 Task: Add an event  with title  Casual Performance Improvement Plan Review and Progress Evaluation, date '2024/04/04' to 2024/04/05  & Select Event type as  Collective. Add location for the event as  Riga, Latvia and add a description: The AGM will commence with an opening address from the leadership team, providing an overview of the organization's achievements, challenges, and financial performance over the past year. This presentation will set the stage for the meeting and provide a comprehensive context for the discussions that will follow.Create an event link  http-casualperformanceimprovementplanreviewandprogressevaluationcom & Select the event color as  Lime Green. , logged in from the account softage.4@softage.netand send the event invitation to softage.9@softage.net and softage.10@softage.net
Action: Mouse moved to (801, 117)
Screenshot: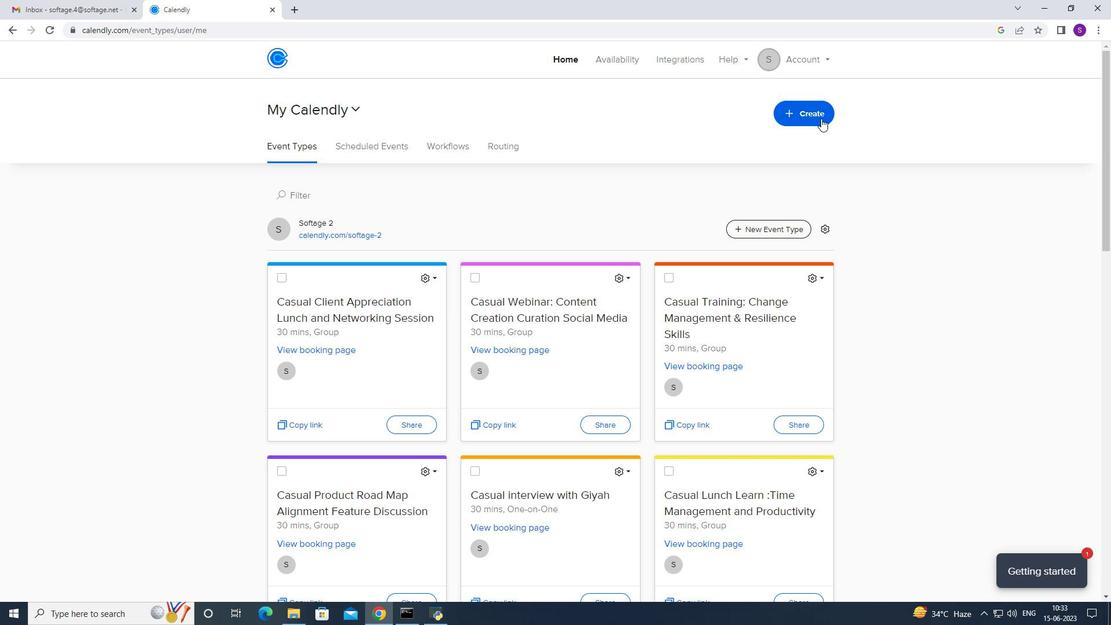 
Action: Mouse pressed left at (801, 117)
Screenshot: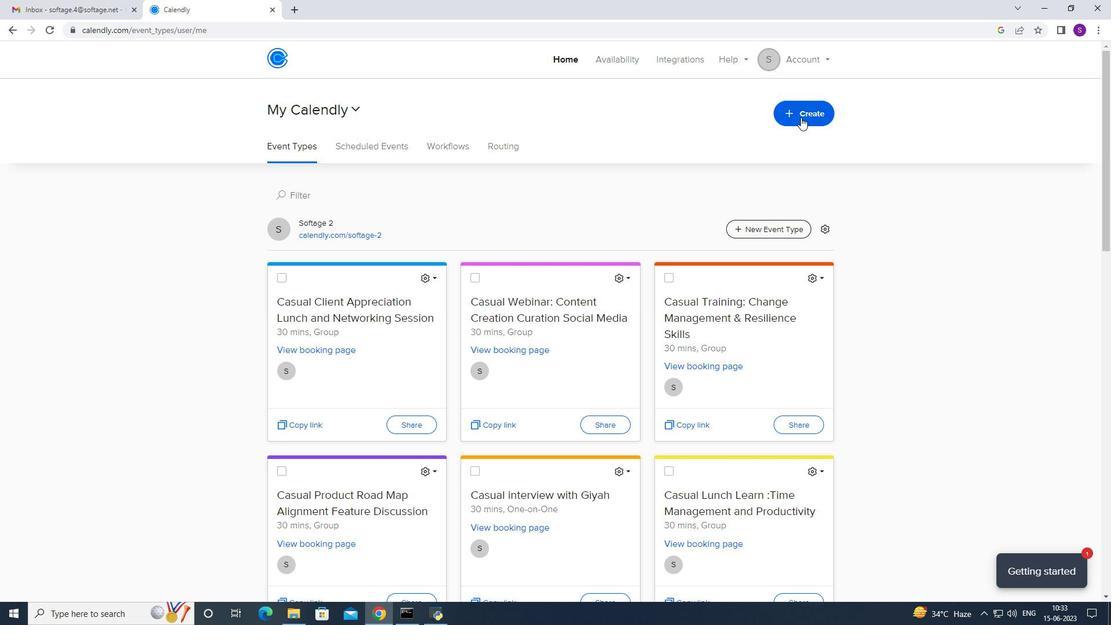 
Action: Mouse moved to (693, 148)
Screenshot: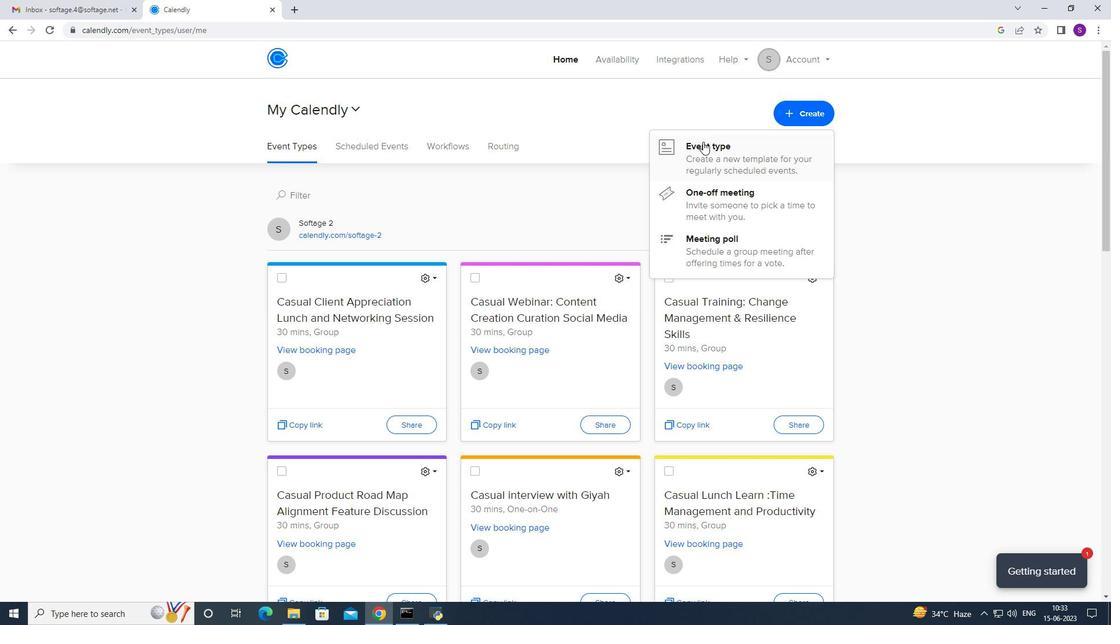 
Action: Mouse pressed left at (693, 148)
Screenshot: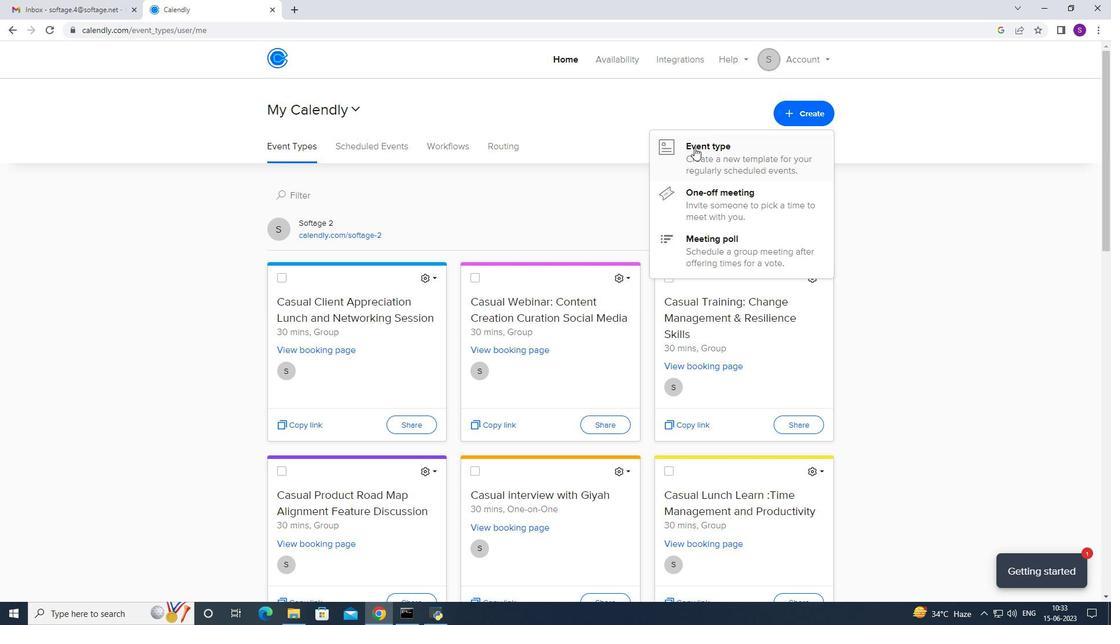 
Action: Mouse moved to (459, 361)
Screenshot: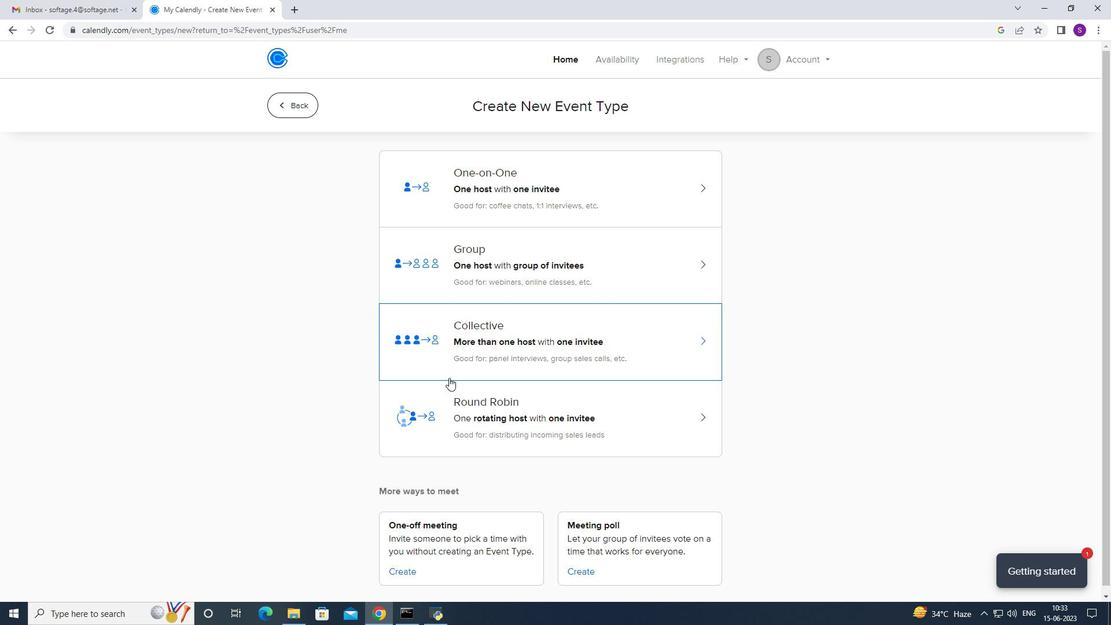 
Action: Mouse pressed left at (459, 361)
Screenshot: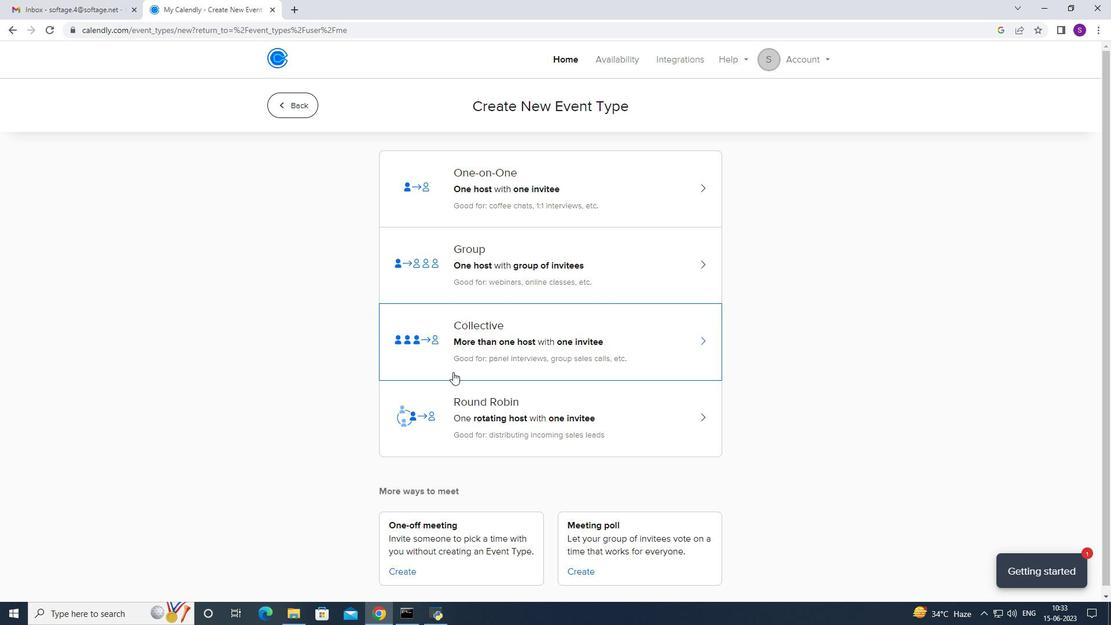 
Action: Mouse moved to (688, 239)
Screenshot: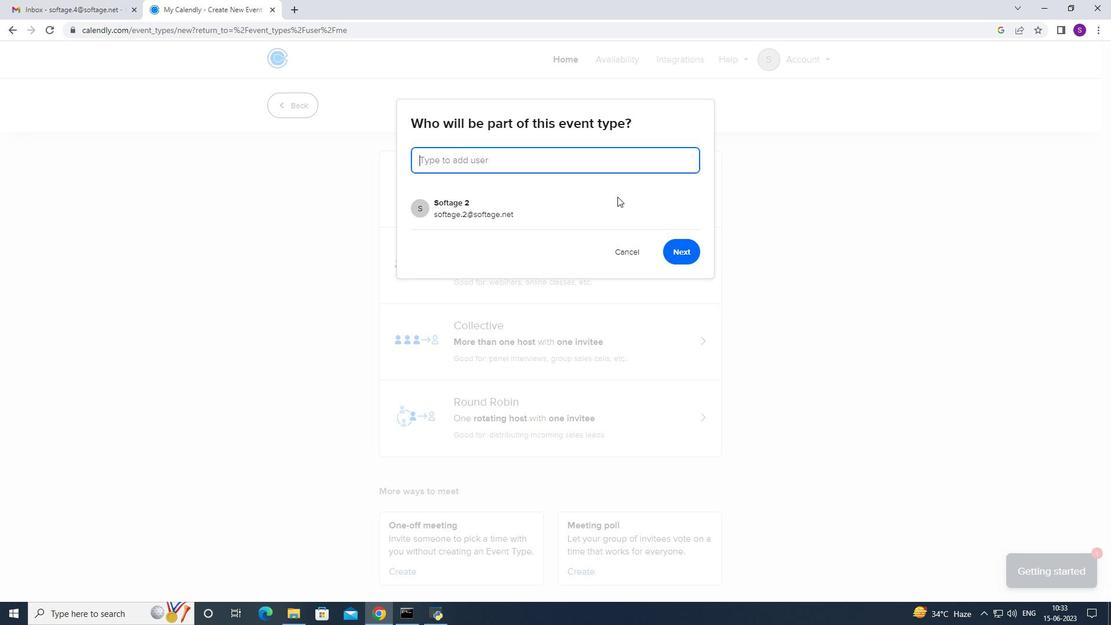 
Action: Mouse pressed left at (688, 239)
Screenshot: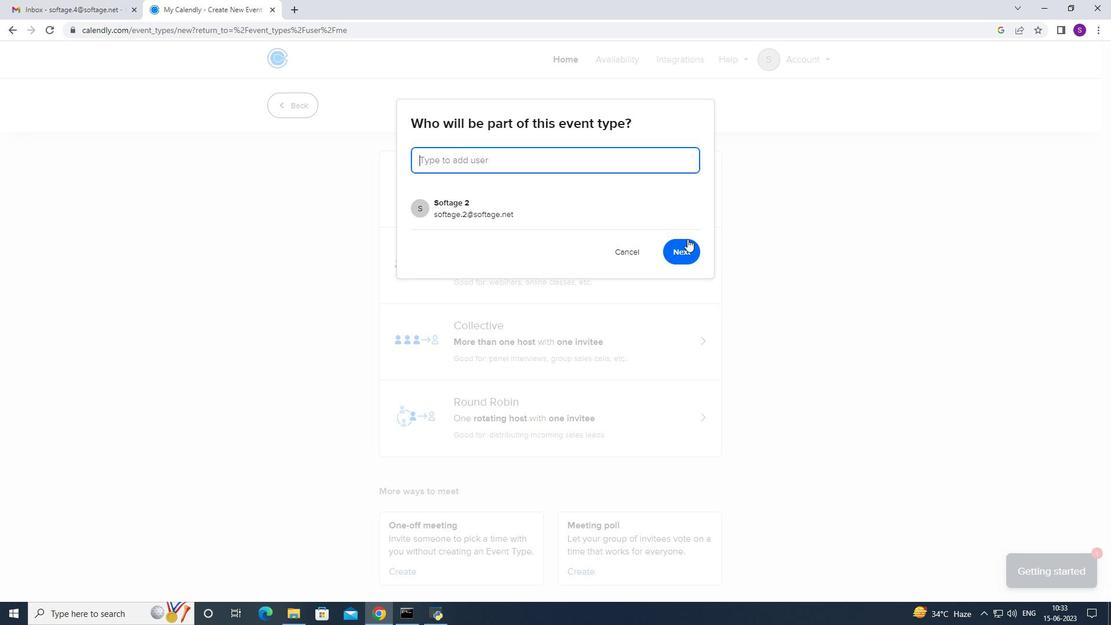 
Action: Mouse moved to (409, 261)
Screenshot: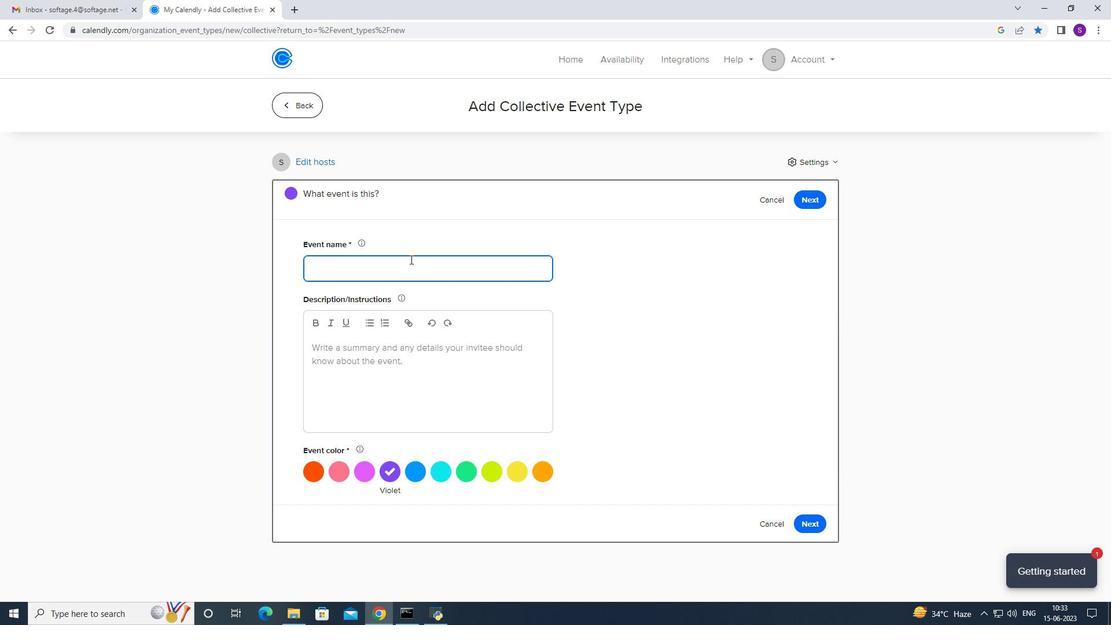 
Action: Key pressed <Key.caps_lock>C<Key.caps_lock>asual,<Key.space>
Screenshot: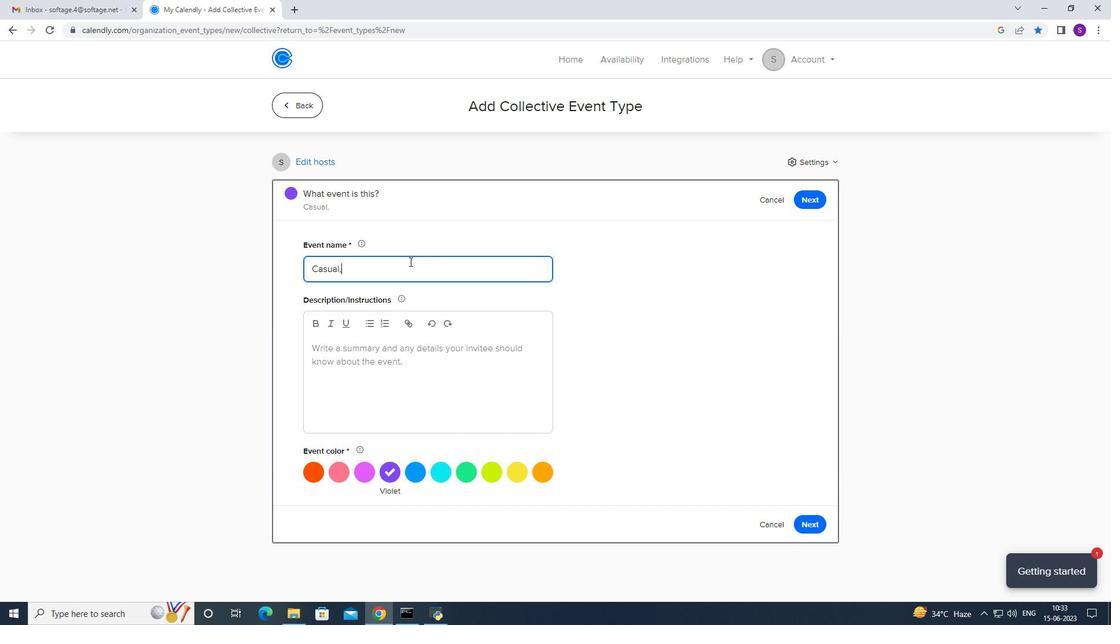 
Action: Mouse moved to (810, 258)
Screenshot: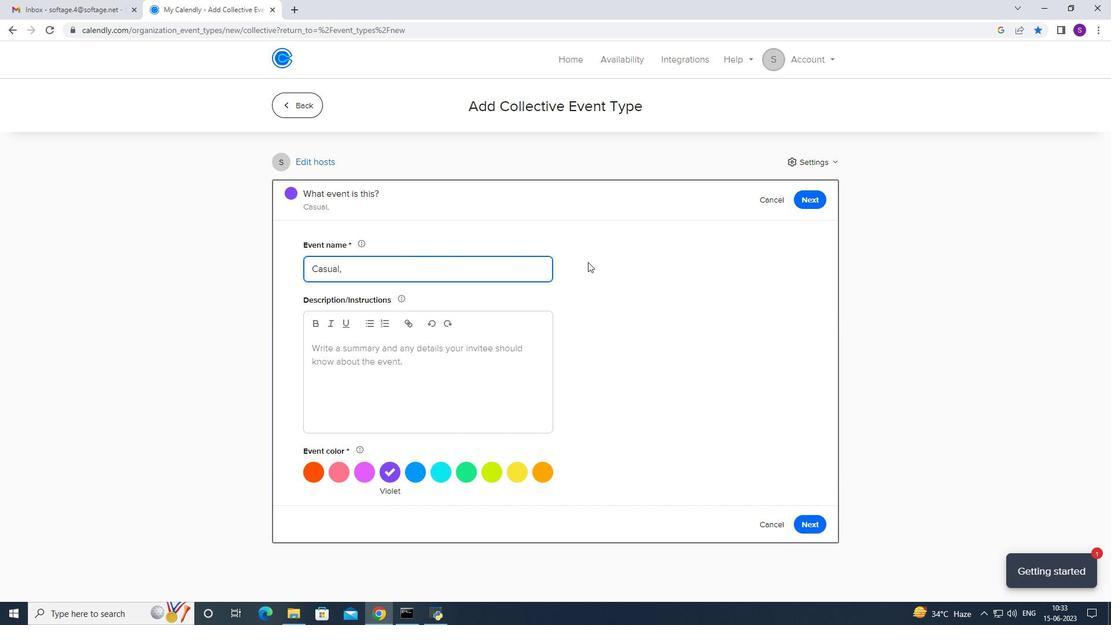 
Action: Key pressed <Key.backspace><Key.backspace><Key.space><Key.caps_lock>P<Key.caps_lock>erformance<Key.space><Key.caps_lock>I<Key.caps_lock>mprovement<Key.space><Key.caps_lock>P<Key.caps_lock>lan<Key.space><Key.caps_lock><Key.caps_lock>review<Key.space><Key.shift_r><Key.shift_r><Key.shift_r><Key.shift_r><Key.shift_r><Key.shift_r><Key.shift_r><Key.shift_r><Key.shift_r><Key.shift_r><Key.shift_r><Key.shift_r><Key.shift_r><Key.shift_r><Key.shift_r>&<Key.space><Key.caps_lock>P<Key.caps_lock>rogress
Screenshot: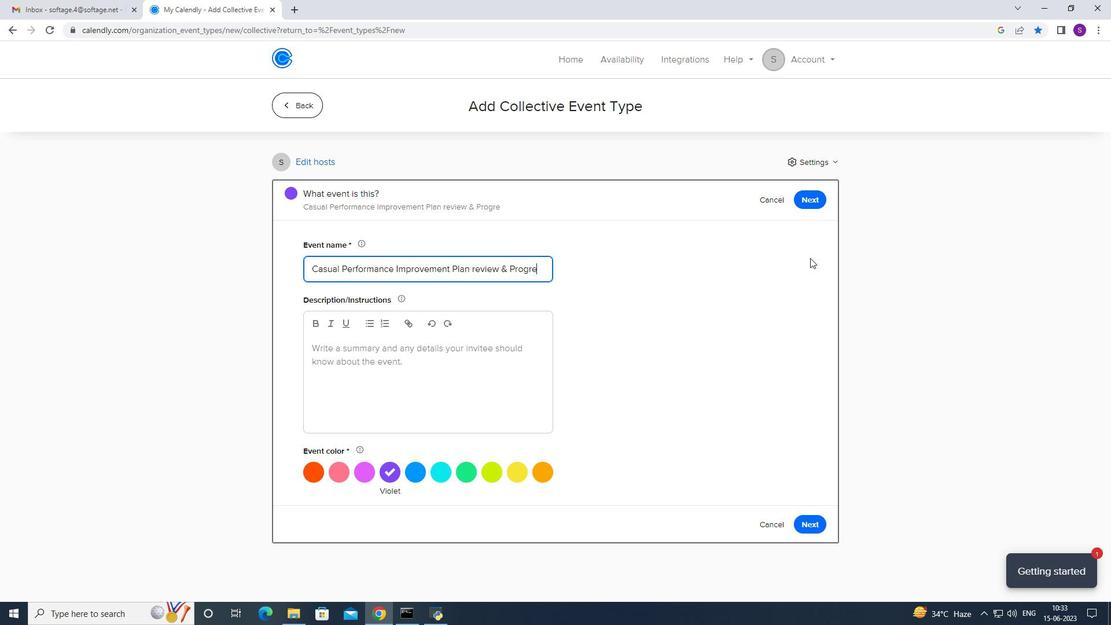 
Action: Mouse moved to (380, 397)
Screenshot: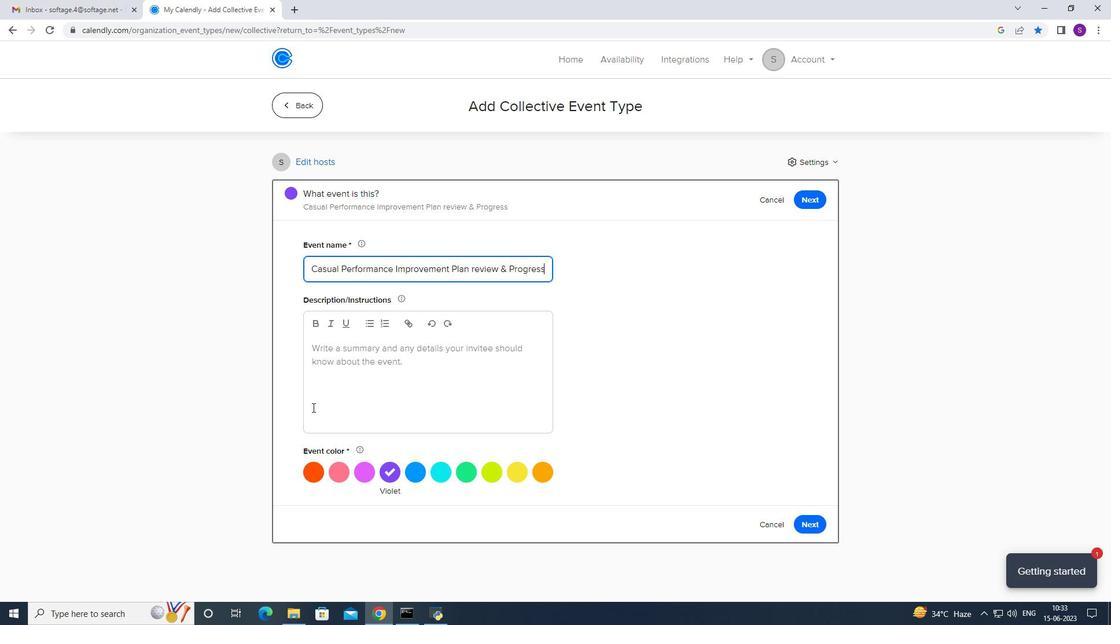 
Action: Mouse pressed left at (380, 397)
Screenshot: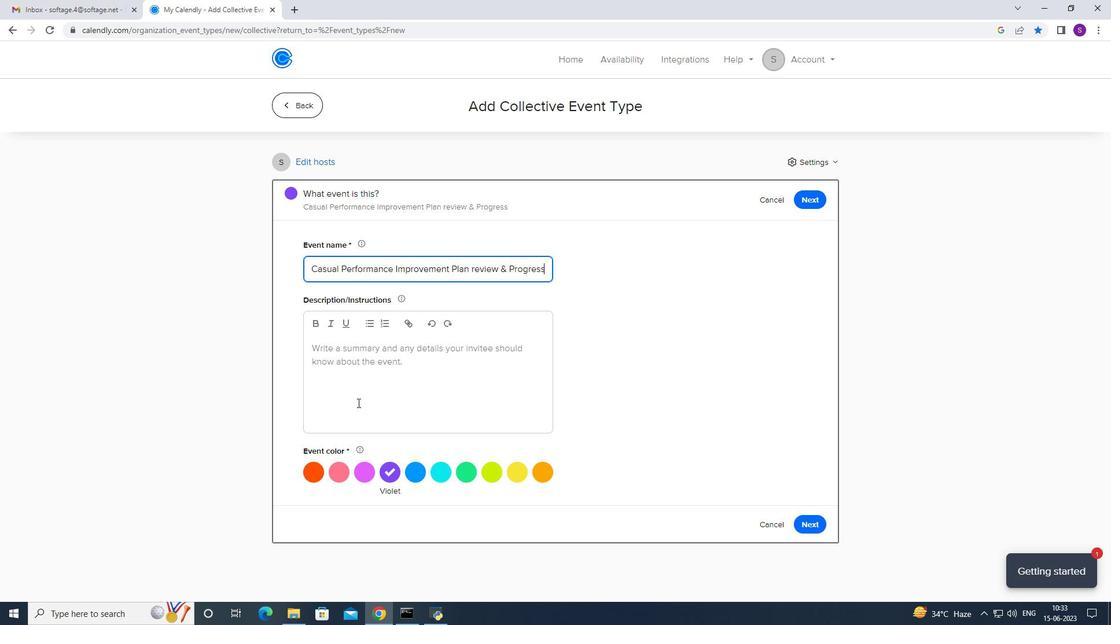 
Action: Mouse moved to (1096, 198)
Screenshot: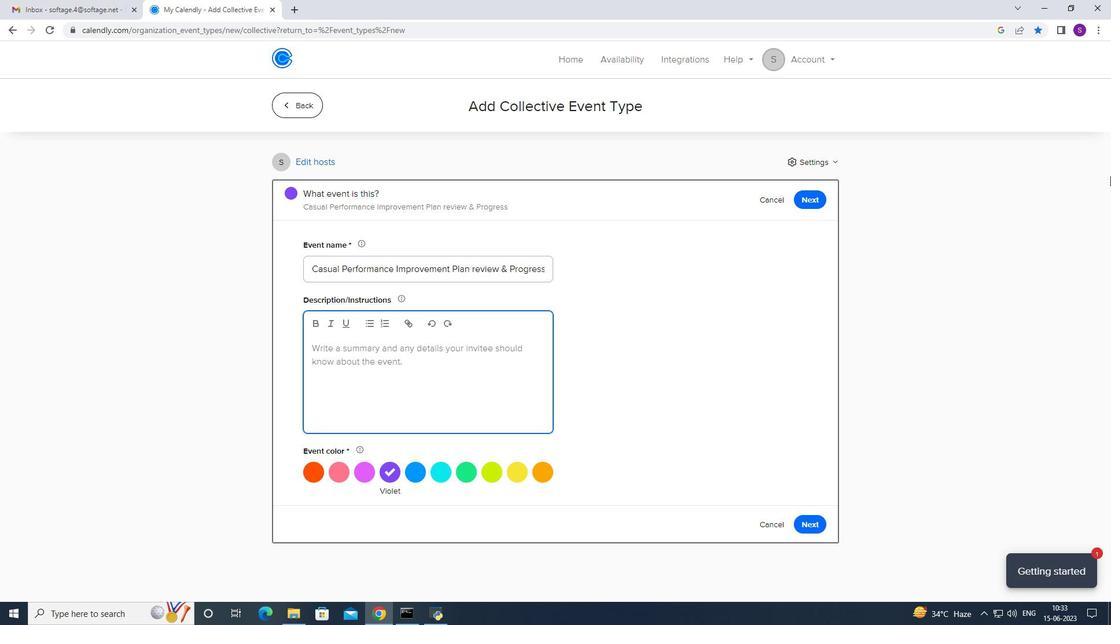 
Action: Key pressed <Key.caps_lock>T<Key.caps_lock>he<Key.space><Key.caps_lock>AGM<Key.space><Key.caps_lock>will<Key.space>commence<Key.space>with<Key.space>an<Key.space>opening<Key.space>address<Key.space>from<Key.space>the<Key.space>leadershjip<Key.space><Key.backspace><Key.backspace><Key.backspace><Key.backspace>ip<Key.space>team,<Key.space>providing<Key.space>an<Key.space>overvir<Key.backspace>ew<Key.space>of<Key.space>the<Key.space>organizatiob<Key.backspace>j<Key.backspace>n<Key.space>achievemewnts<Key.space>
Screenshot: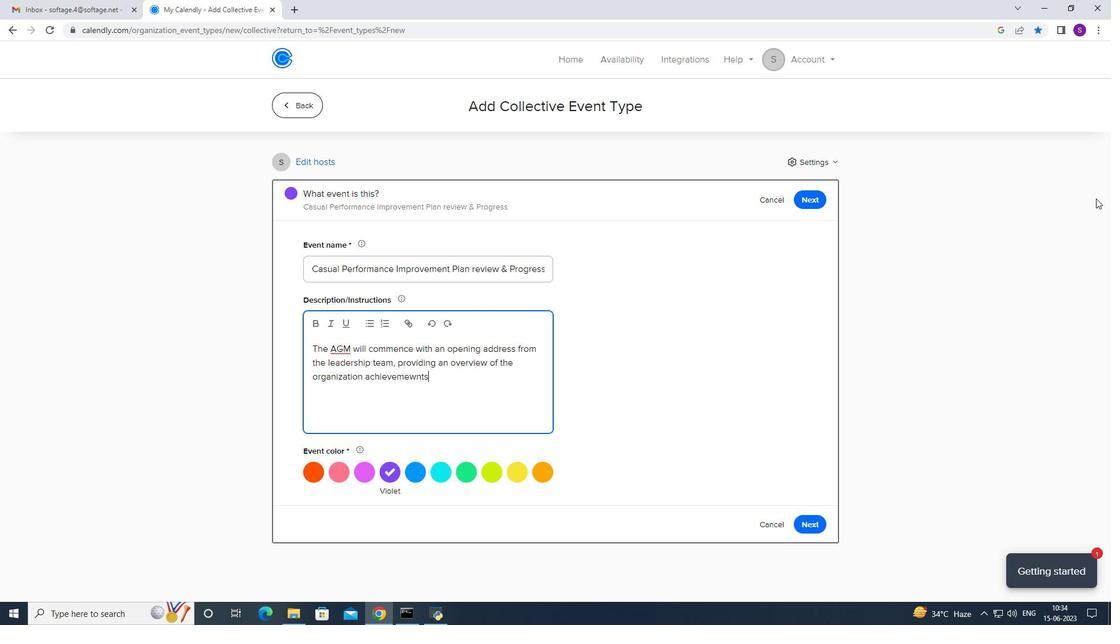 
Action: Mouse moved to (1054, 332)
Screenshot: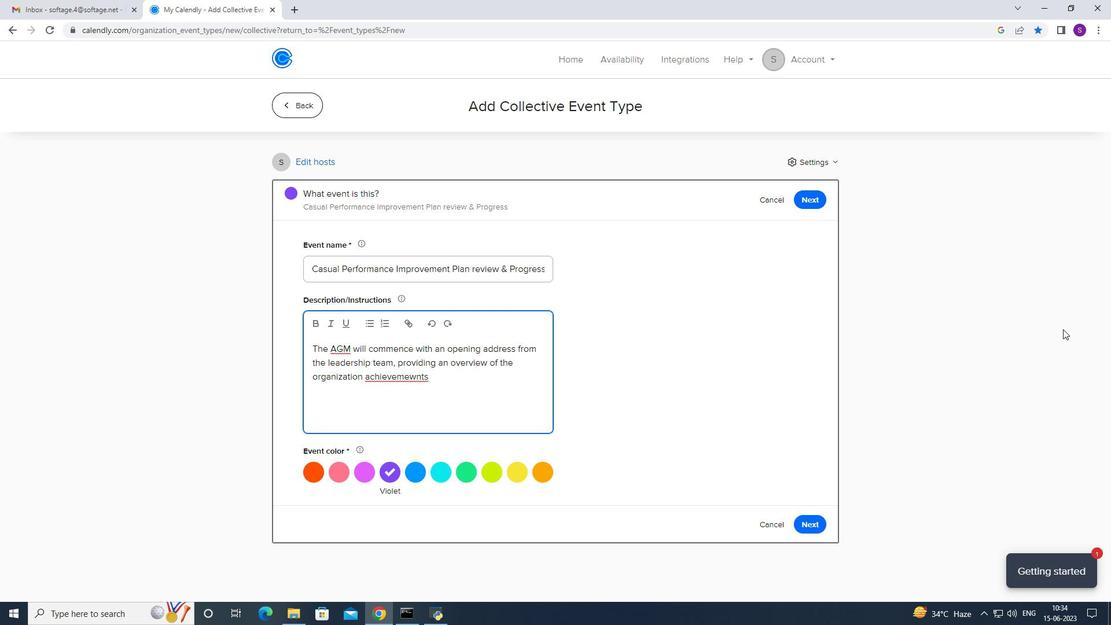 
Action: Key pressed <Key.backspace><Key.backspace><Key.backspace><Key.backspace><Key.backspace>nts<Key.space>,<Key.space>challeb<Key.backspace>nges<Key.space>and<Key.space>financial<Key.space>persformance<Key.space>over<Key.space>l<Key.backspace>past<Key.space>year.<Key.space>
Screenshot: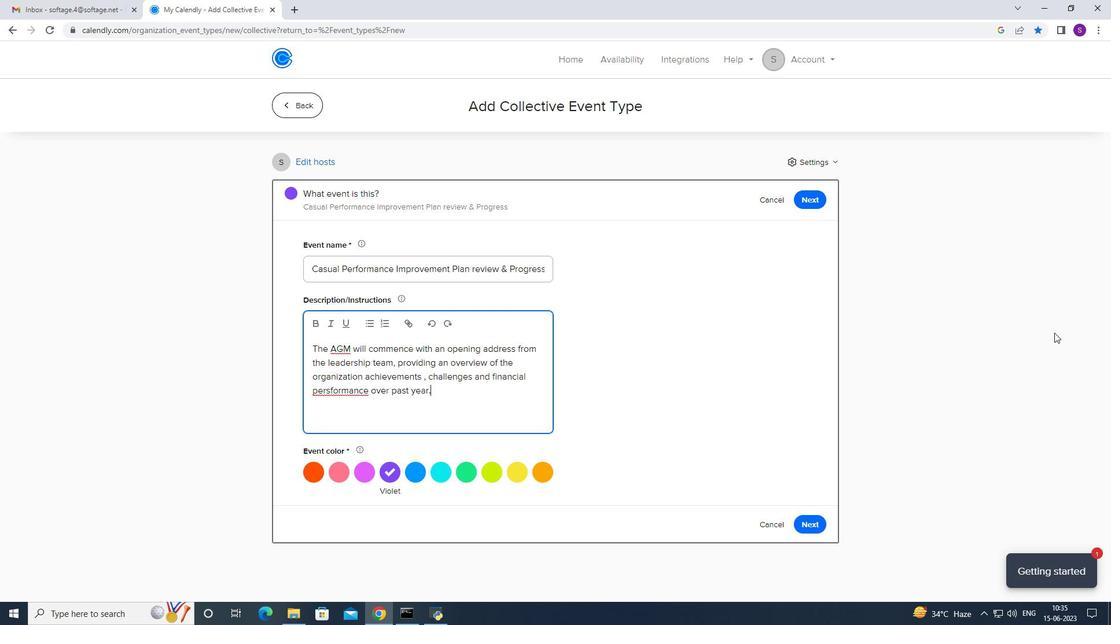 
Action: Mouse moved to (363, 395)
Screenshot: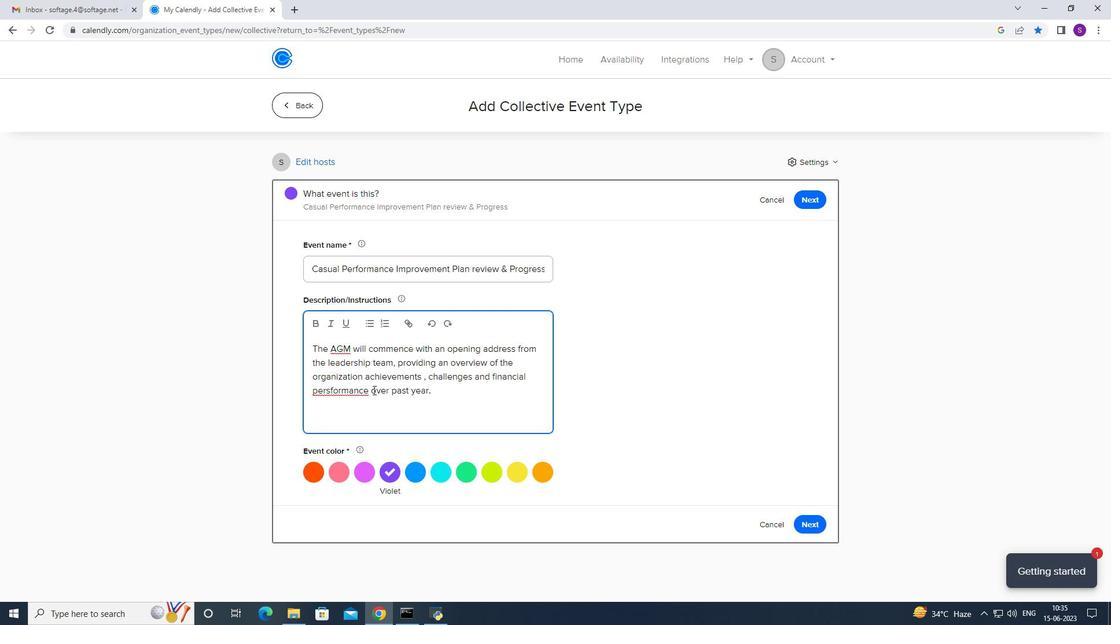 
Action: Mouse pressed right at (363, 395)
Screenshot: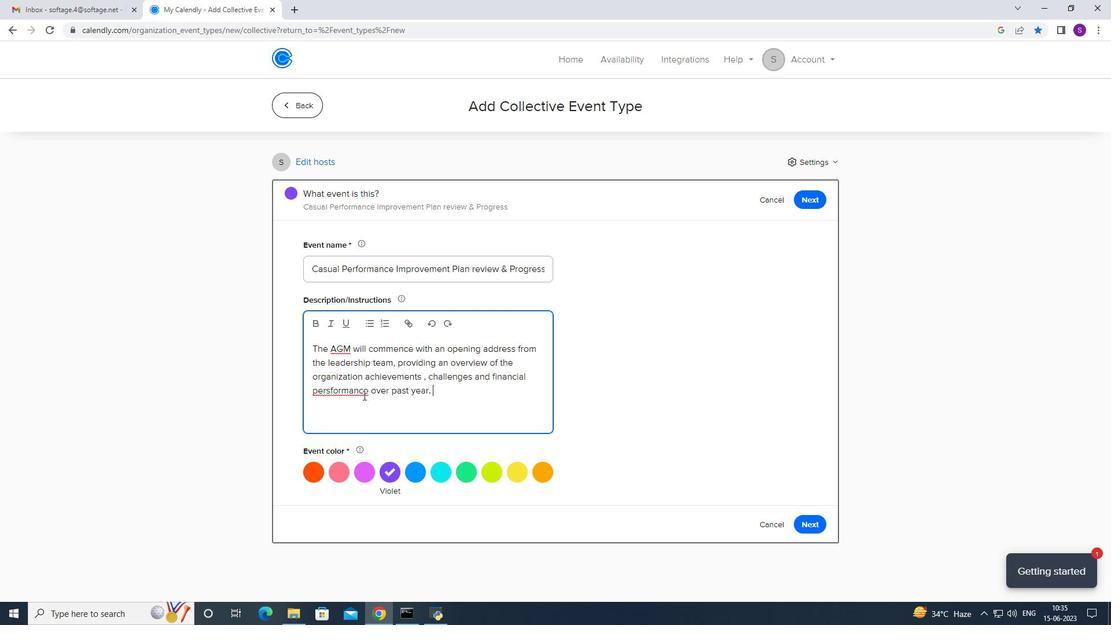 
Action: Mouse moved to (401, 400)
Screenshot: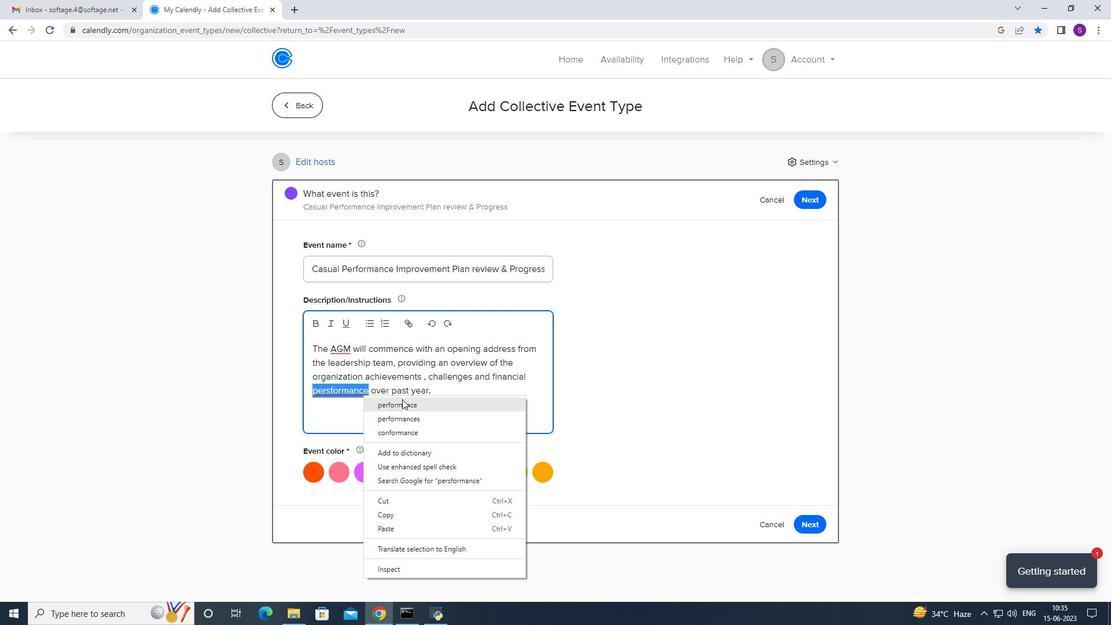 
Action: Mouse pressed left at (401, 400)
Screenshot: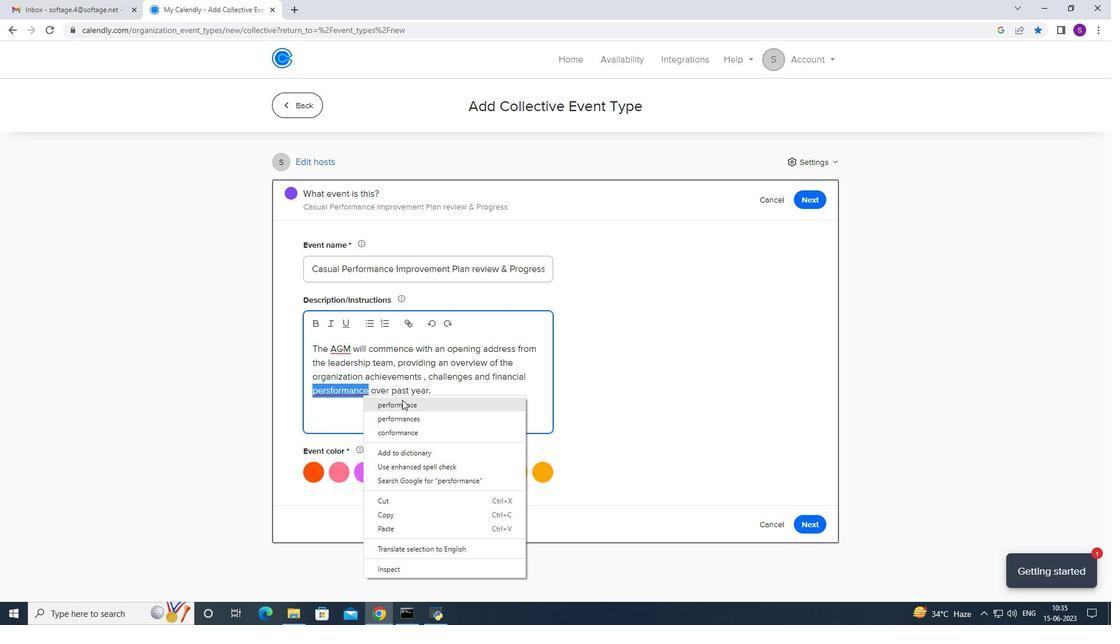 
Action: Mouse moved to (448, 388)
Screenshot: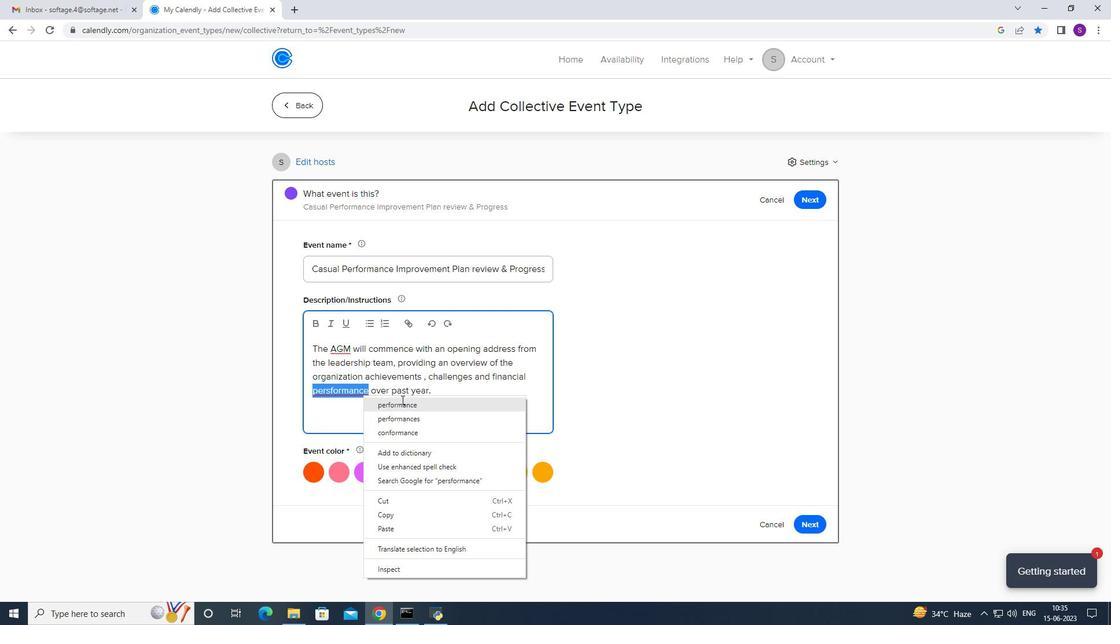 
Action: Mouse pressed left at (448, 388)
Screenshot: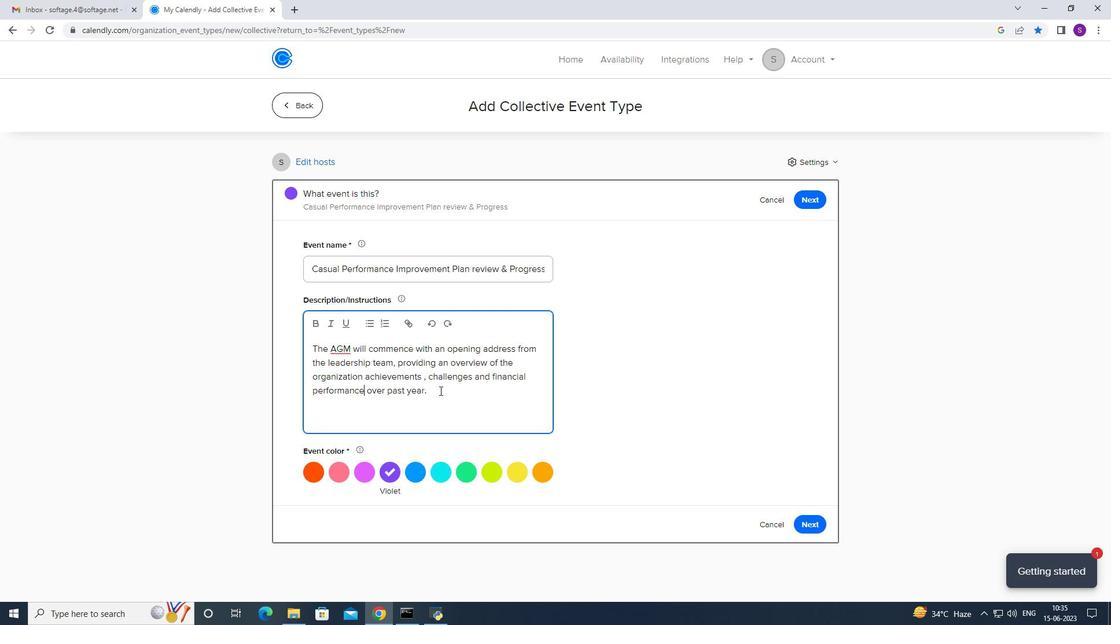 
Action: Mouse moved to (456, 387)
Screenshot: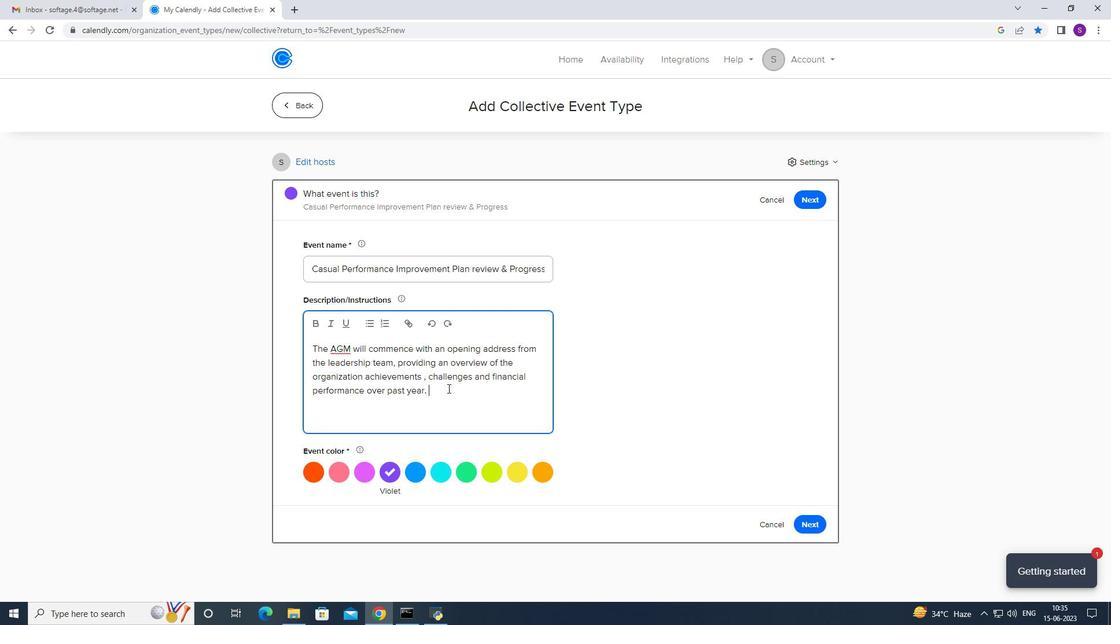 
Action: Key pressed <Key.caps_lock>T<Key.caps_lock>he<Key.space>presentarton<Key.space>will<Key.space>set<Key.space>the<Key.space>stage<Key.space>for<Key.space>the<Key.space>meeting<Key.space><Key.space>and<Key.space>provide<Key.space>a<Key.space>comnprehensive<Key.space>contextfot=<Key.backspace><Key.backspace><Key.backspace><Key.backspace><Key.backspace>t<Key.space>for<Key.space>the<Key.space>discussions<Key.space>that<Key.space>wqil<Key.space>follow.
Screenshot: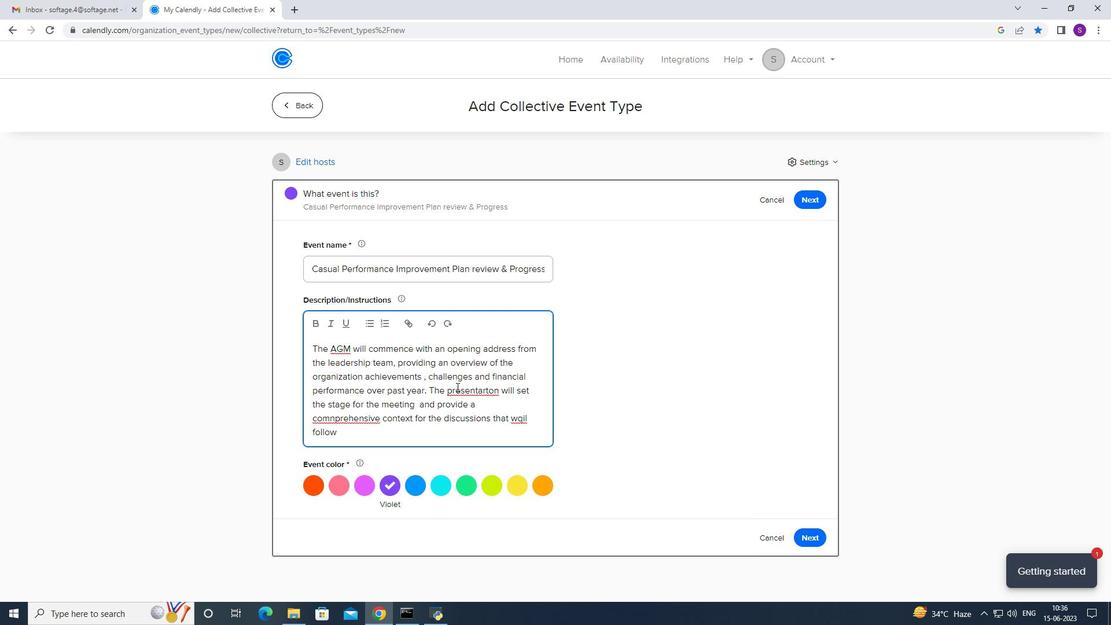 
Action: Mouse moved to (516, 425)
Screenshot: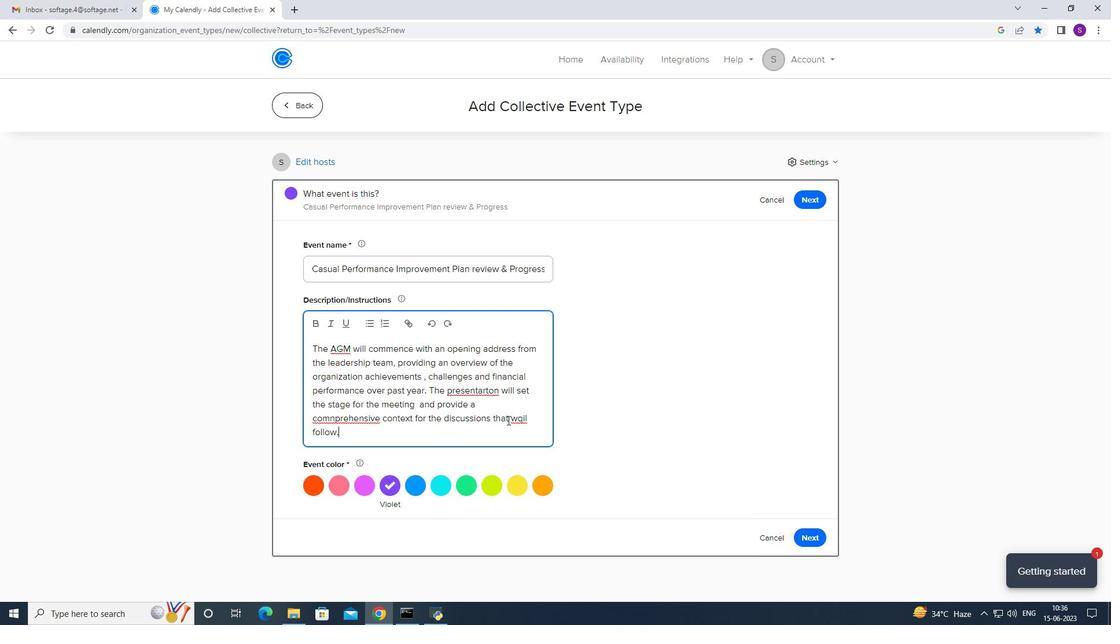 
Action: Mouse pressed right at (516, 425)
Screenshot: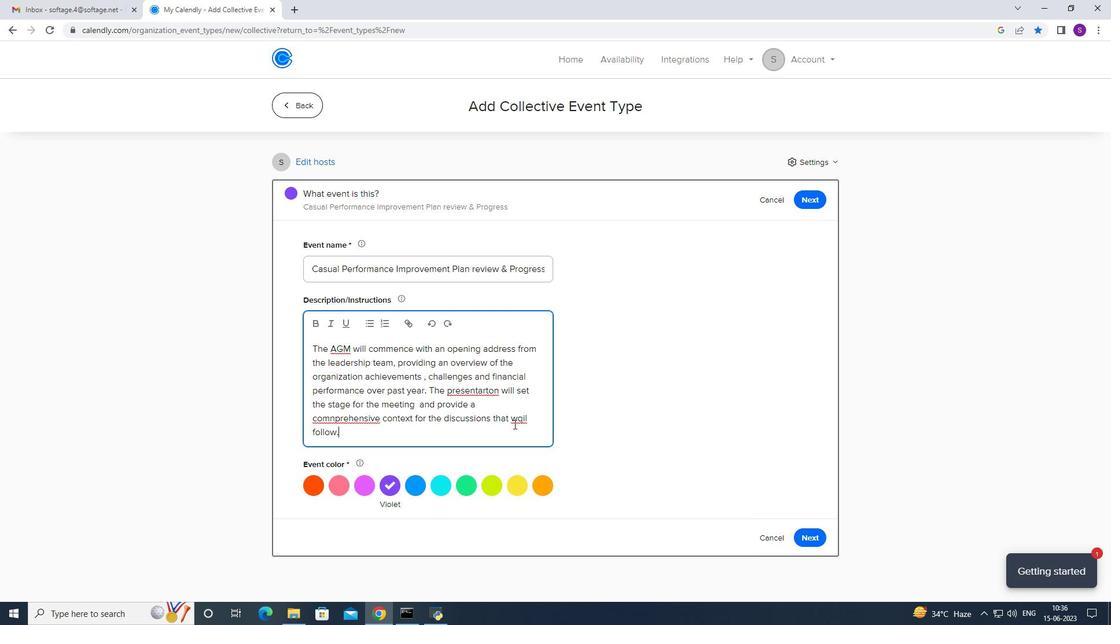 
Action: Mouse moved to (535, 279)
Screenshot: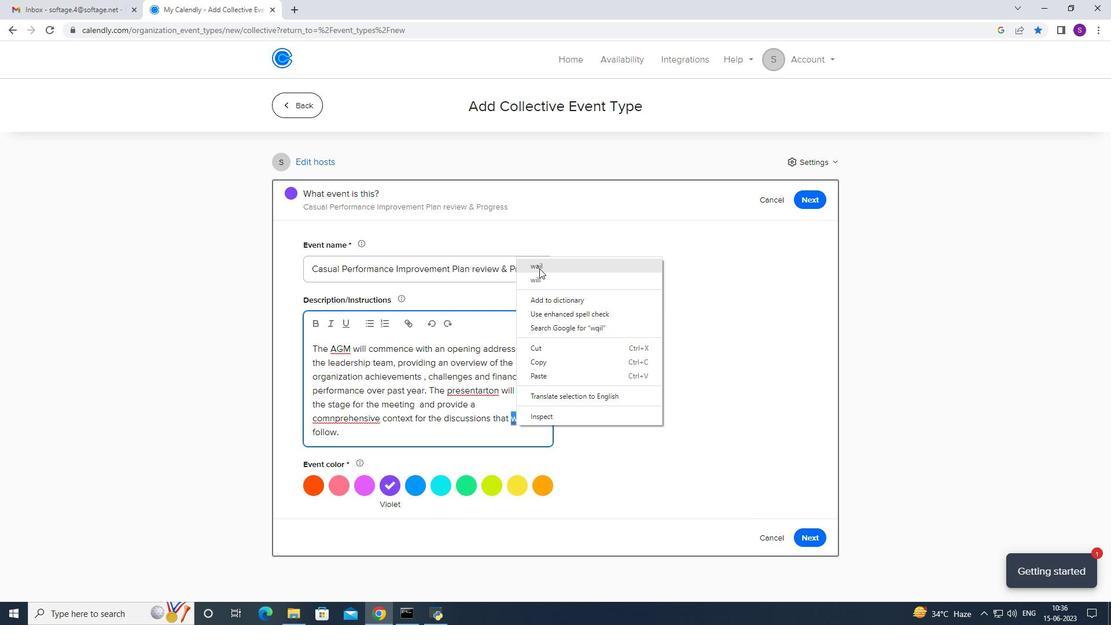
Action: Mouse pressed left at (535, 279)
Screenshot: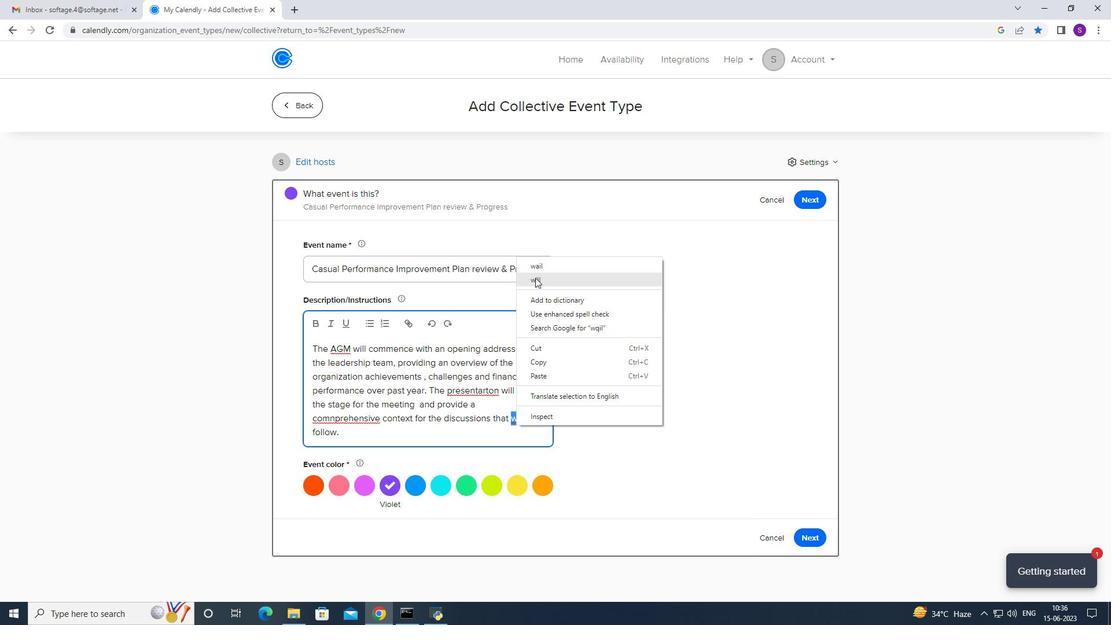 
Action: Mouse moved to (357, 419)
Screenshot: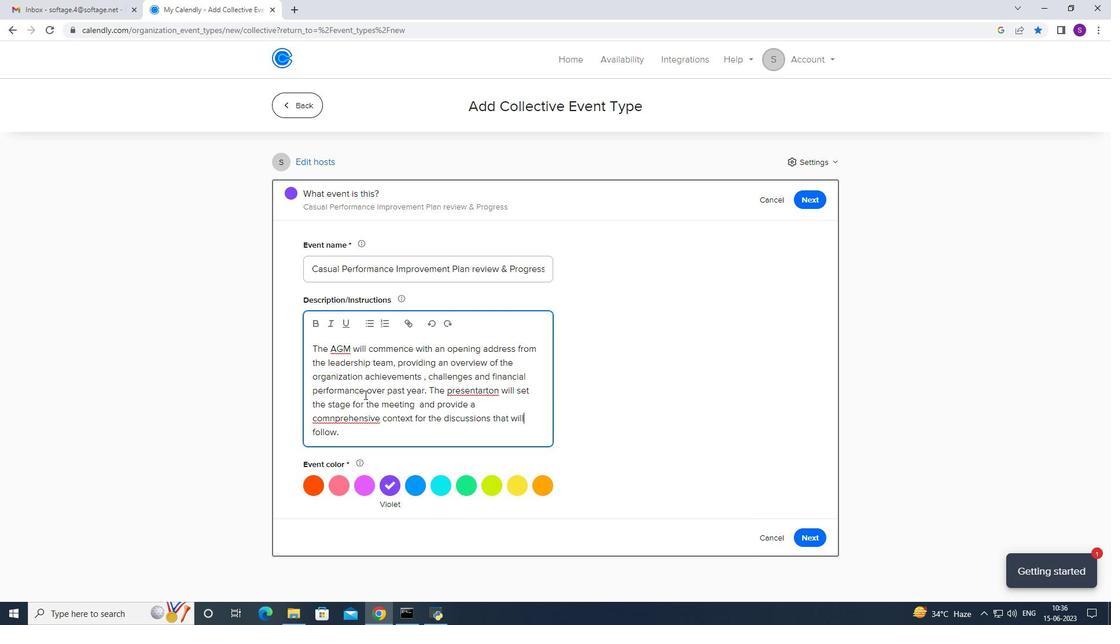 
Action: Mouse pressed right at (357, 419)
Screenshot: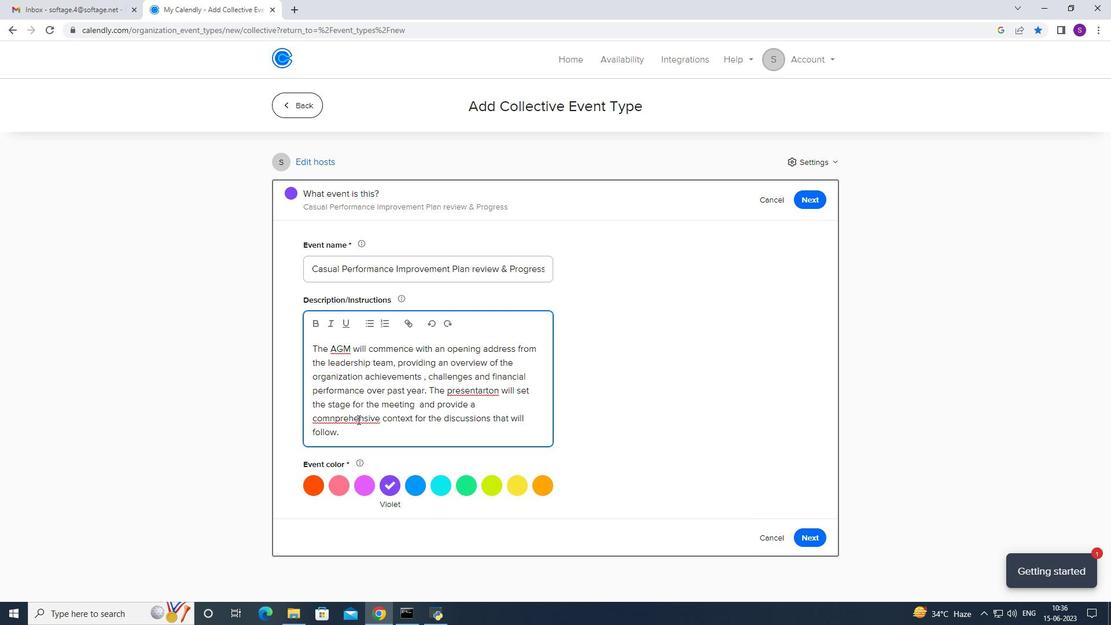 
Action: Mouse moved to (433, 257)
Screenshot: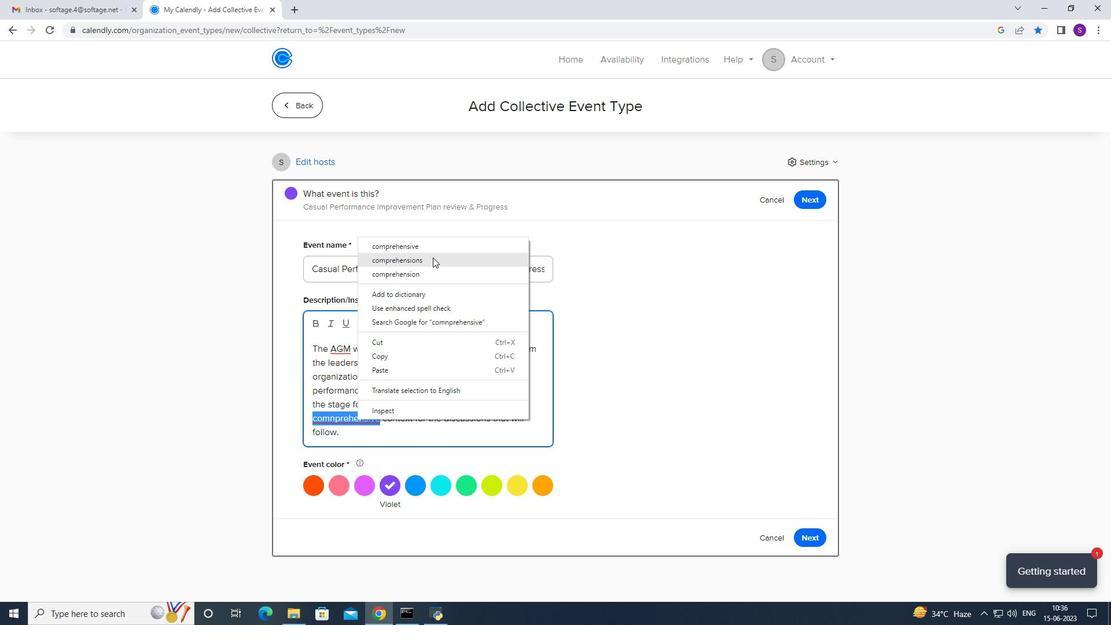 
Action: Mouse pressed left at (433, 257)
Screenshot: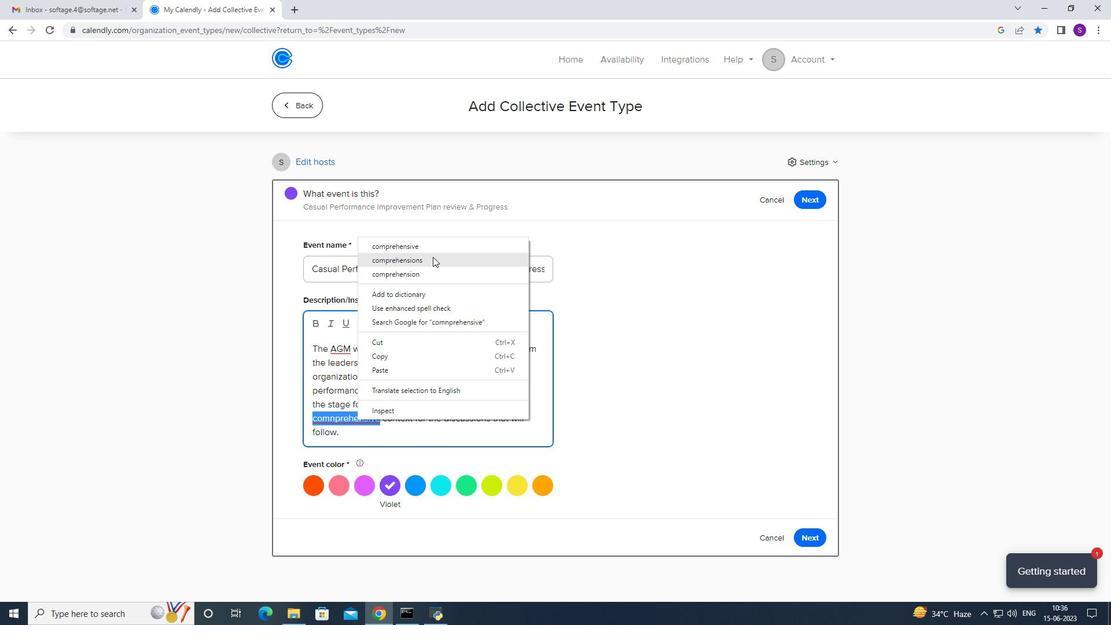 
Action: Mouse moved to (408, 344)
Screenshot: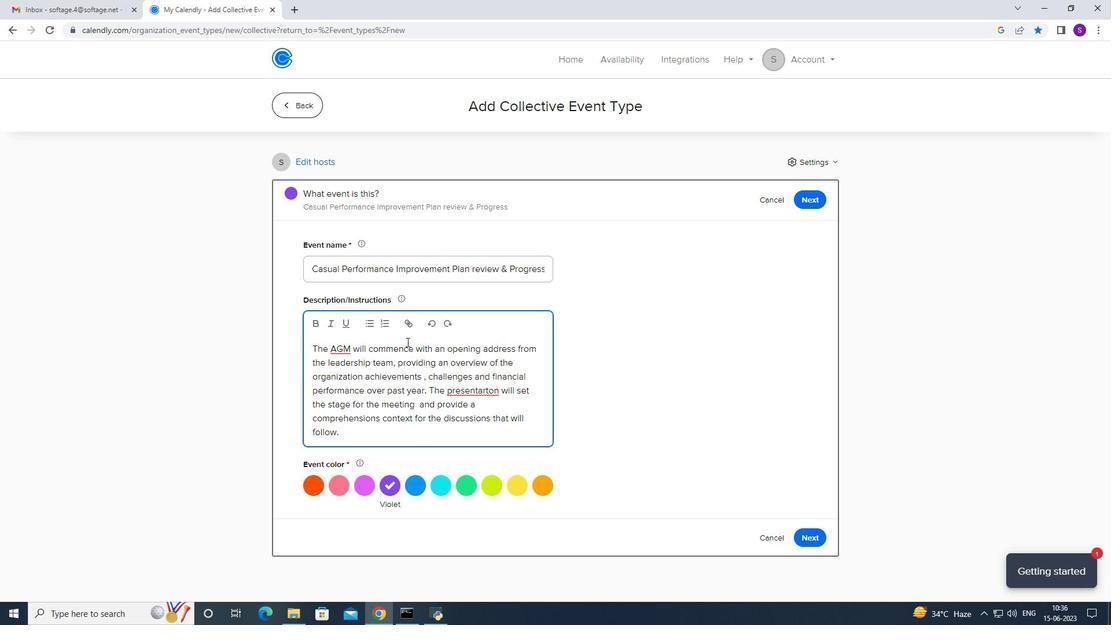 
Action: Key pressed <Key.backspace><Key.backspace><Key.backspace>ve
Screenshot: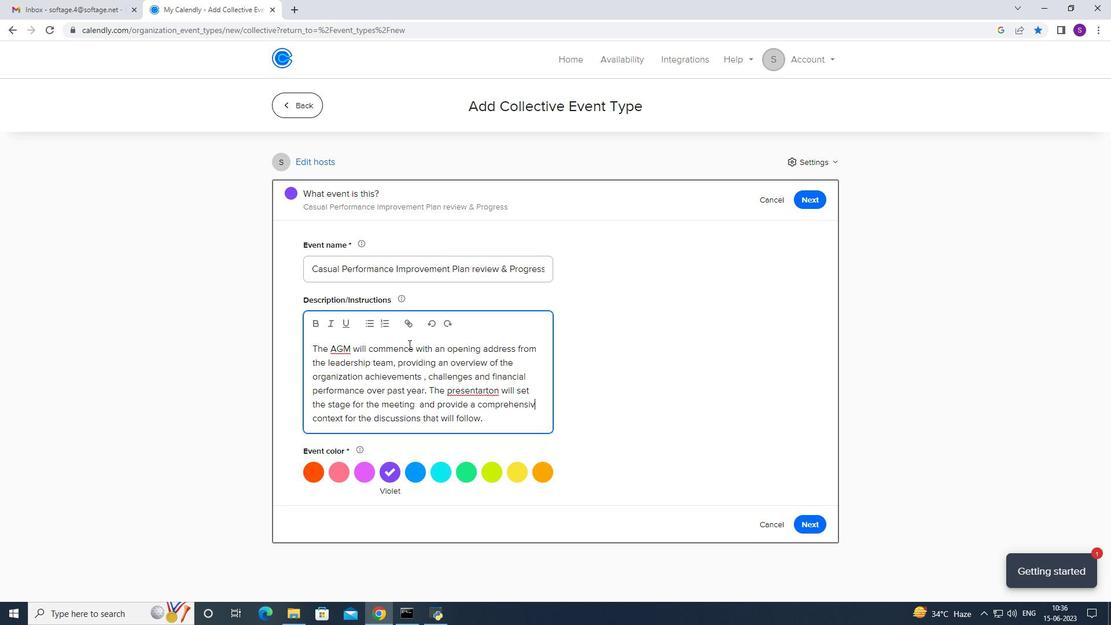 
Action: Mouse moved to (487, 114)
Screenshot: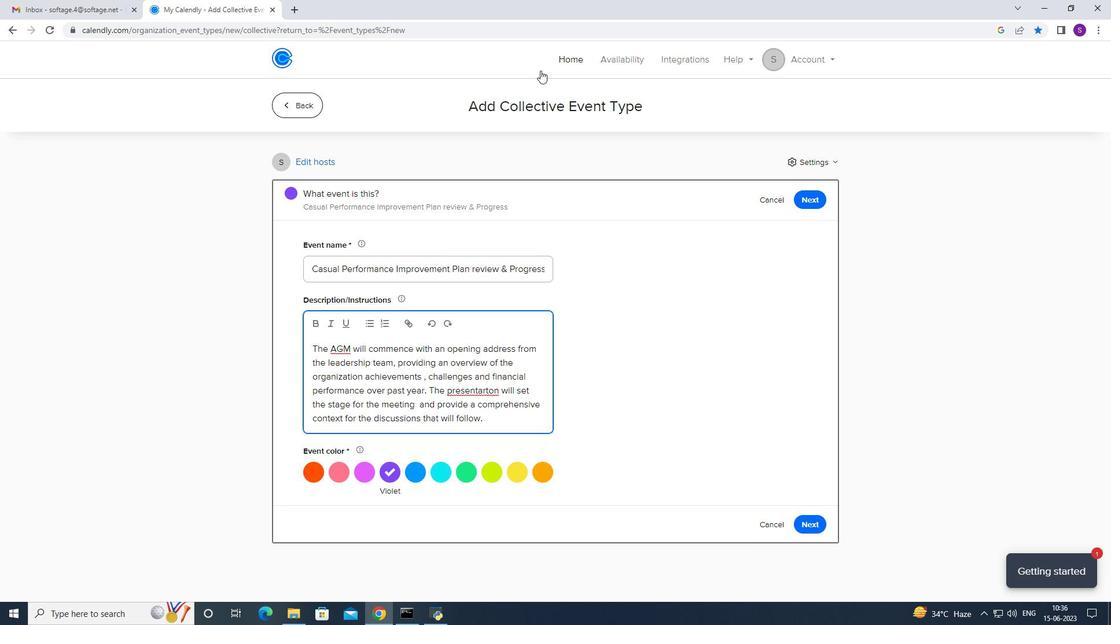 
Action: Mouse scrolled (487, 114) with delta (0, 0)
Screenshot: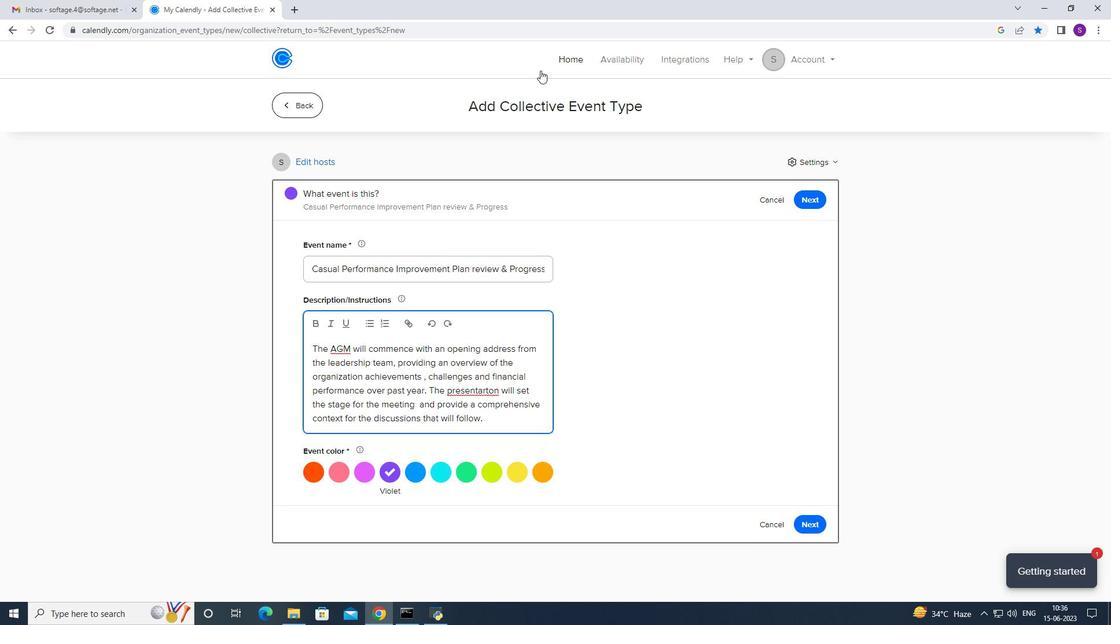 
Action: Mouse moved to (476, 385)
Screenshot: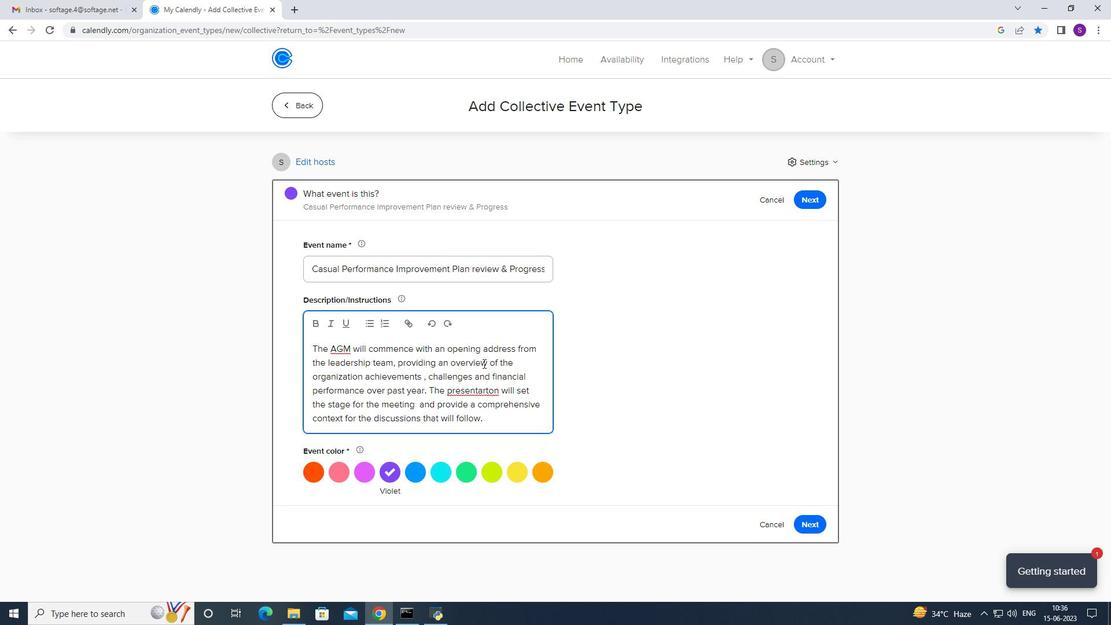 
Action: Mouse pressed right at (476, 385)
Screenshot: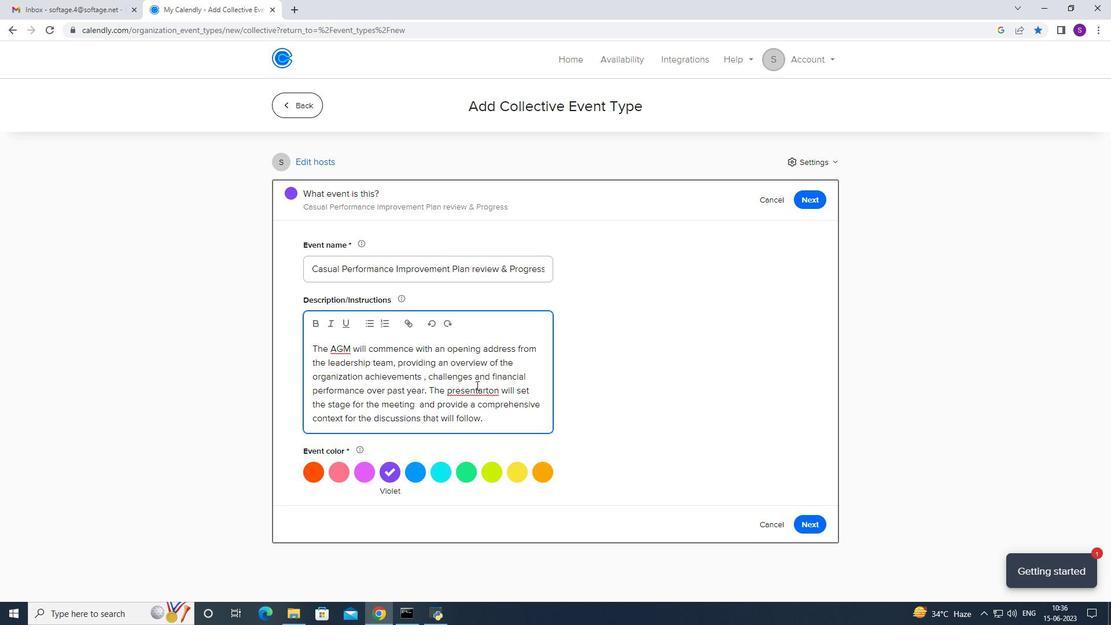 
Action: Mouse moved to (501, 388)
Screenshot: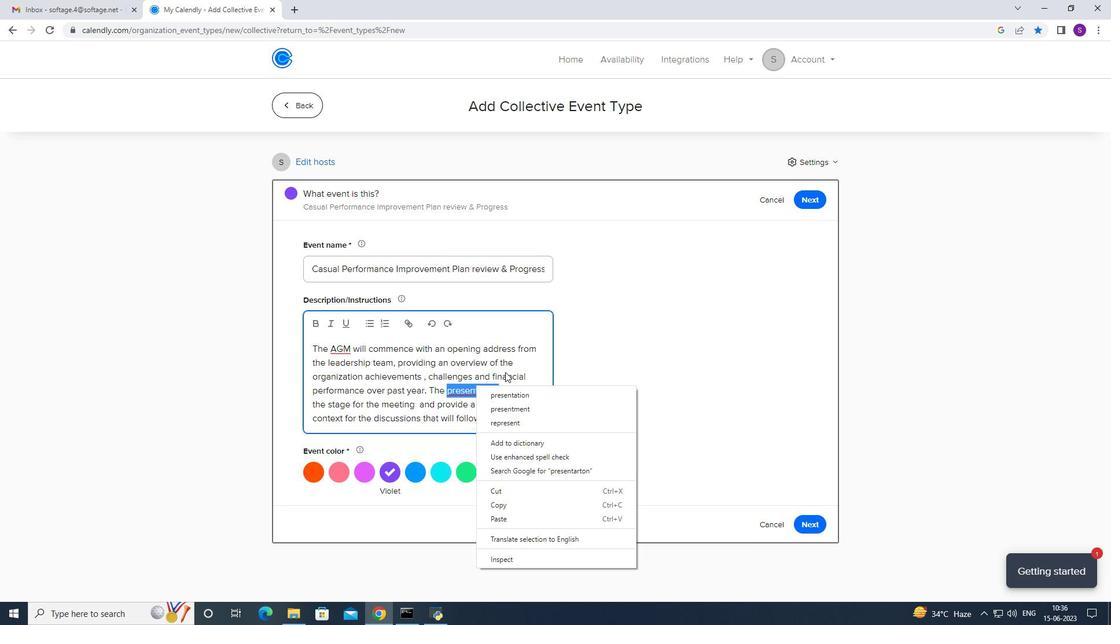 
Action: Mouse pressed left at (501, 388)
Screenshot: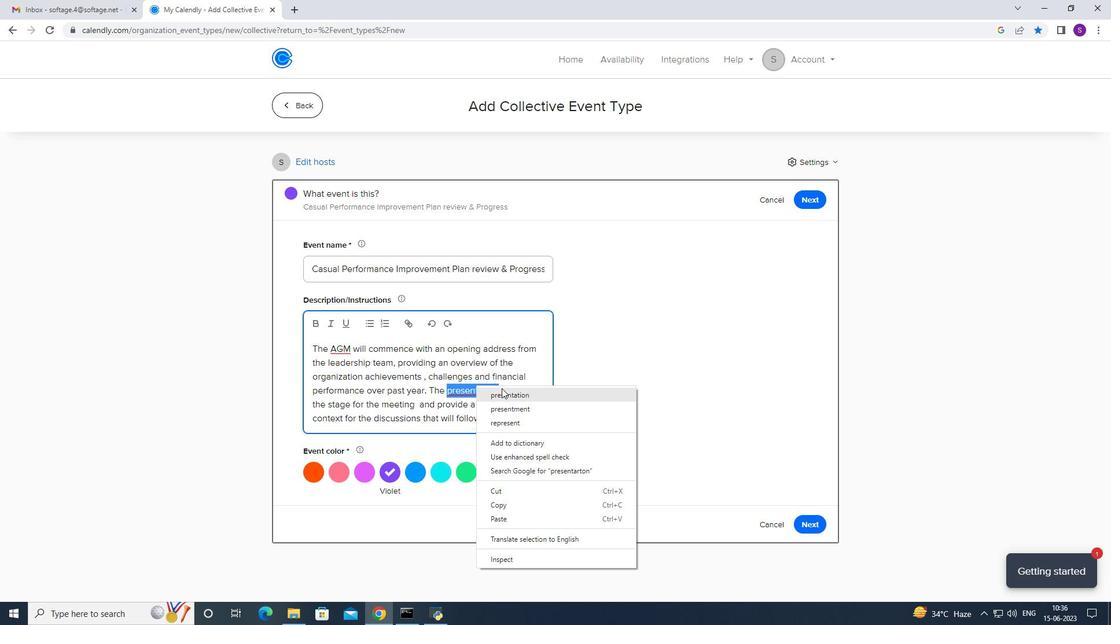 
Action: Mouse moved to (486, 417)
Screenshot: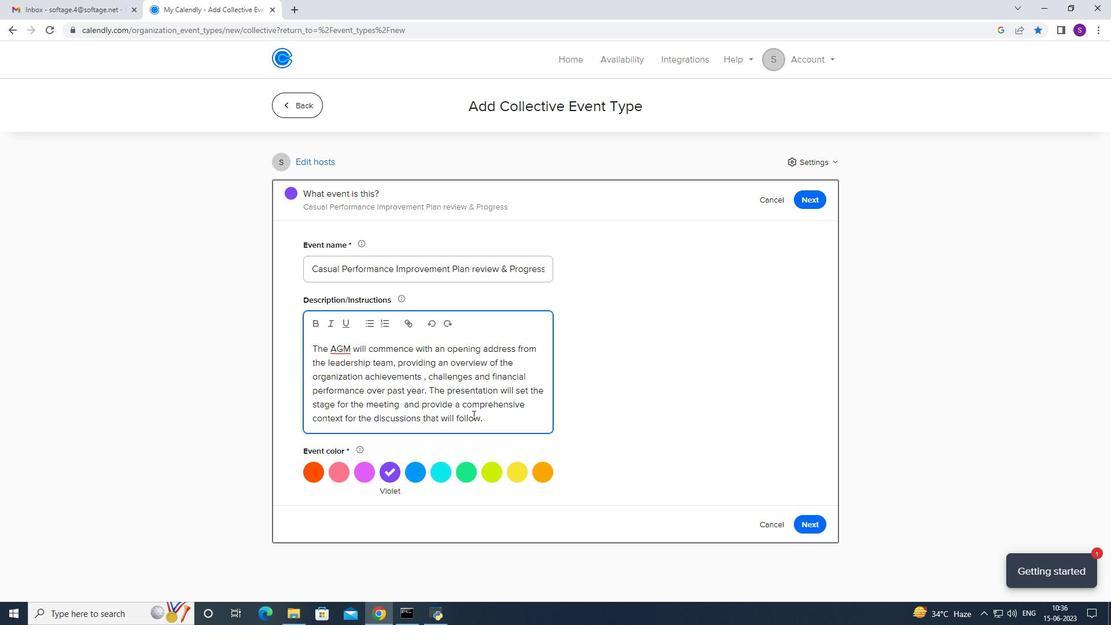 
Action: Mouse pressed left at (486, 417)
Screenshot: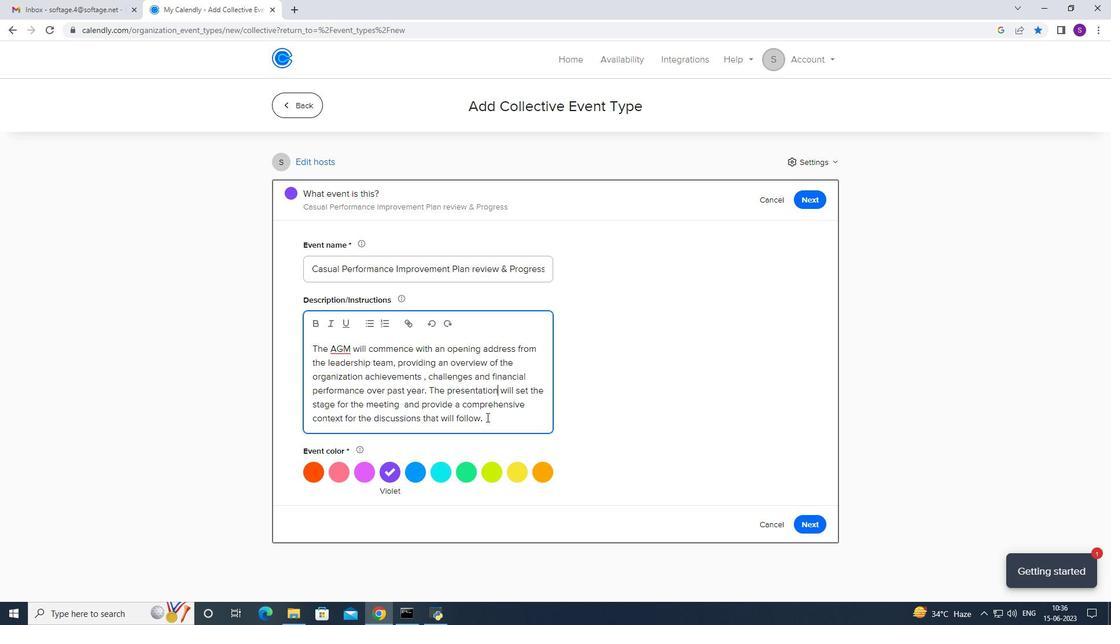 
Action: Mouse moved to (328, 320)
Screenshot: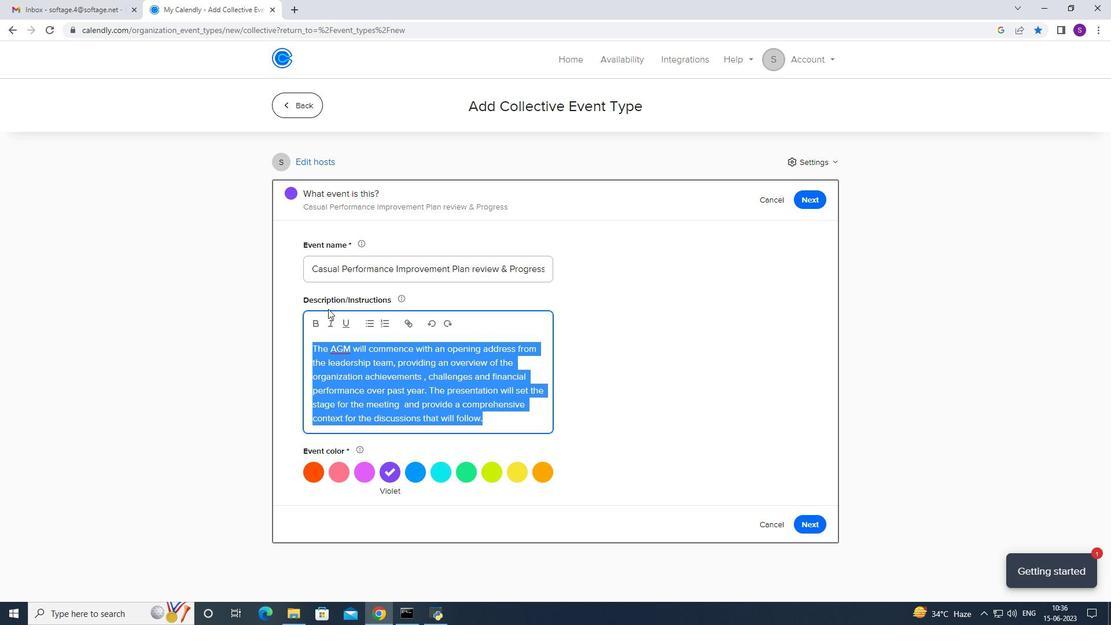 
Action: Mouse pressed left at (328, 320)
Screenshot: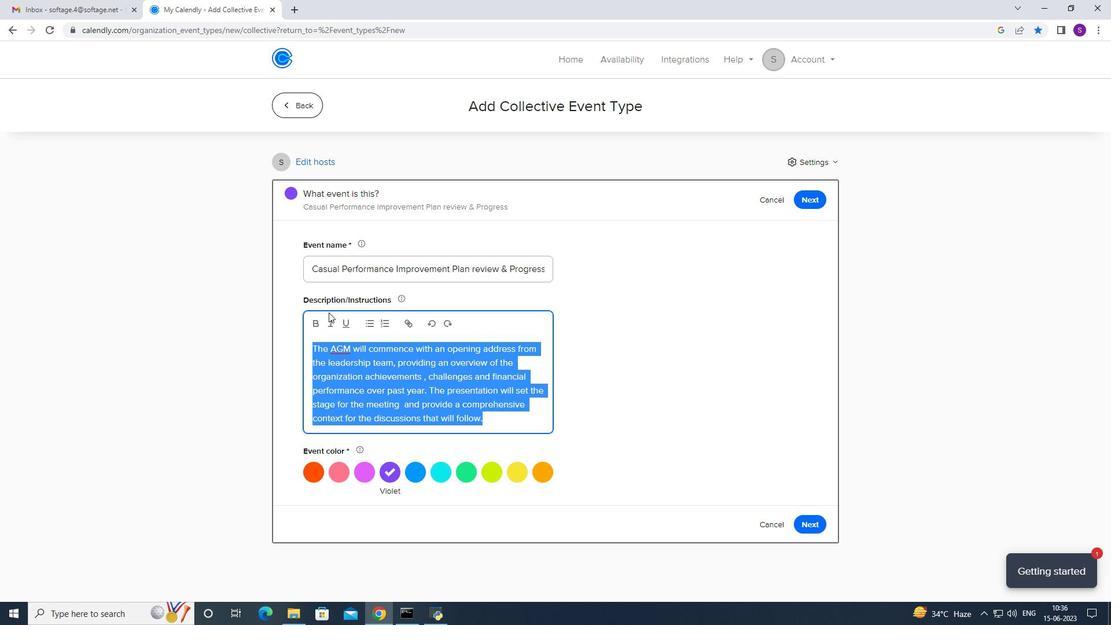 
Action: Mouse moved to (351, 432)
Screenshot: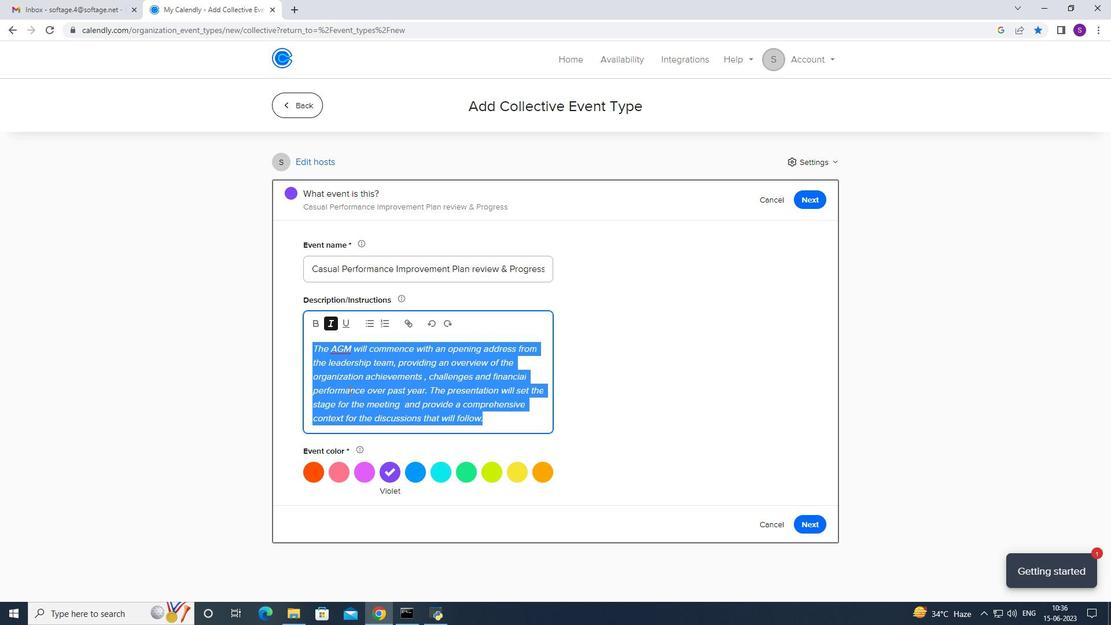 
Action: Mouse scrolled (351, 431) with delta (0, 0)
Screenshot: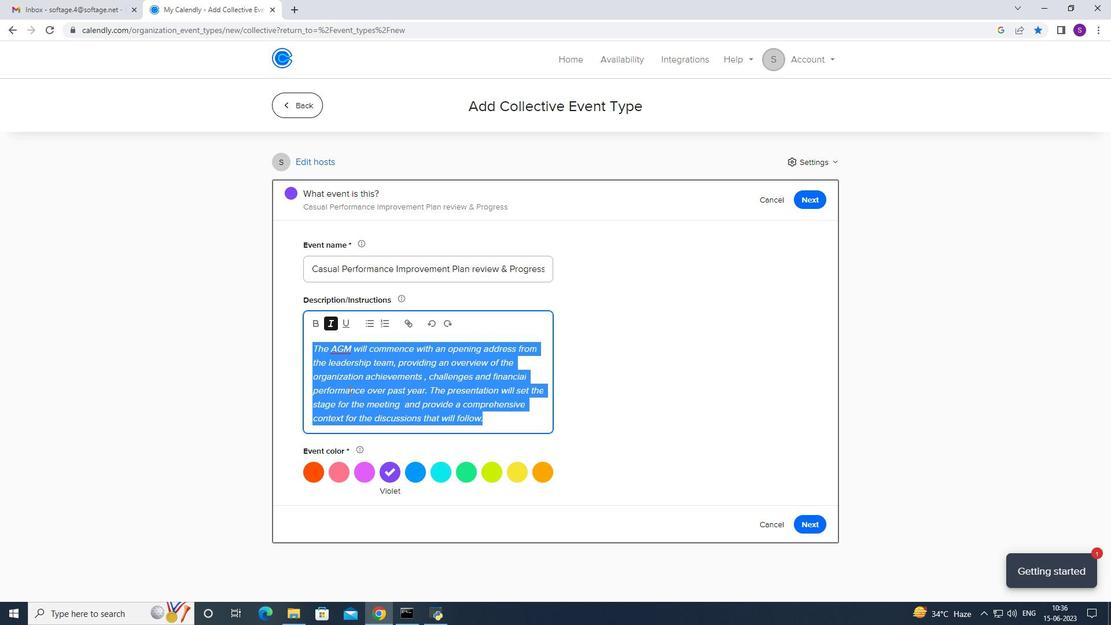 
Action: Mouse moved to (471, 478)
Screenshot: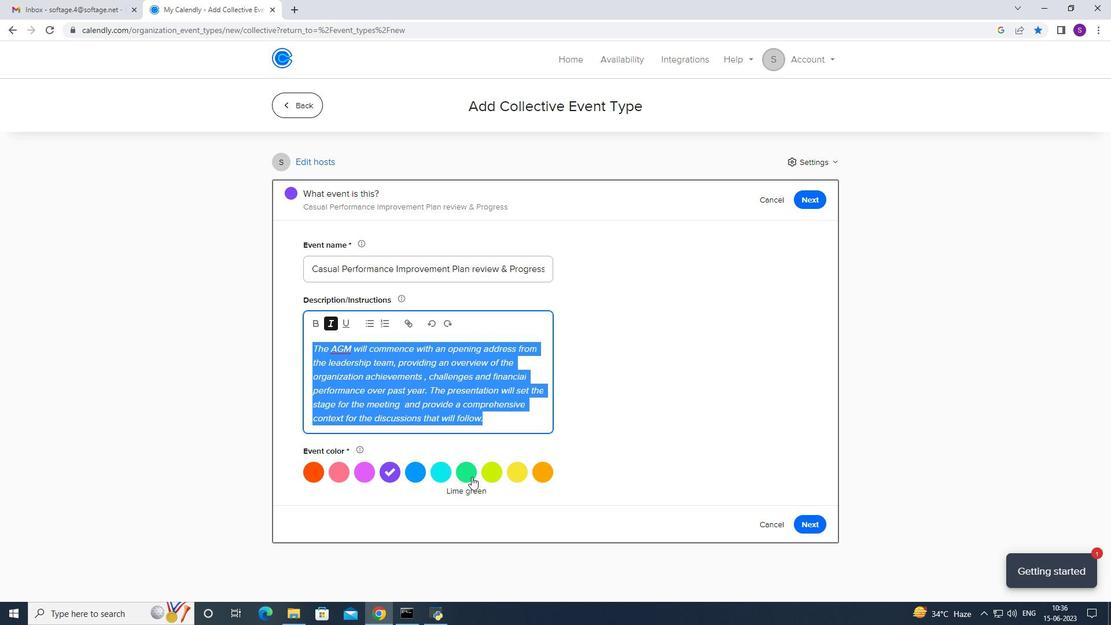 
Action: Mouse pressed left at (471, 478)
Screenshot: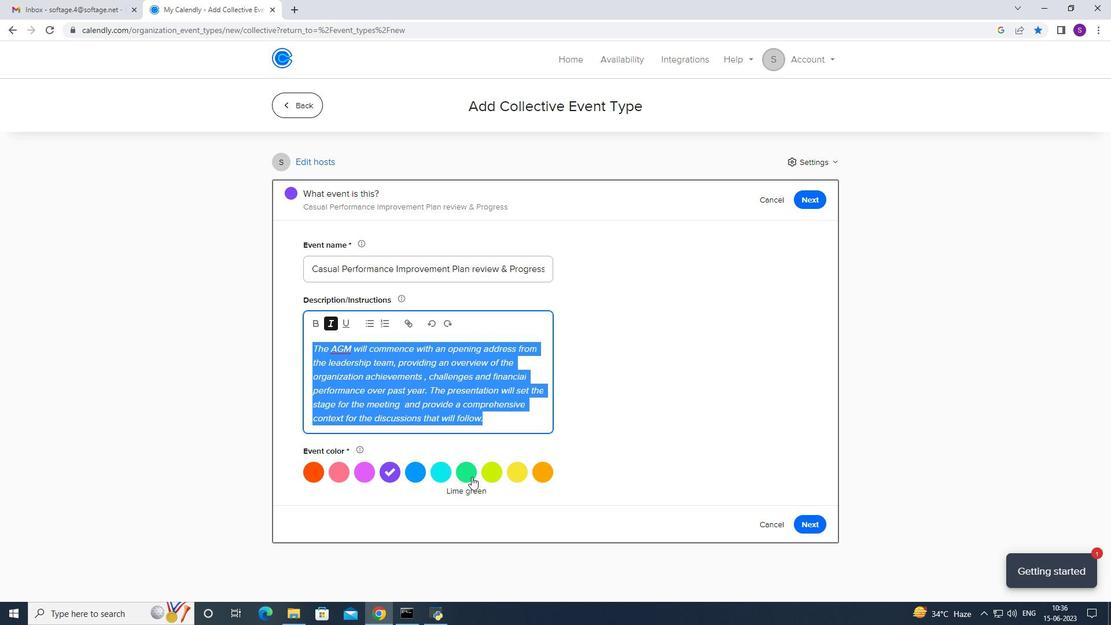 
Action: Mouse moved to (790, 523)
Screenshot: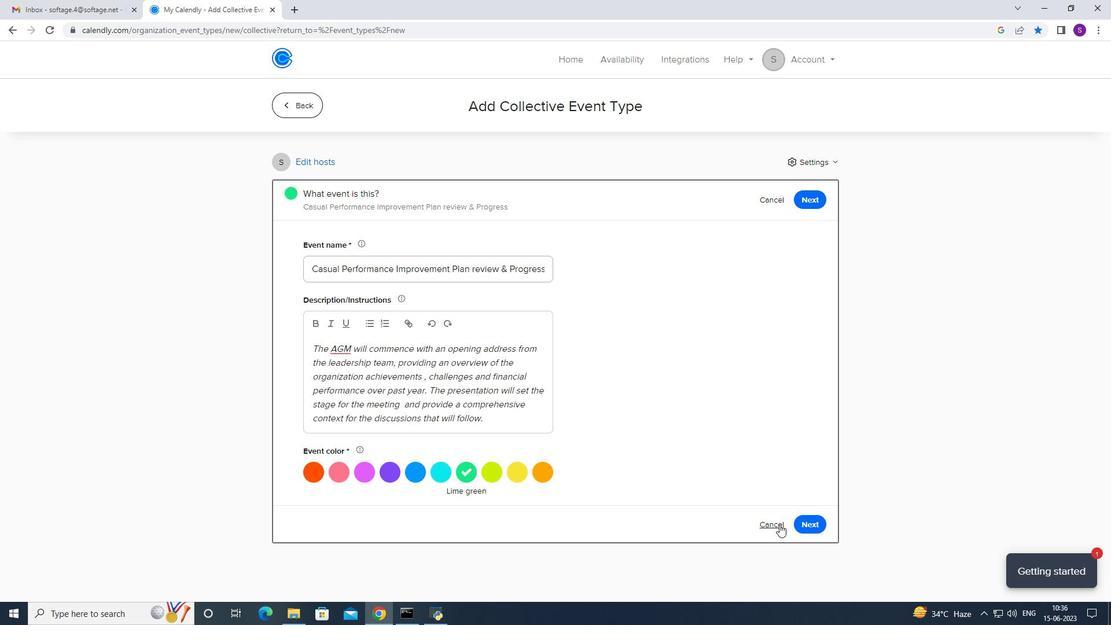
Action: Mouse pressed left at (790, 523)
Screenshot: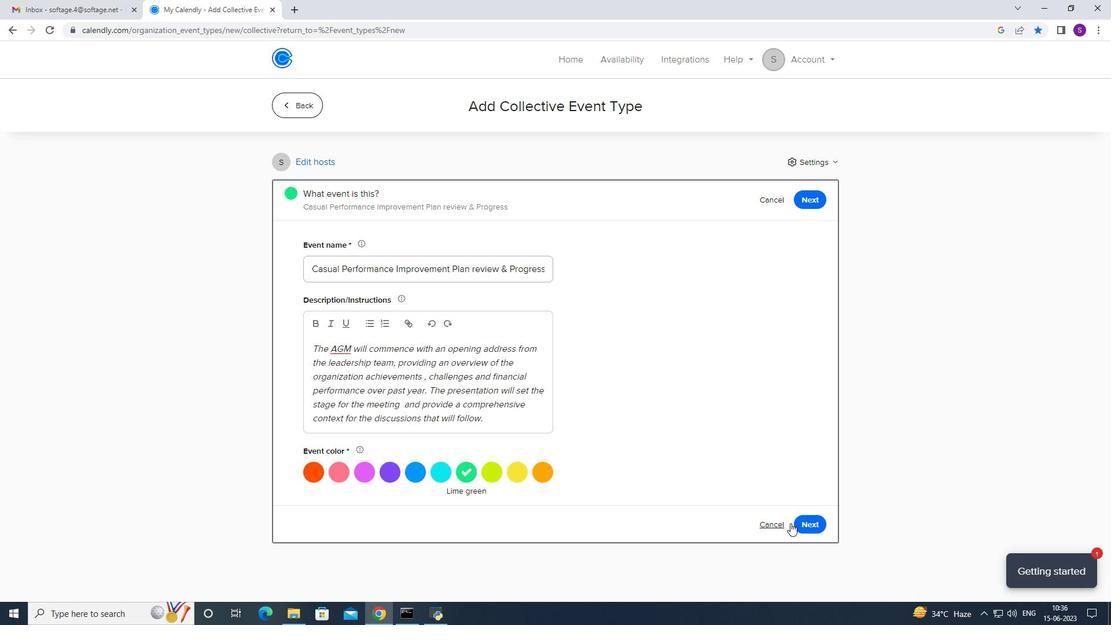 
Action: Mouse moved to (496, 184)
Screenshot: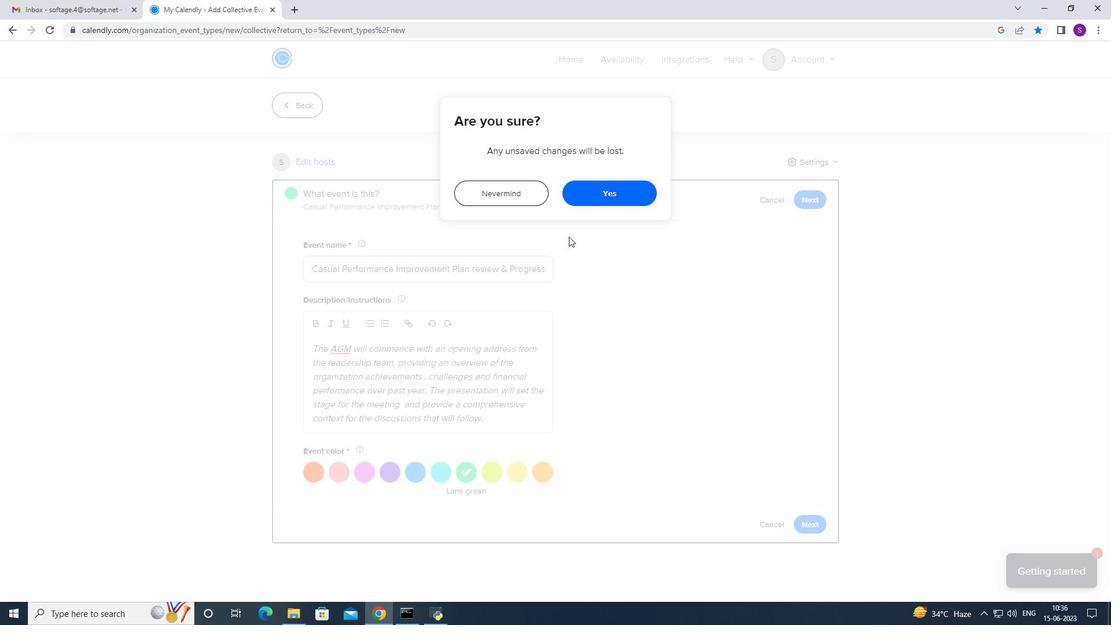 
Action: Mouse pressed left at (496, 184)
Screenshot: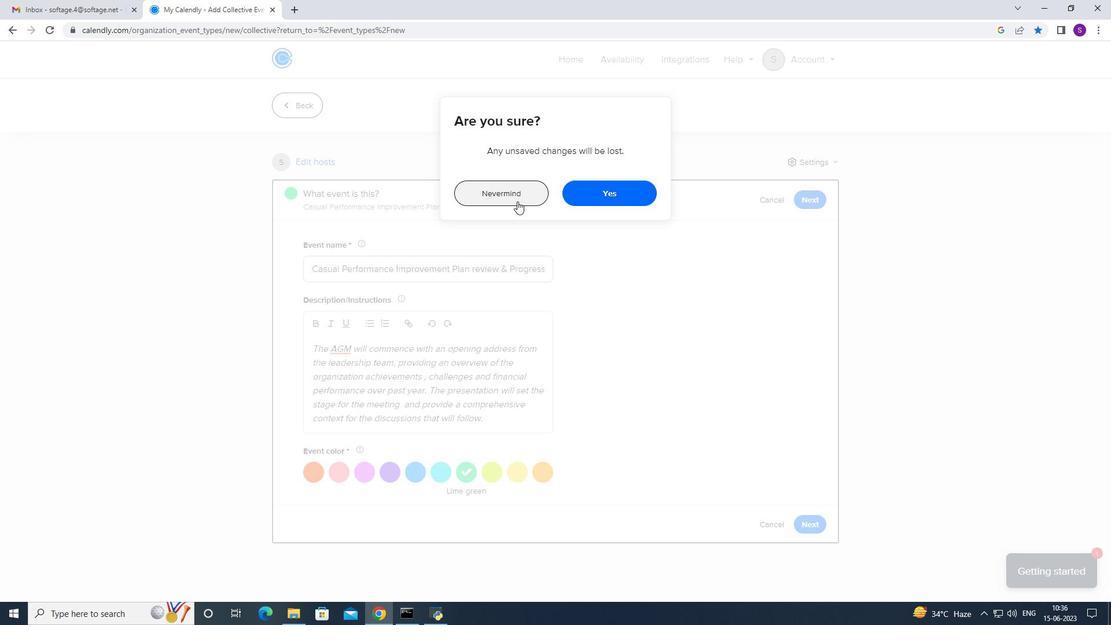 
Action: Mouse moved to (823, 531)
Screenshot: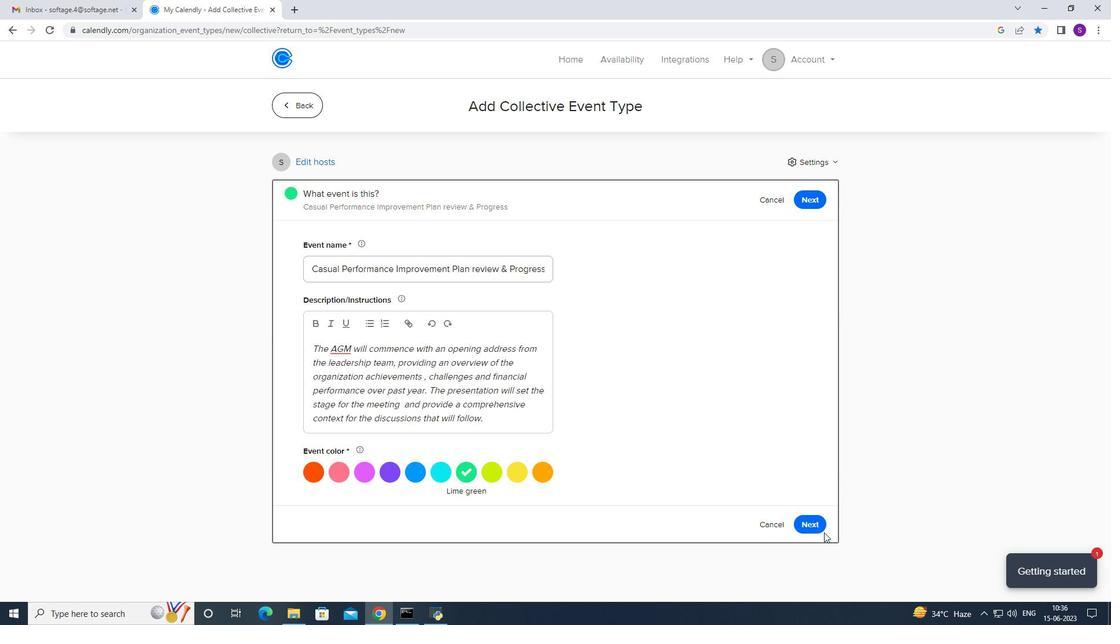 
Action: Mouse pressed left at (823, 531)
Screenshot: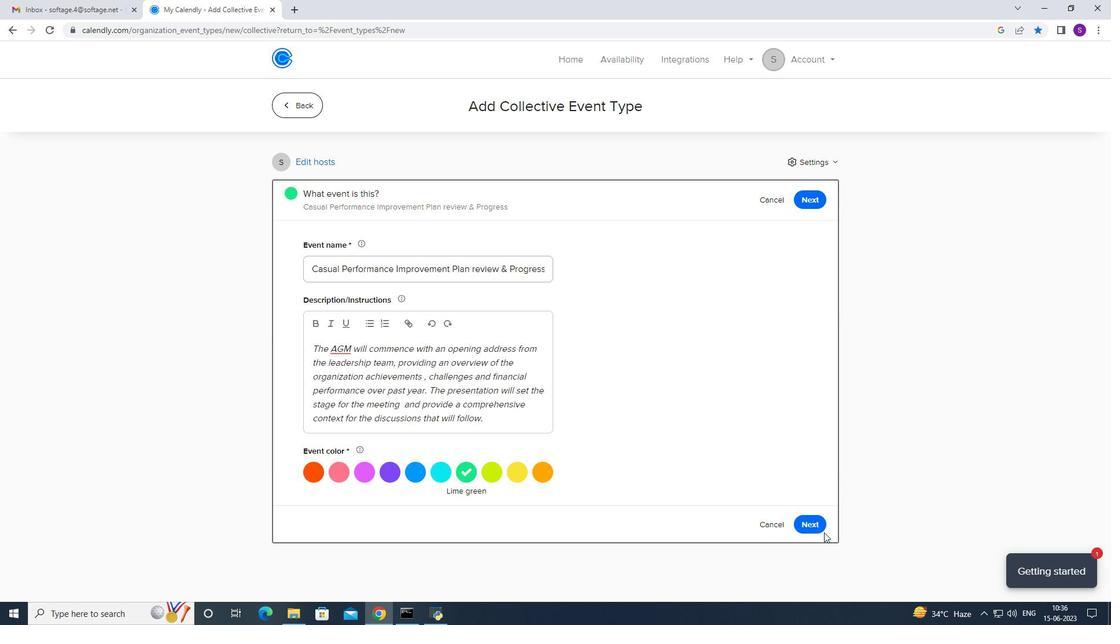 
Action: Mouse moved to (822, 529)
Screenshot: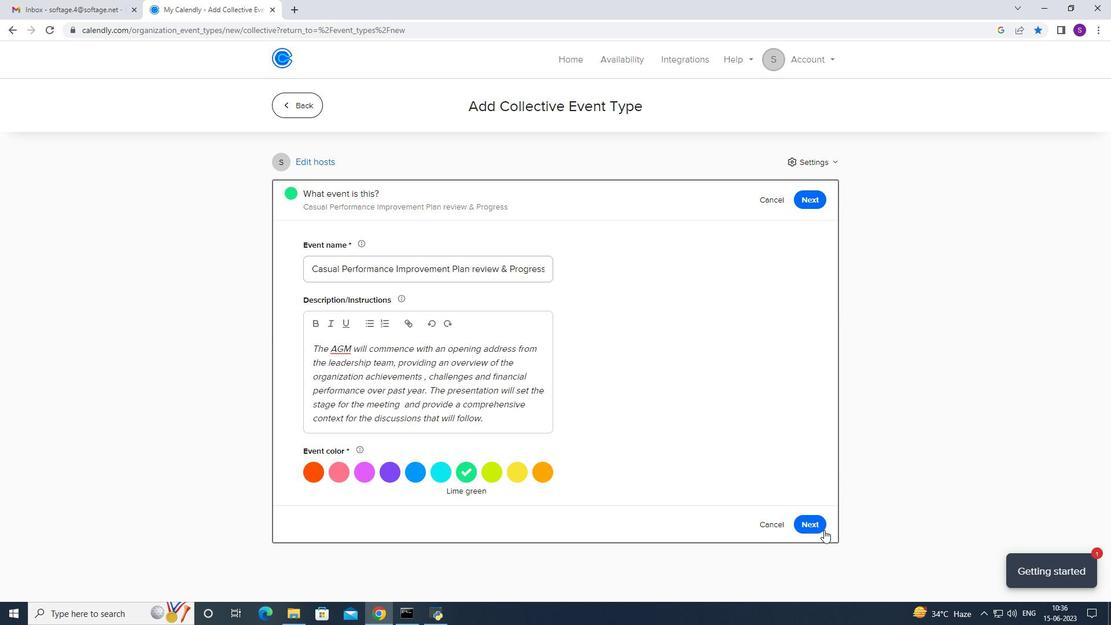 
Action: Mouse pressed left at (822, 529)
Screenshot: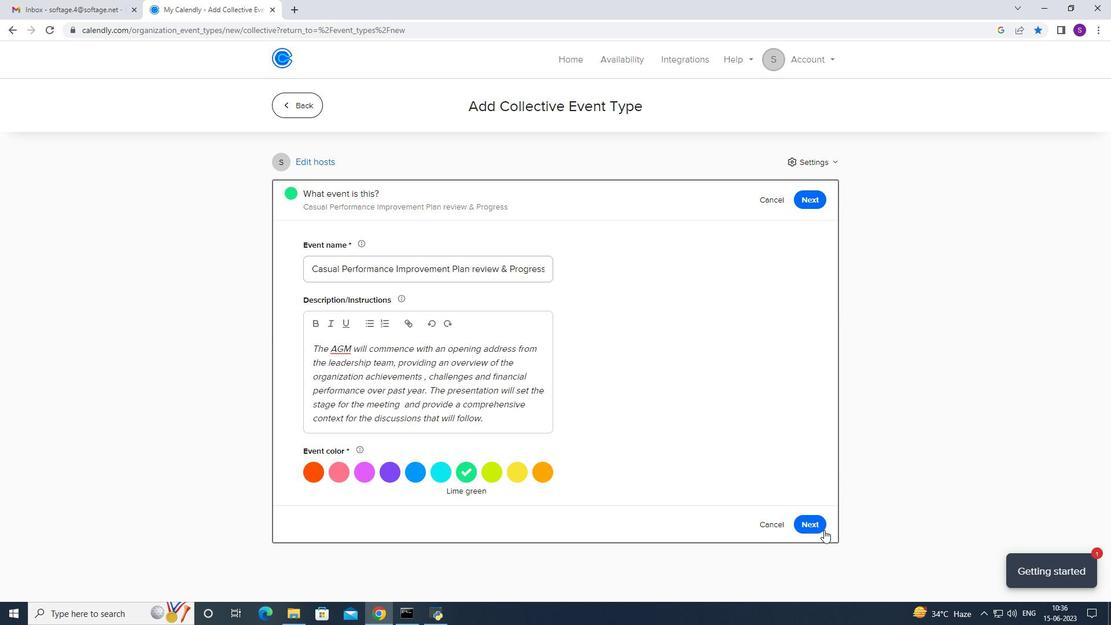 
Action: Mouse moved to (457, 353)
Screenshot: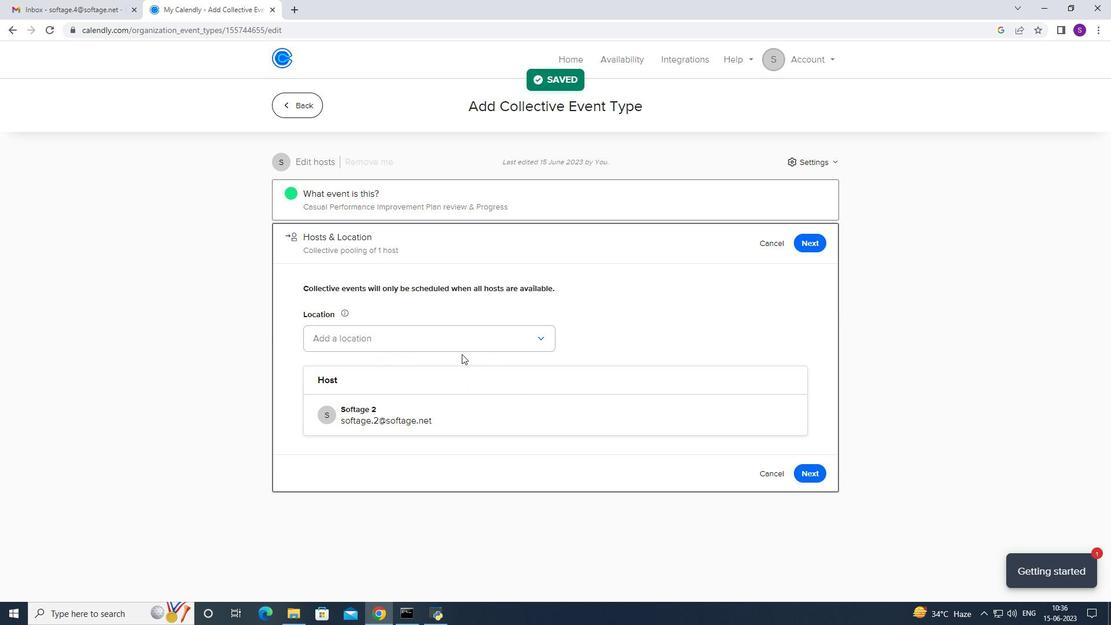 
Action: Mouse pressed left at (457, 353)
Screenshot: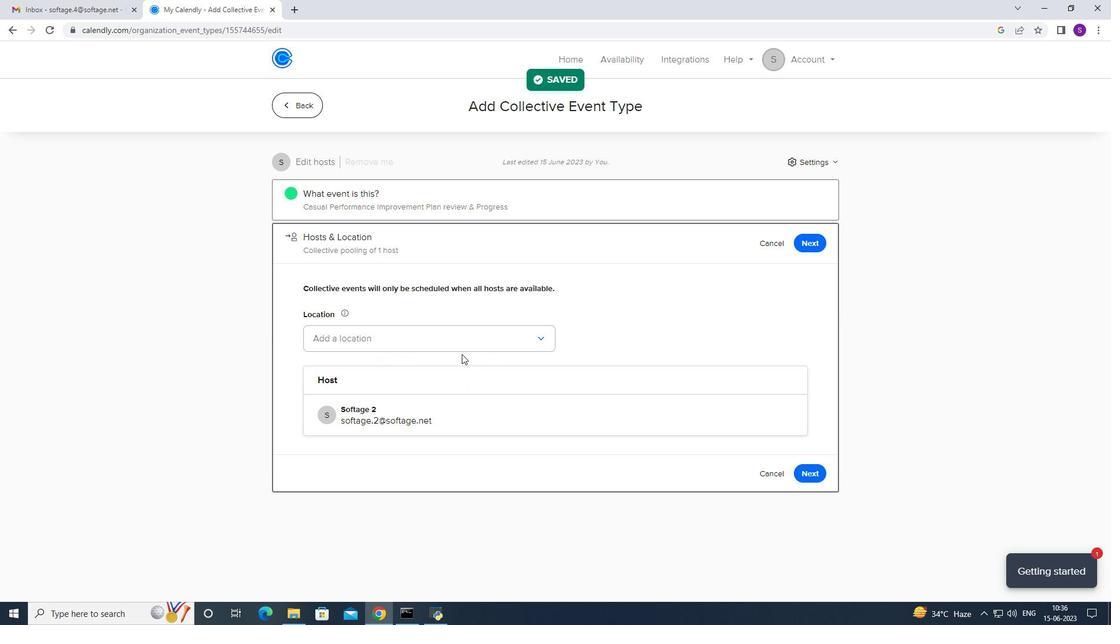 
Action: Mouse moved to (492, 342)
Screenshot: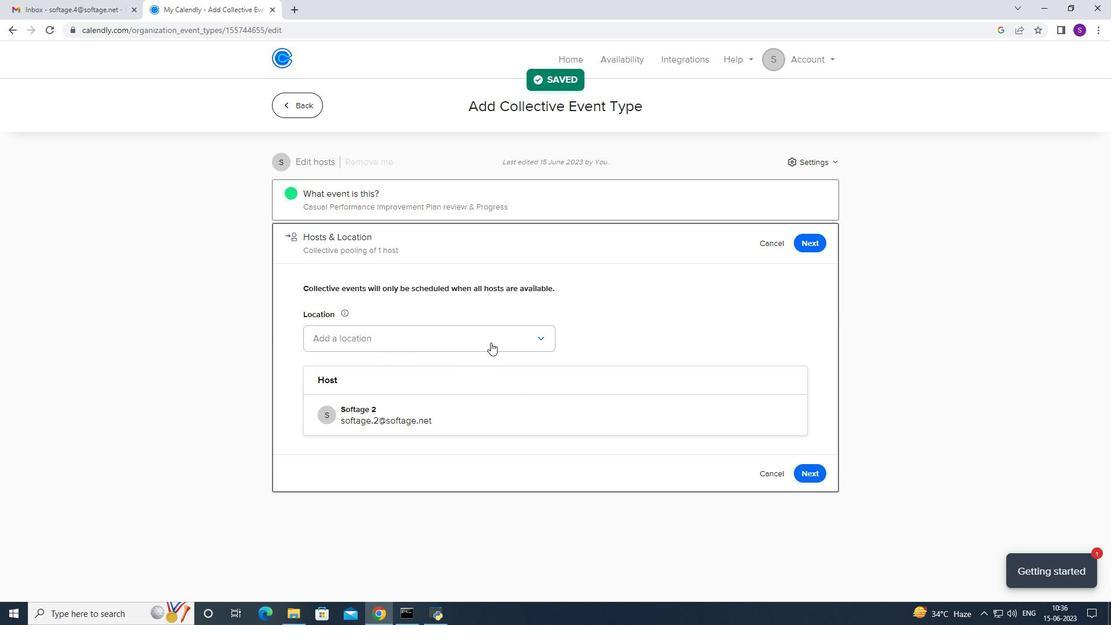 
Action: Mouse pressed left at (492, 342)
Screenshot: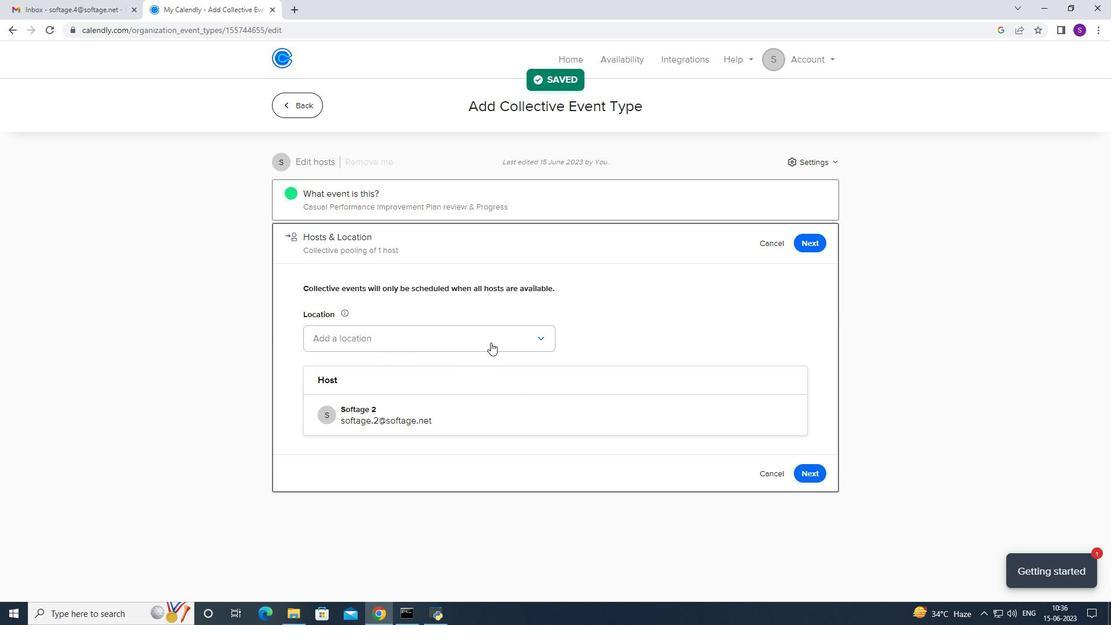 
Action: Mouse moved to (411, 382)
Screenshot: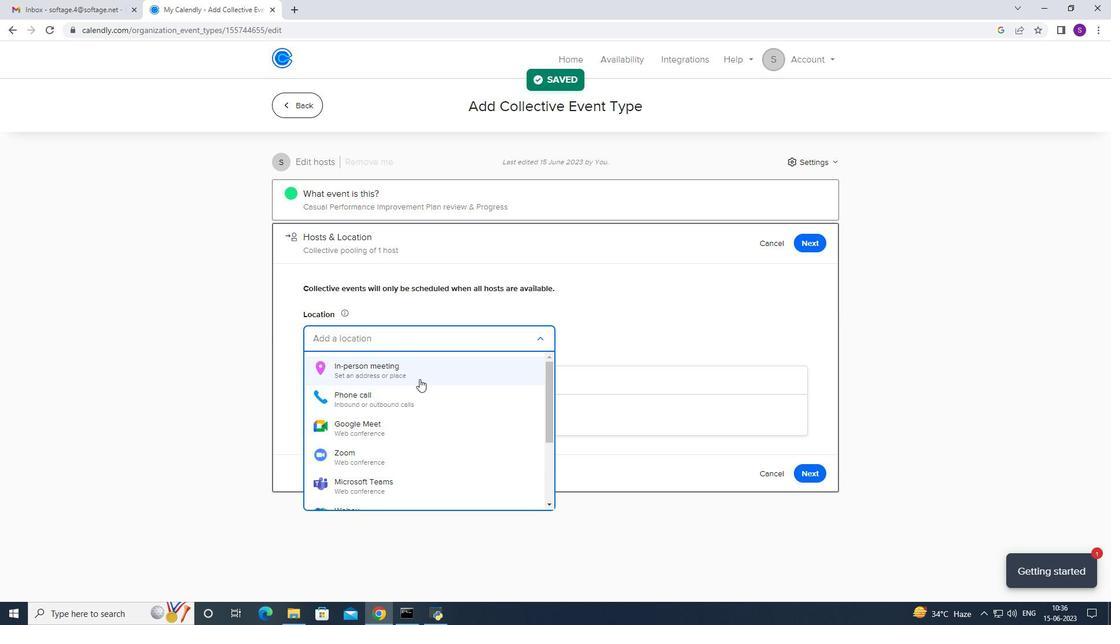 
Action: Mouse pressed left at (411, 382)
Screenshot: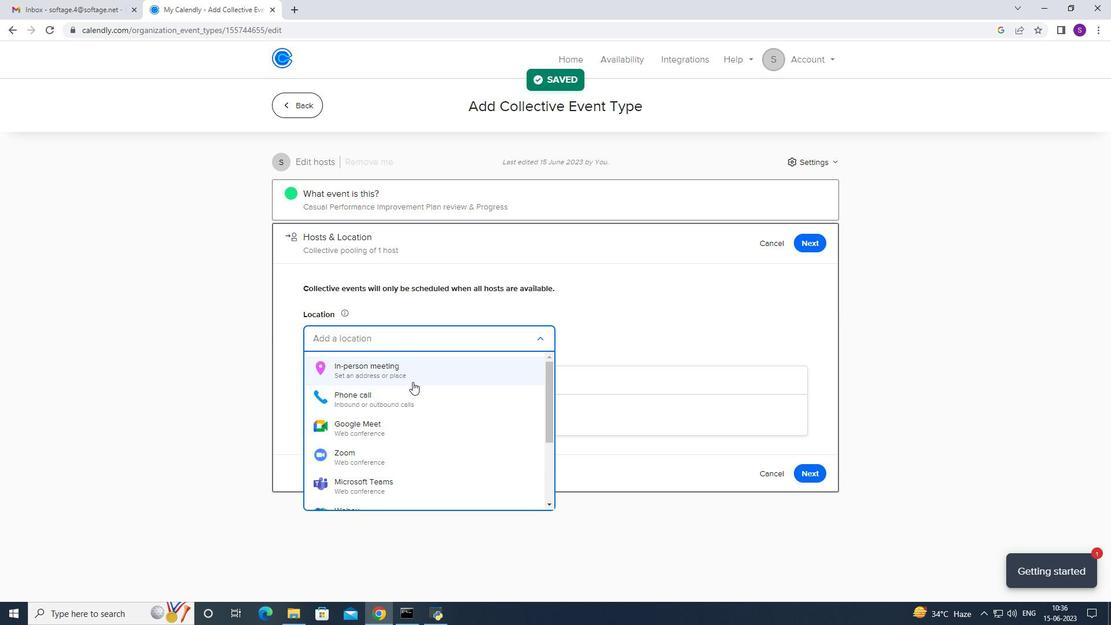 
Action: Mouse moved to (539, 187)
Screenshot: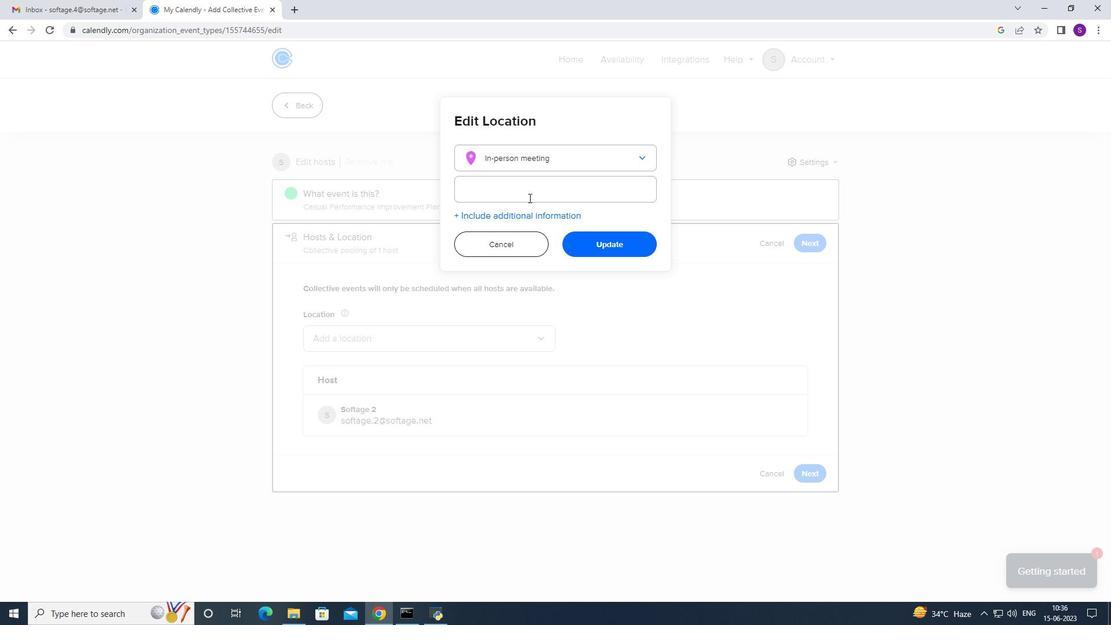 
Action: Mouse pressed left at (539, 187)
Screenshot: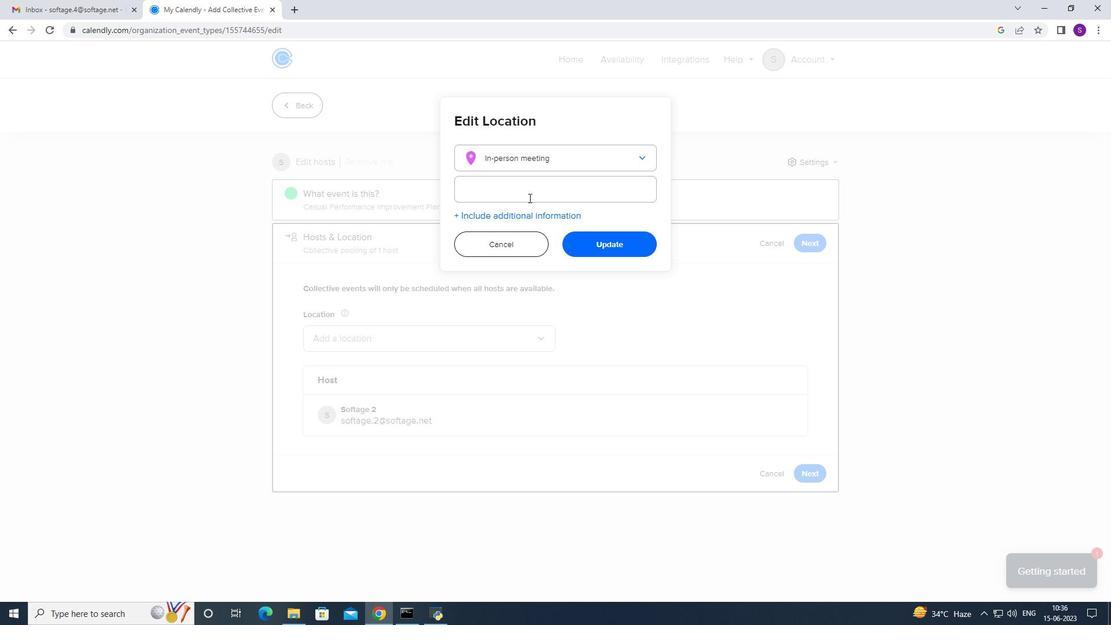 
Action: Mouse moved to (531, 192)
Screenshot: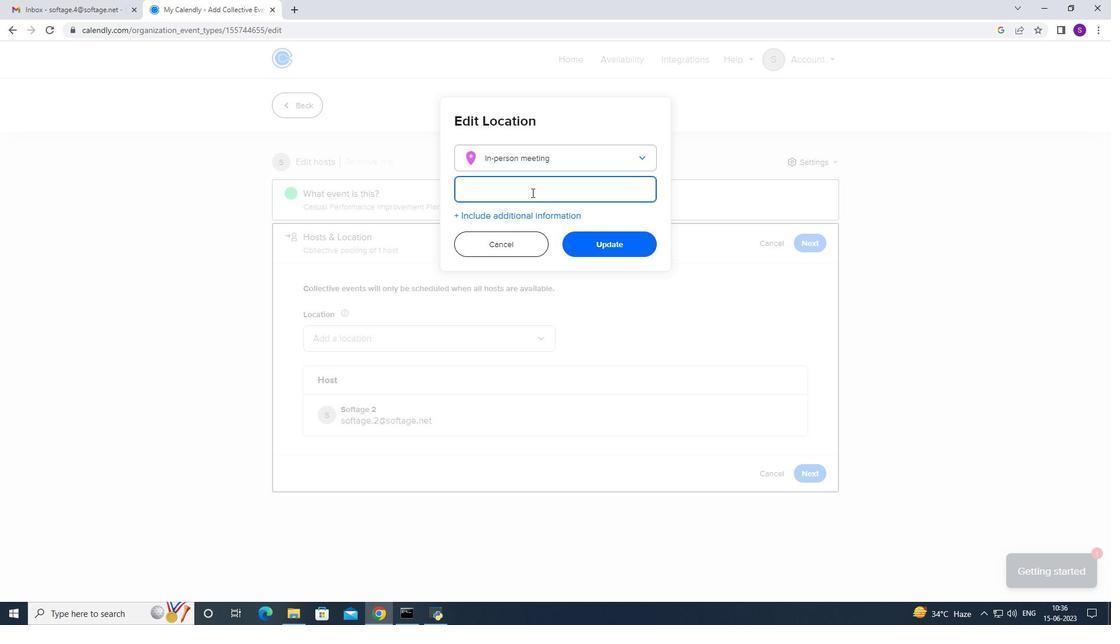 
Action: Key pressed <Key.caps_lock>R<Key.caps_lock>iga,<Key.space><Key.caps_lock>L<Key.caps_lock>art<Key.backspace><Key.backspace>tivia
Screenshot: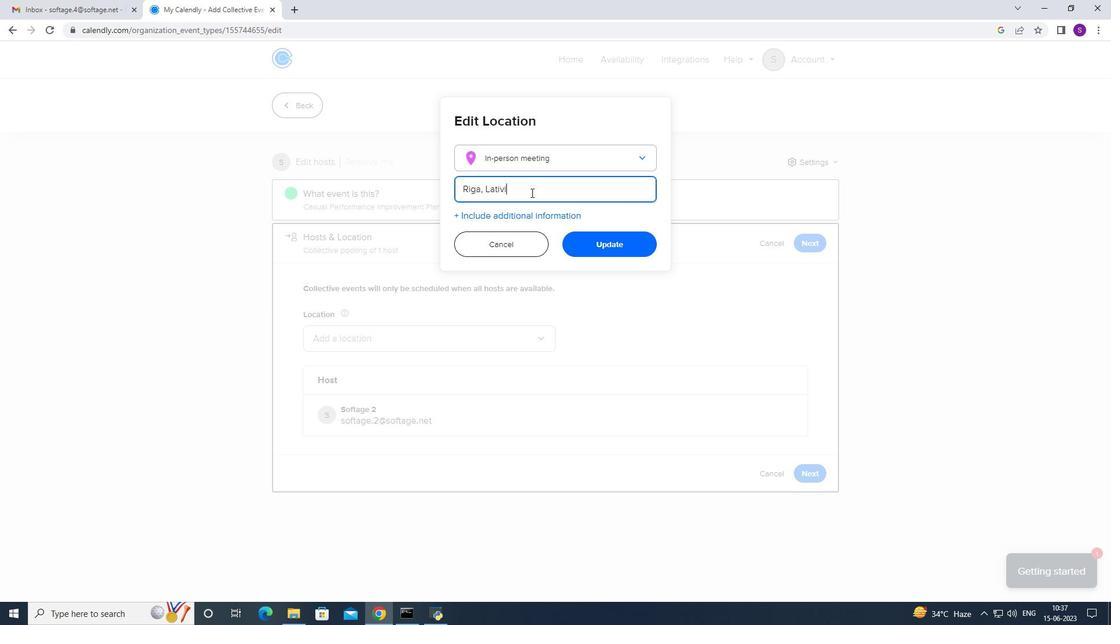 
Action: Mouse moved to (514, 189)
Screenshot: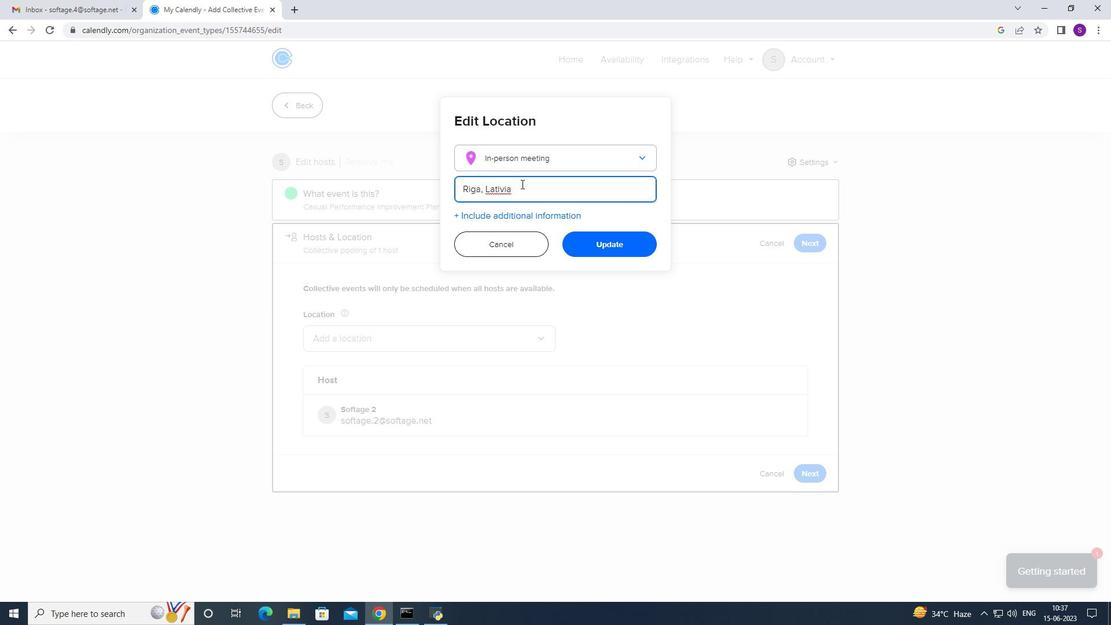 
Action: Mouse pressed right at (514, 189)
Screenshot: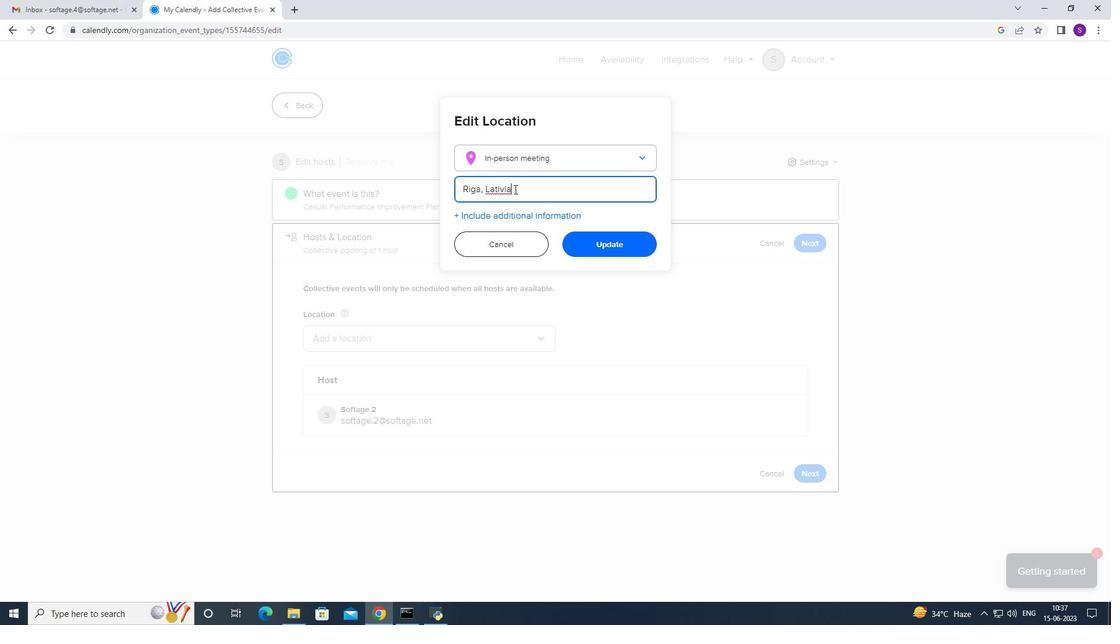 
Action: Mouse moved to (528, 203)
Screenshot: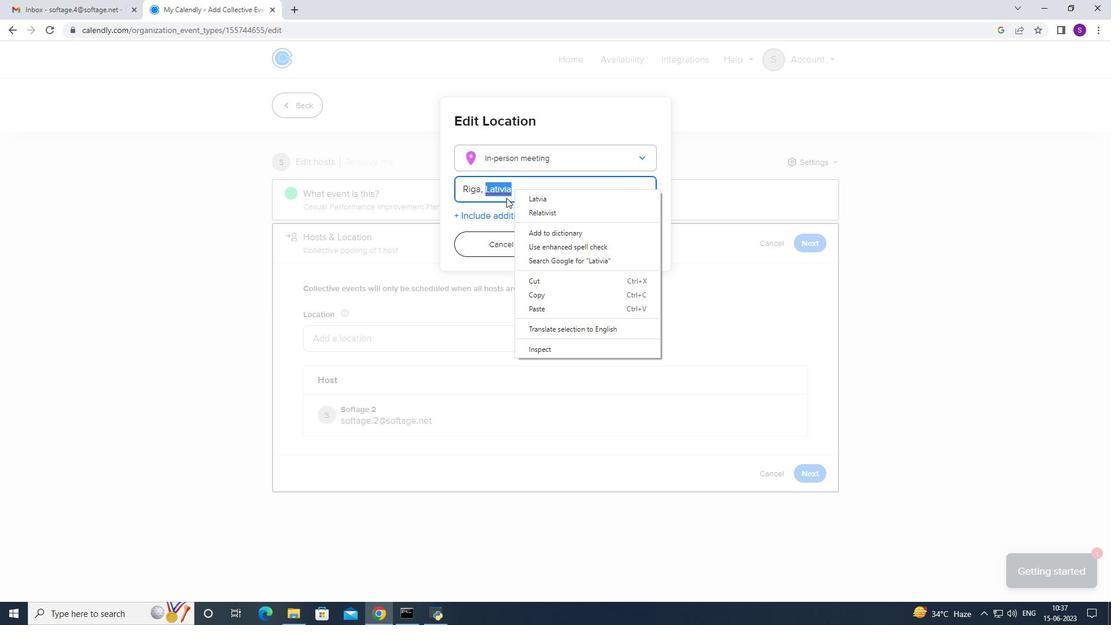 
Action: Mouse pressed left at (528, 203)
Screenshot: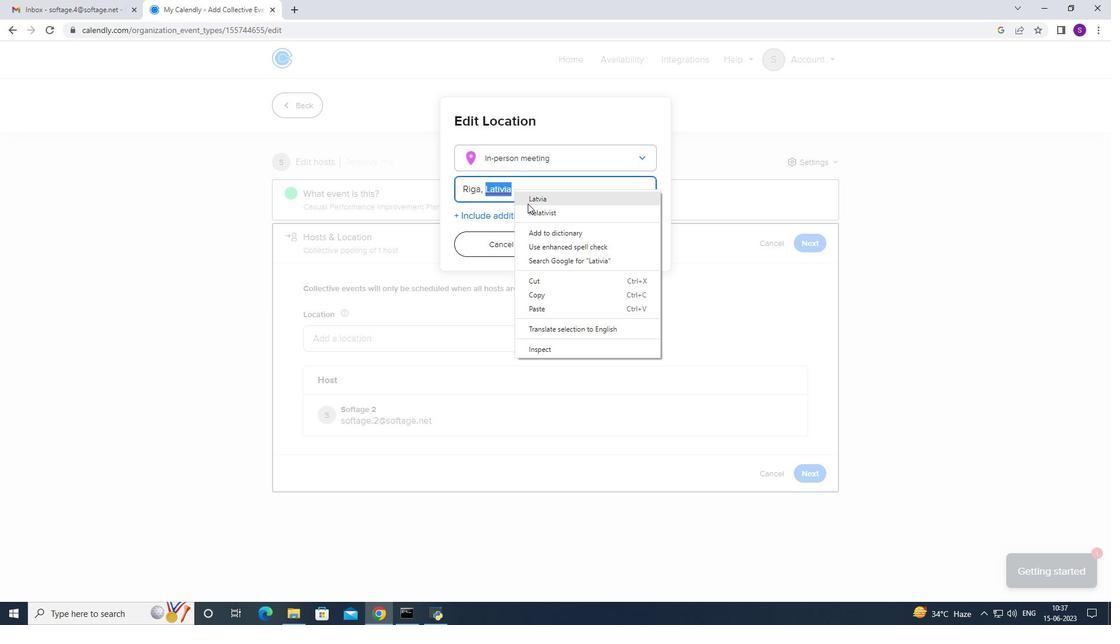 
Action: Mouse moved to (591, 239)
Screenshot: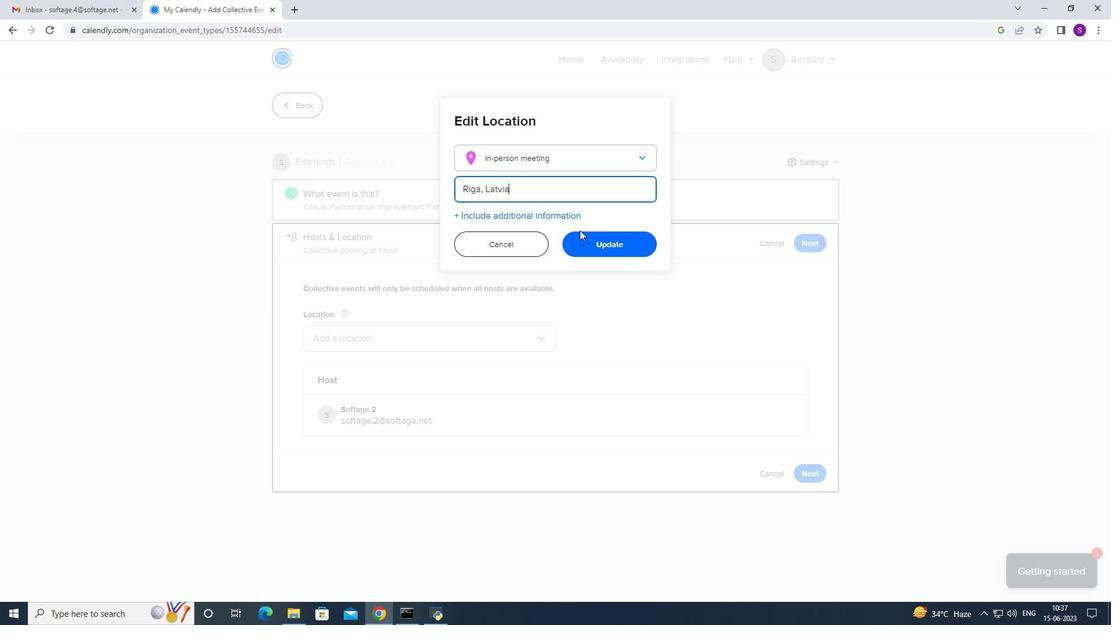 
Action: Mouse pressed left at (591, 239)
Screenshot: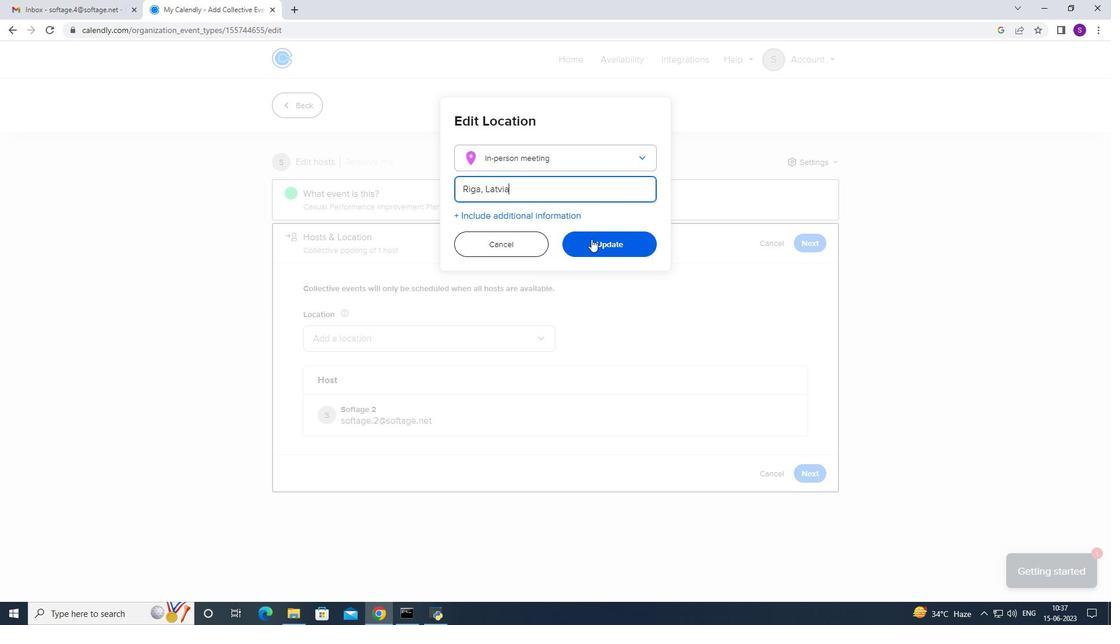 
Action: Mouse moved to (448, 325)
Screenshot: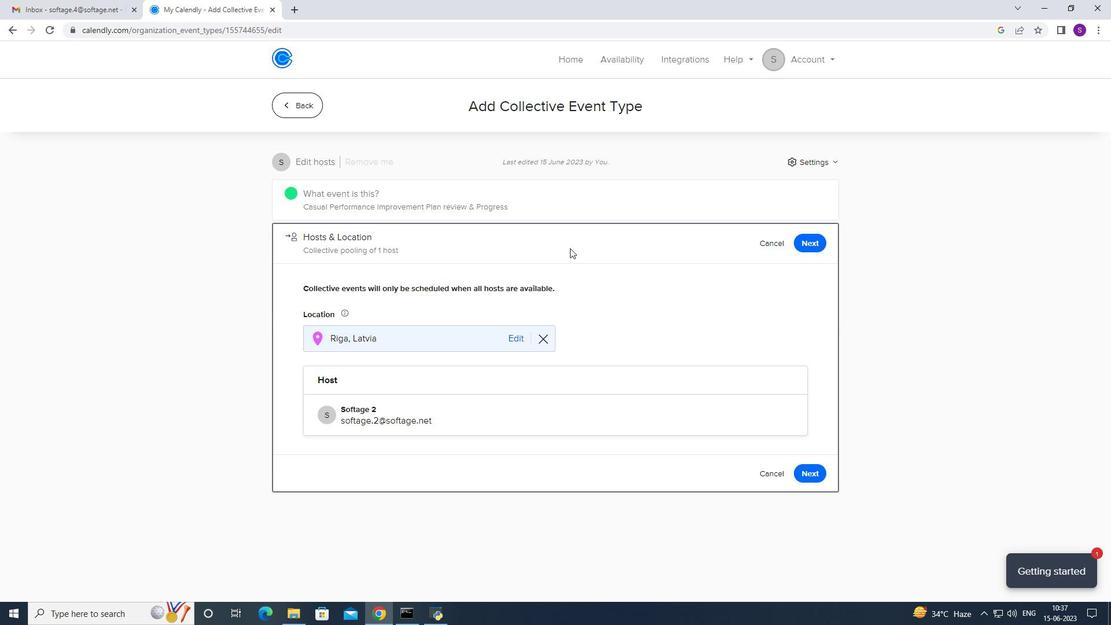 
Action: Mouse scrolled (448, 325) with delta (0, 0)
Screenshot: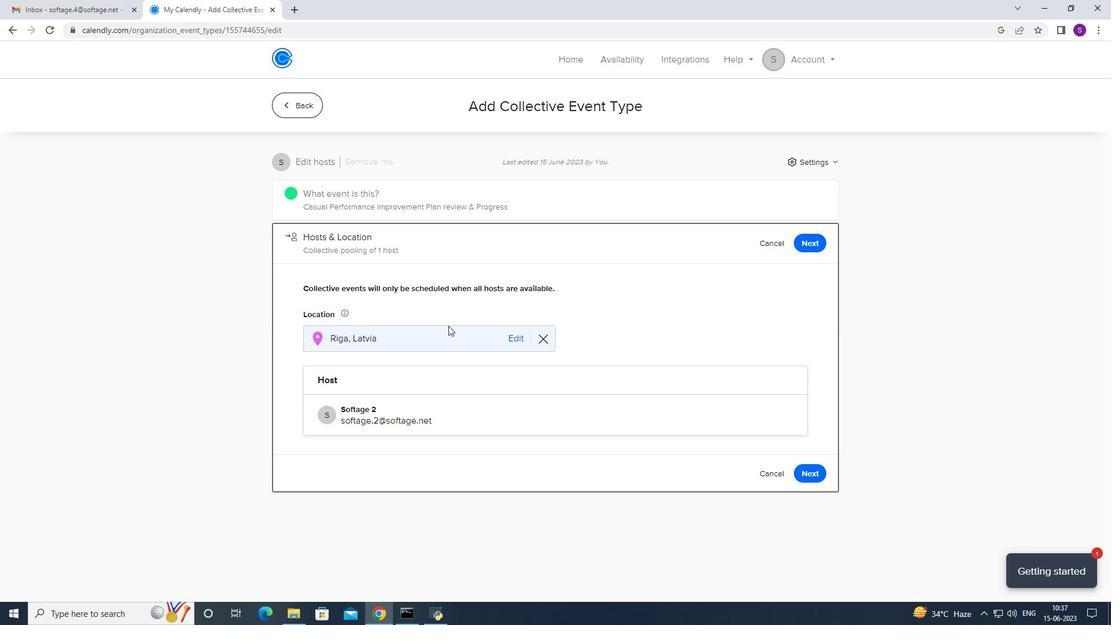 
Action: Mouse scrolled (448, 325) with delta (0, 0)
Screenshot: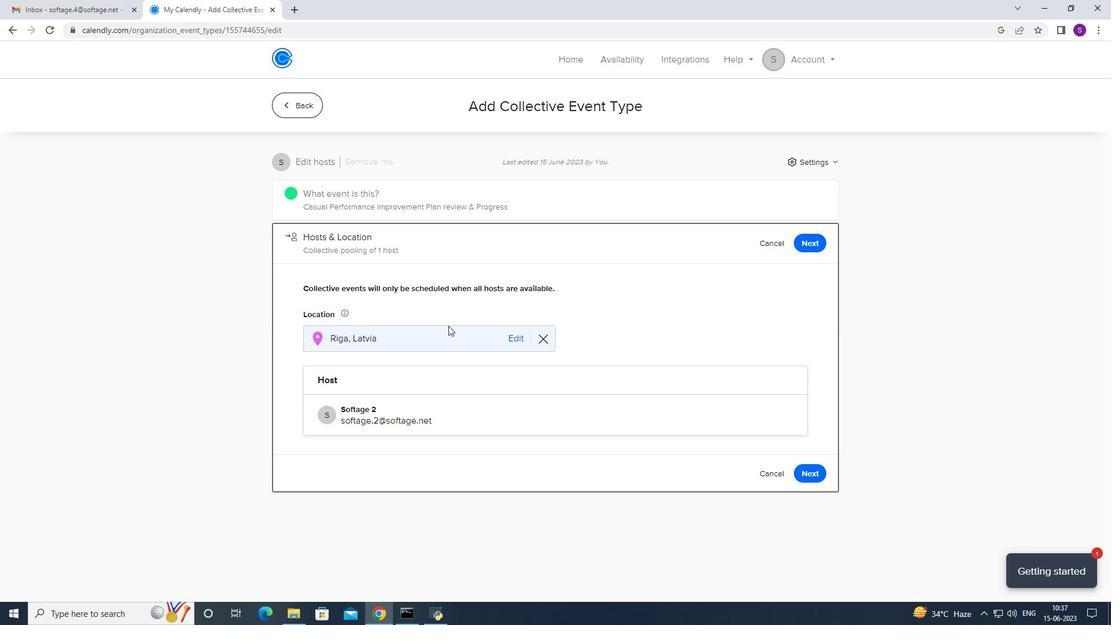 
Action: Mouse scrolled (448, 325) with delta (0, 0)
Screenshot: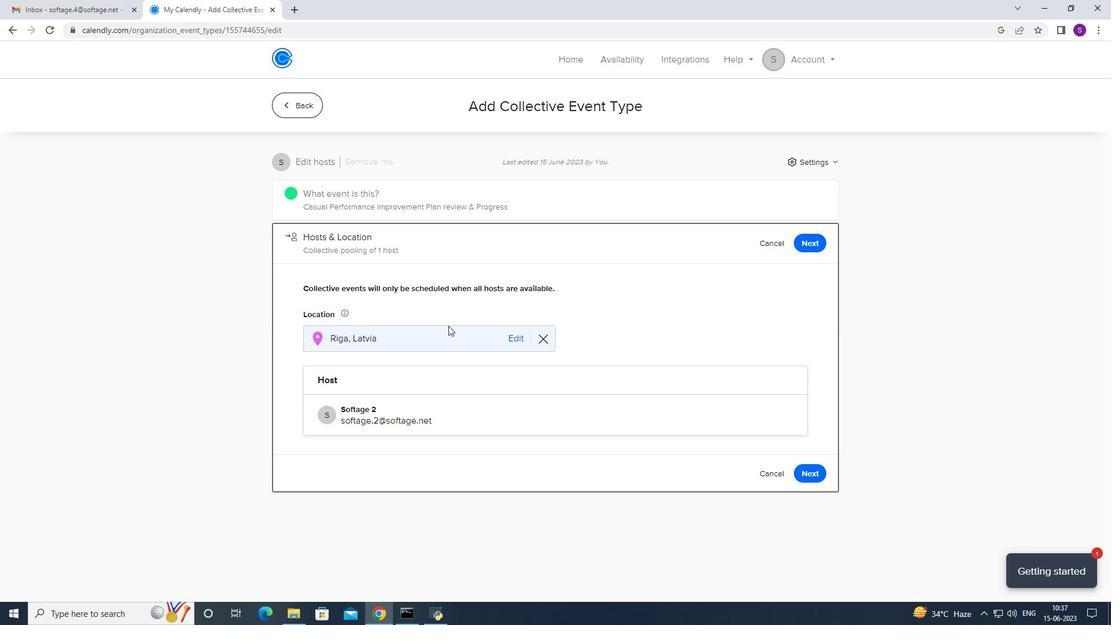 
Action: Mouse scrolled (448, 325) with delta (0, 0)
Screenshot: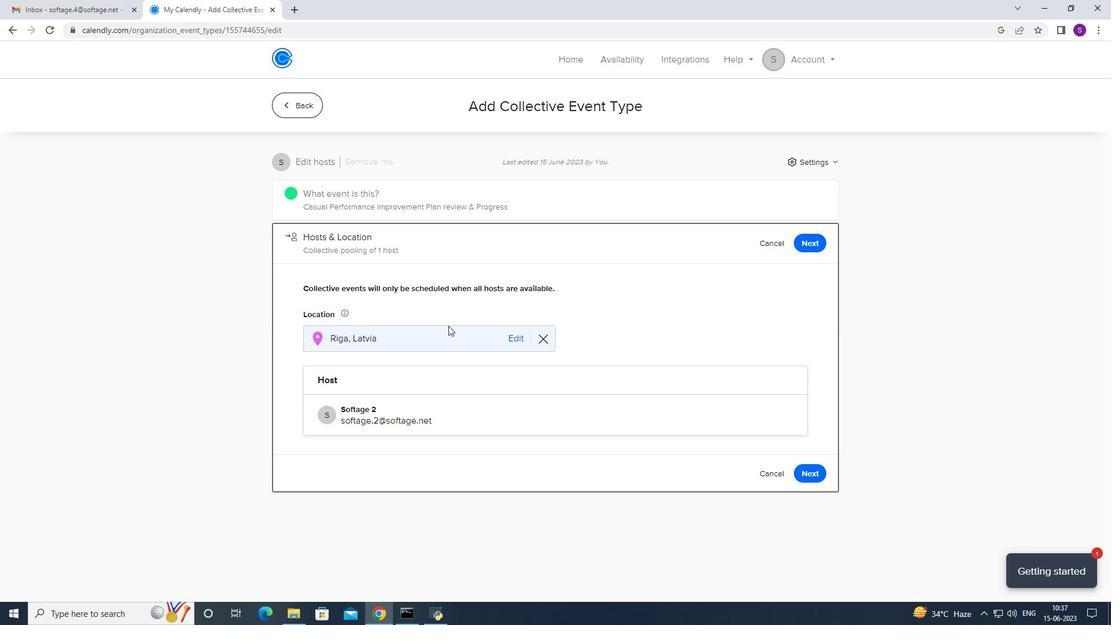 
Action: Mouse scrolled (448, 325) with delta (0, 0)
Screenshot: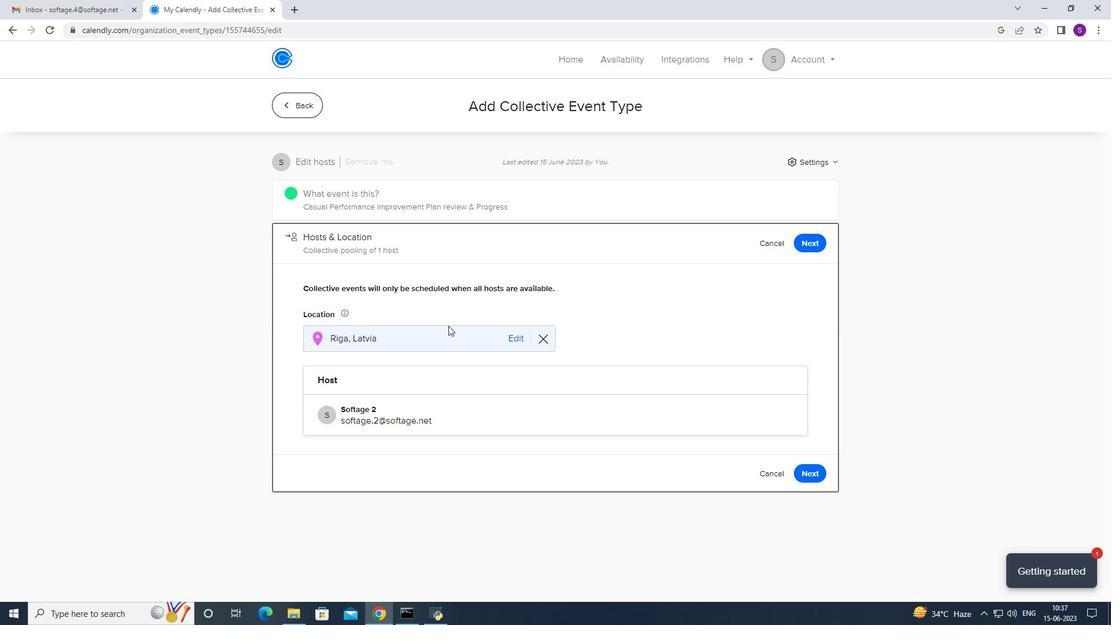 
Action: Mouse scrolled (448, 325) with delta (0, 0)
Screenshot: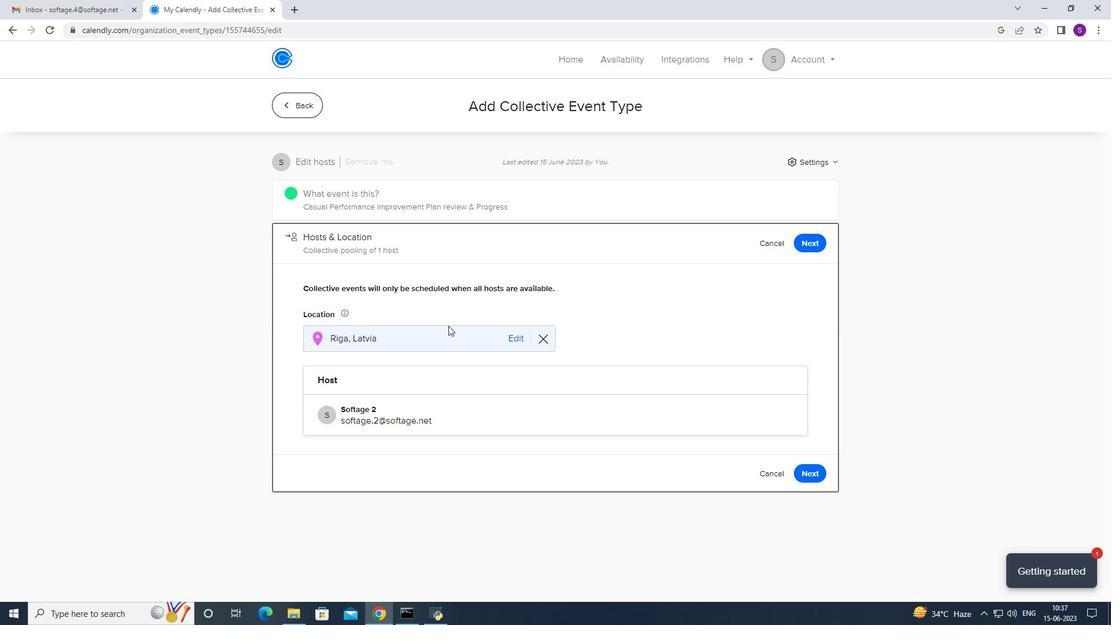 
Action: Mouse scrolled (448, 325) with delta (0, 0)
Screenshot: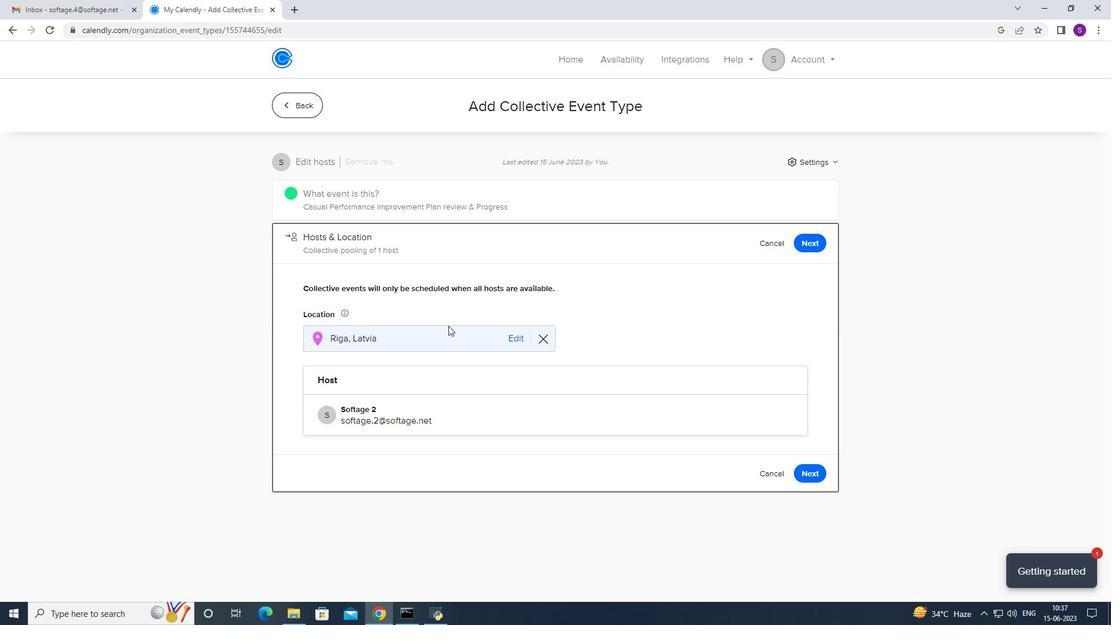 
Action: Mouse moved to (795, 466)
Screenshot: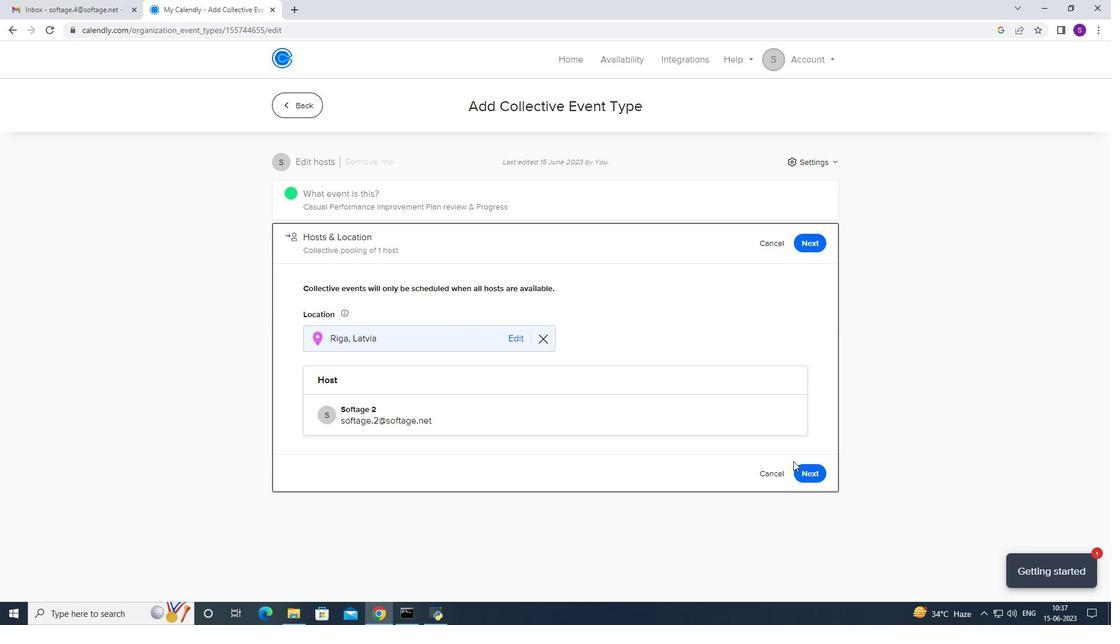 
Action: Mouse pressed left at (795, 466)
Screenshot: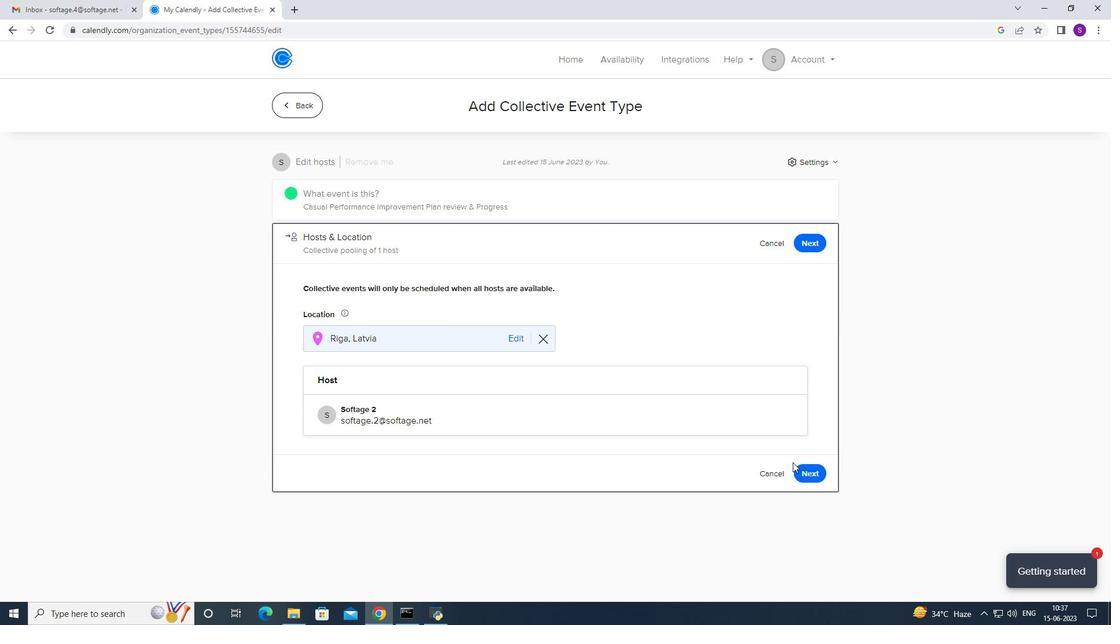 
Action: Mouse pressed left at (795, 466)
Screenshot: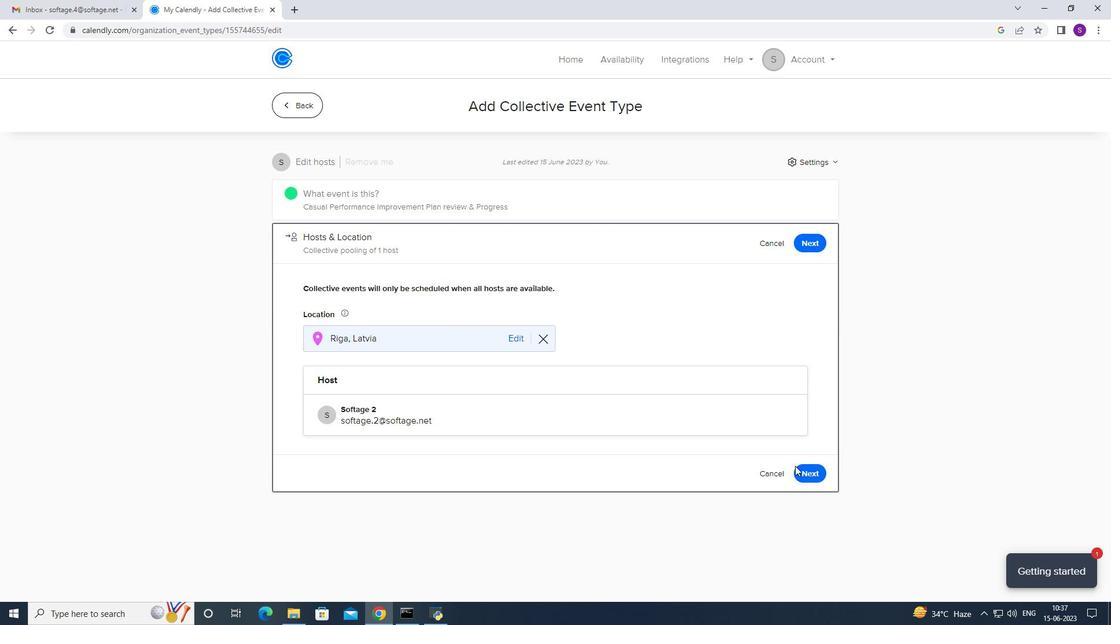 
Action: Mouse scrolled (795, 465) with delta (0, 0)
Screenshot: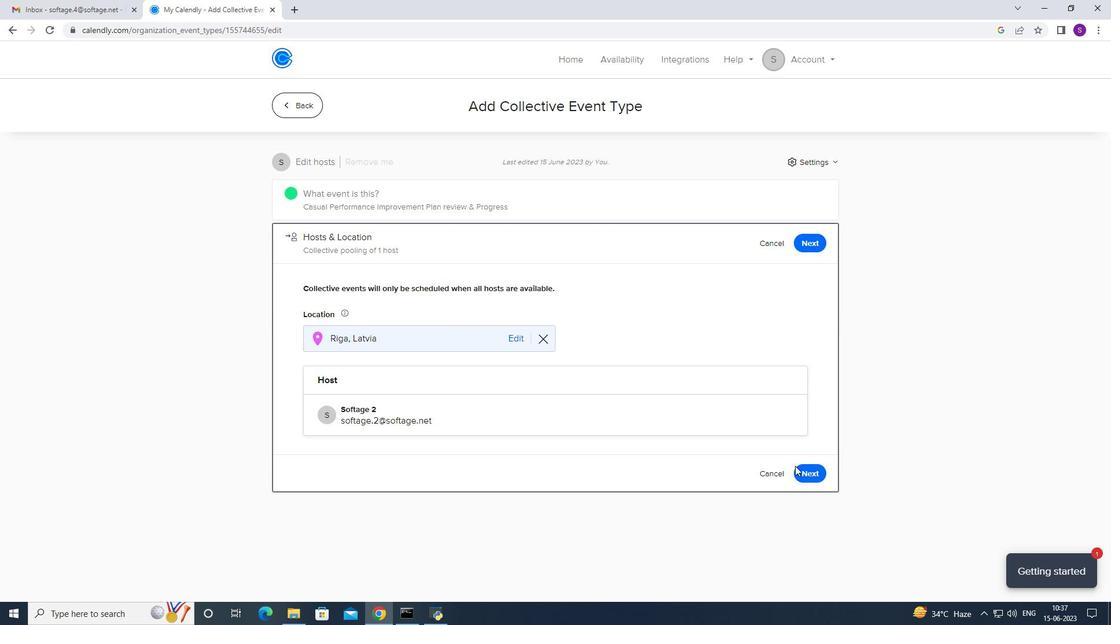 
Action: Mouse moved to (811, 473)
Screenshot: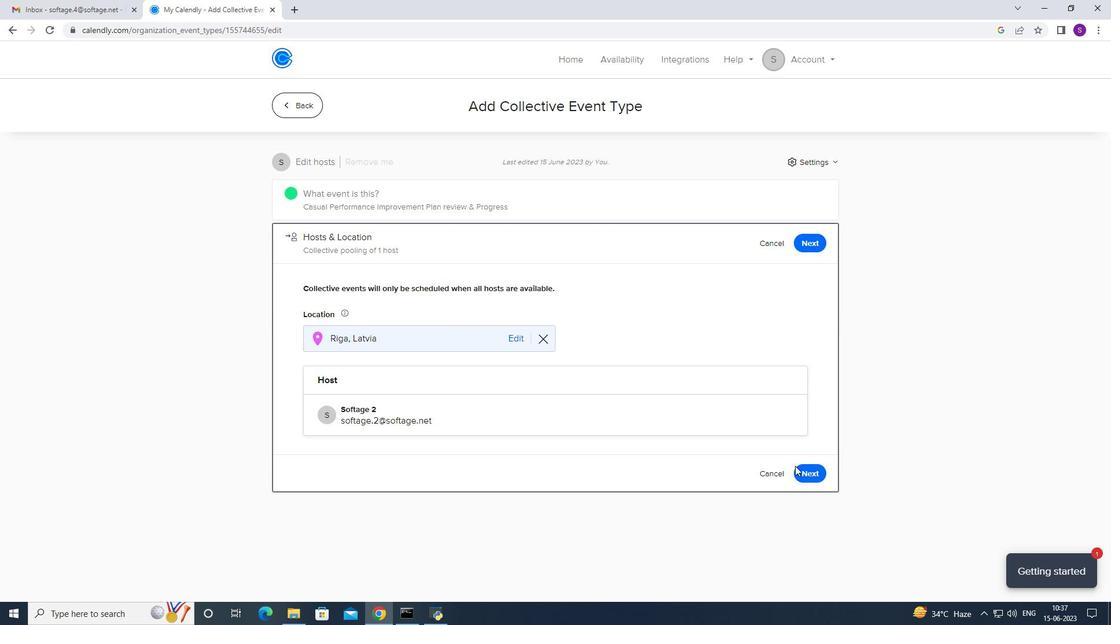 
Action: Mouse pressed left at (811, 473)
Screenshot: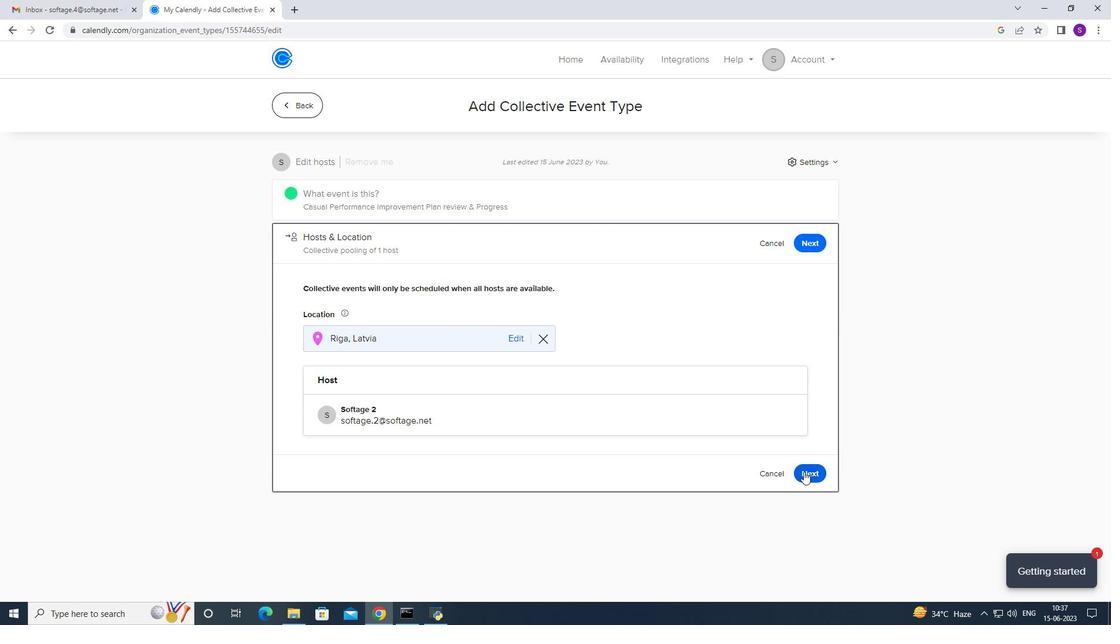 
Action: Mouse moved to (305, 413)
Screenshot: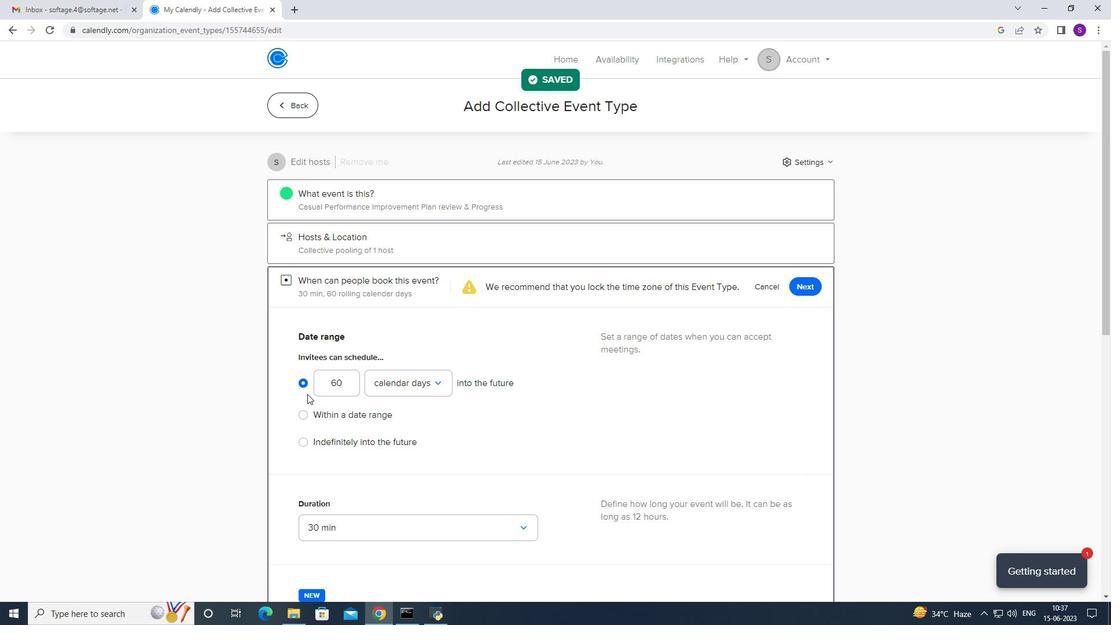 
Action: Mouse pressed left at (305, 413)
Screenshot: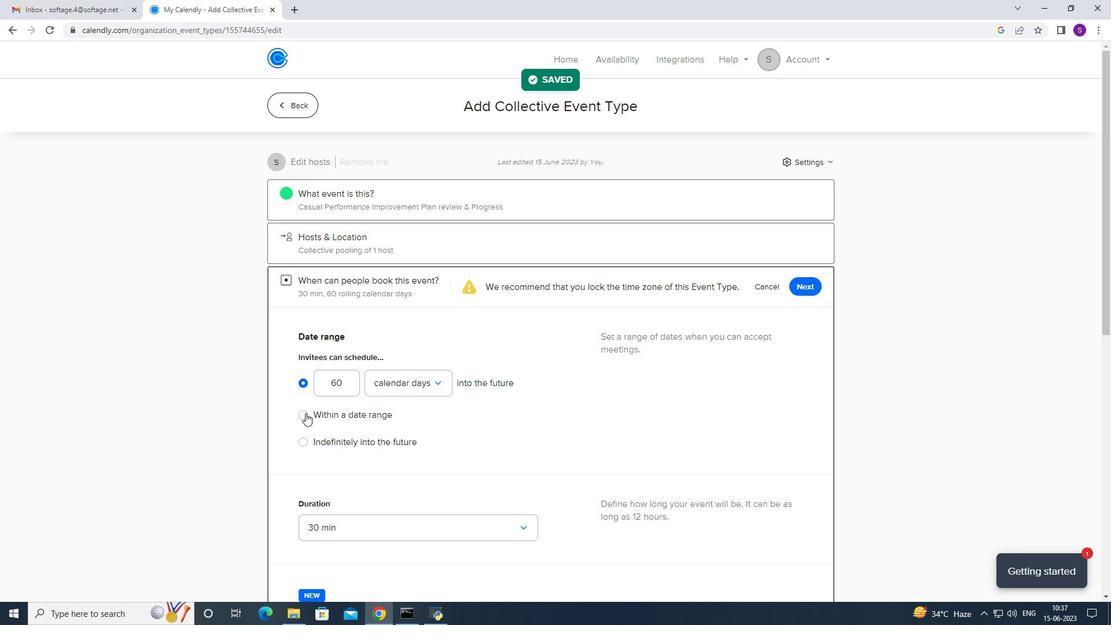 
Action: Mouse moved to (429, 422)
Screenshot: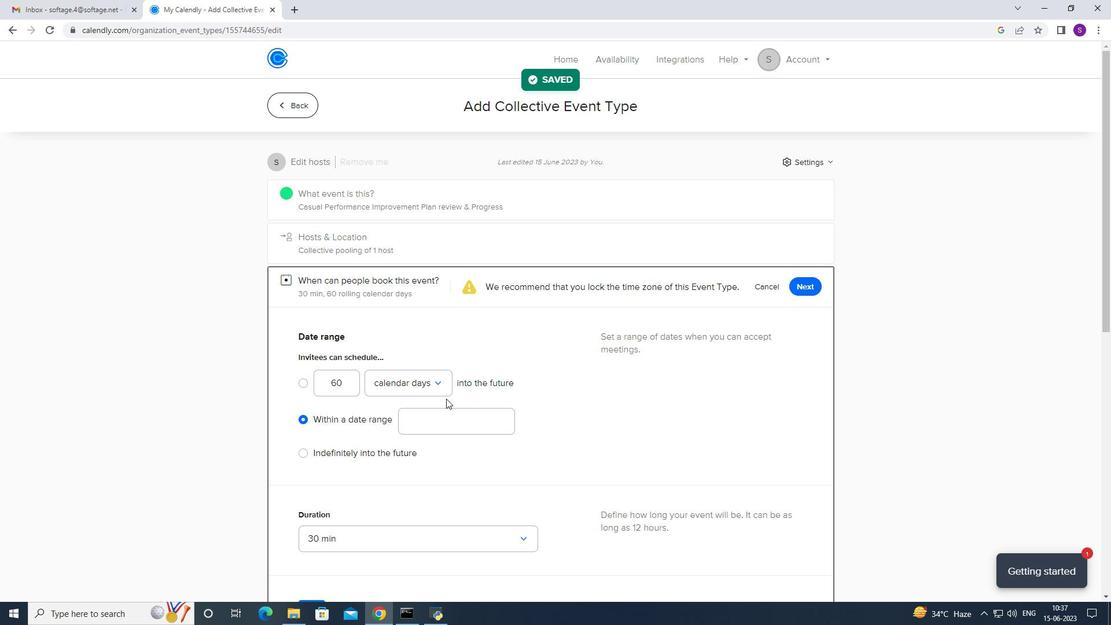 
Action: Mouse pressed left at (429, 422)
Screenshot: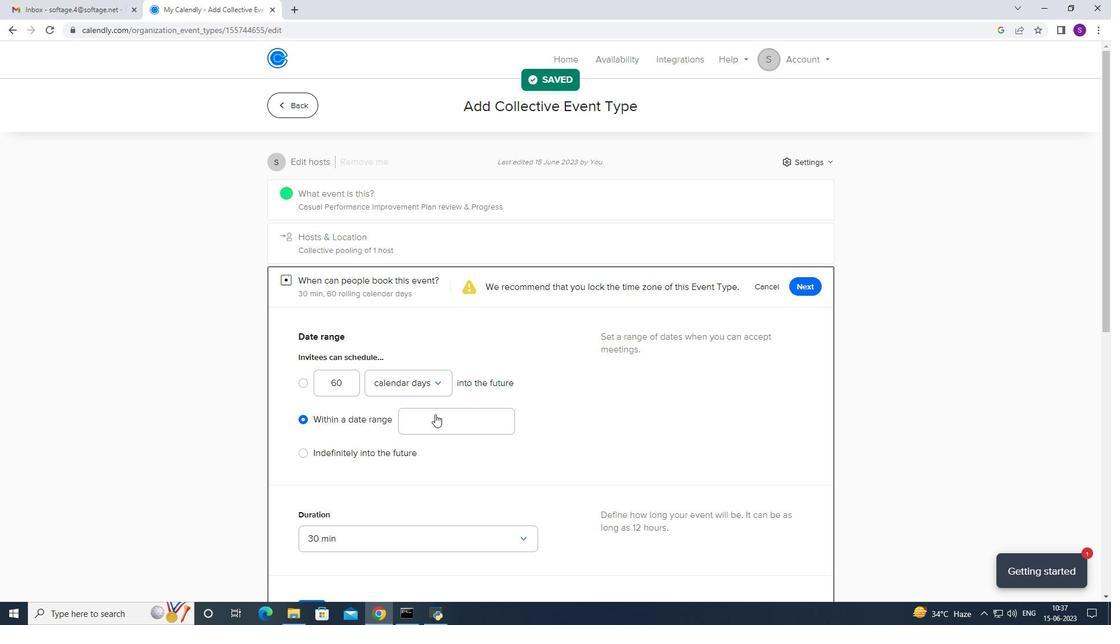 
Action: Mouse moved to (496, 215)
Screenshot: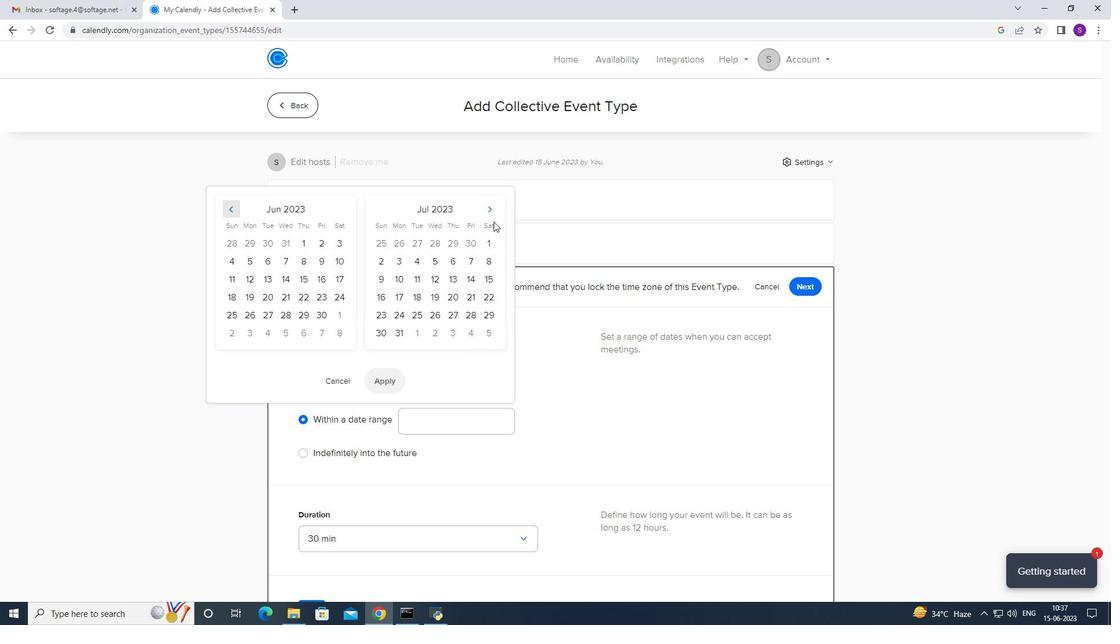 
Action: Mouse pressed left at (496, 215)
Screenshot: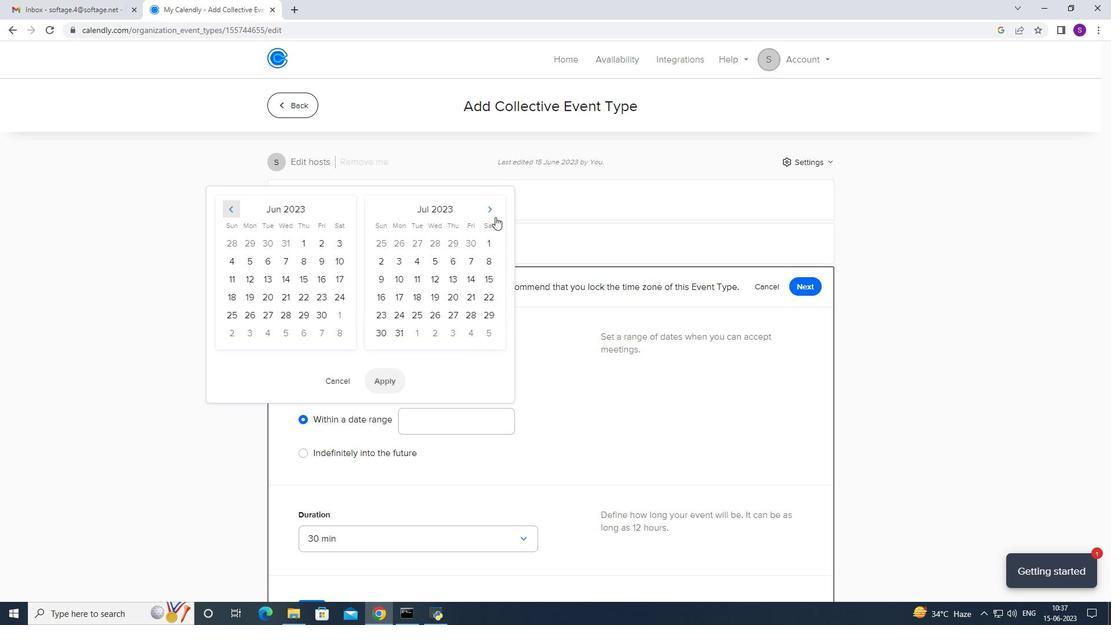 
Action: Mouse pressed left at (496, 215)
Screenshot: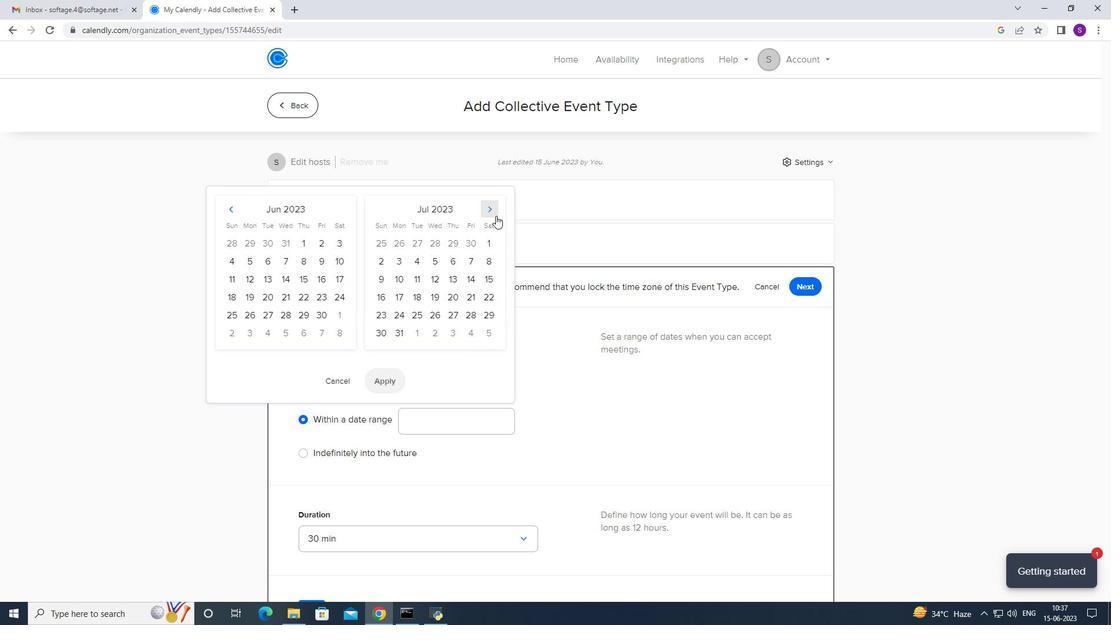 
Action: Mouse pressed left at (496, 215)
Screenshot: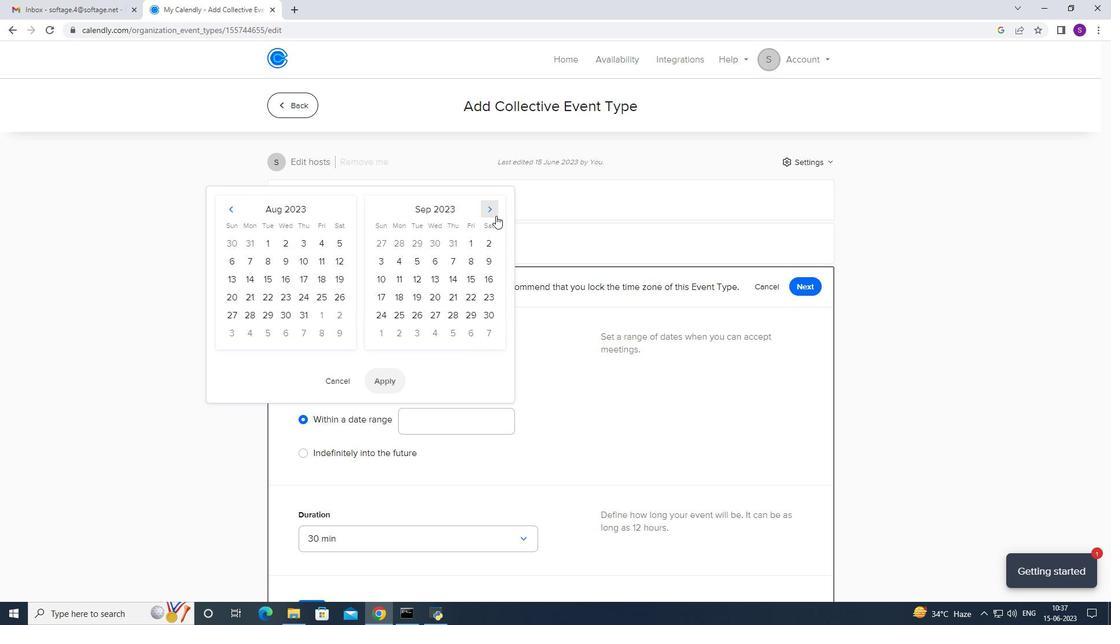 
Action: Mouse pressed left at (496, 215)
Screenshot: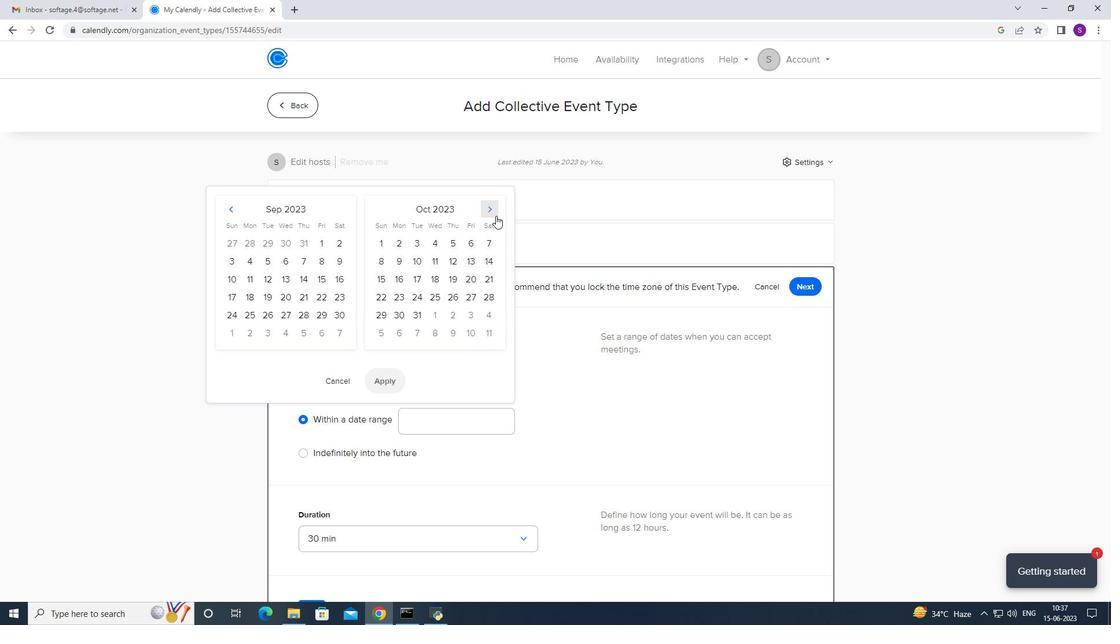 
Action: Mouse pressed left at (496, 215)
Screenshot: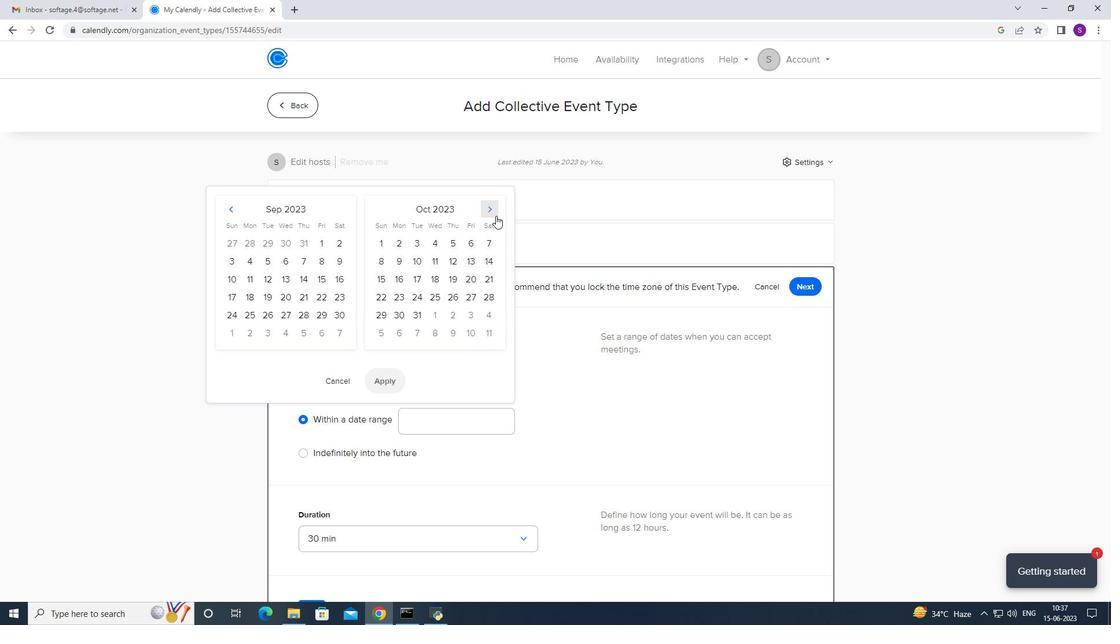 
Action: Mouse pressed left at (496, 215)
Screenshot: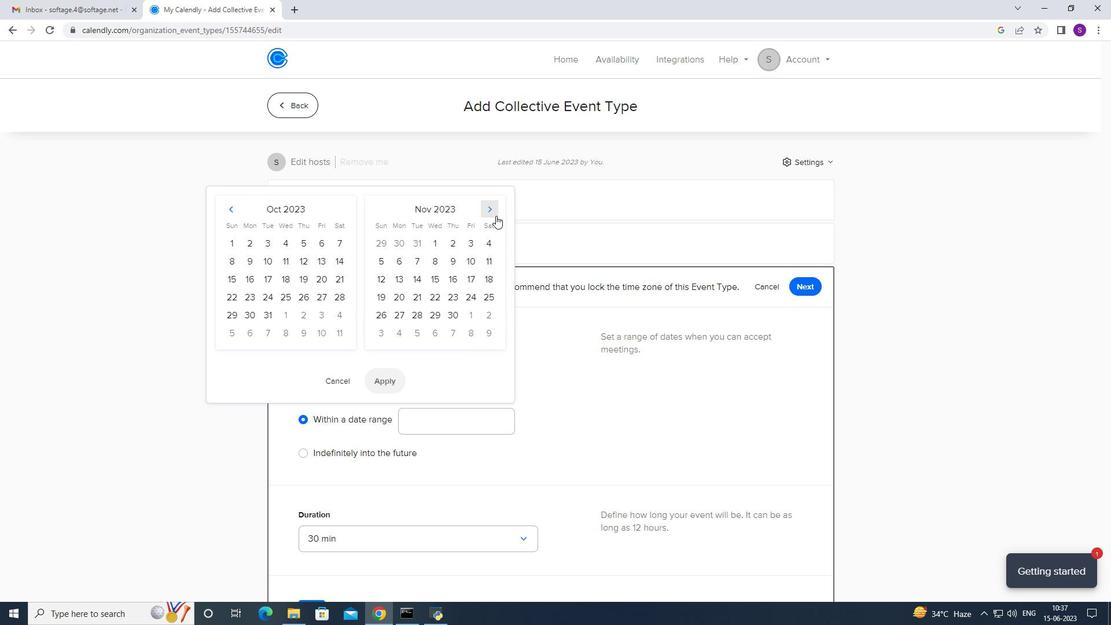 
Action: Mouse pressed left at (496, 215)
Screenshot: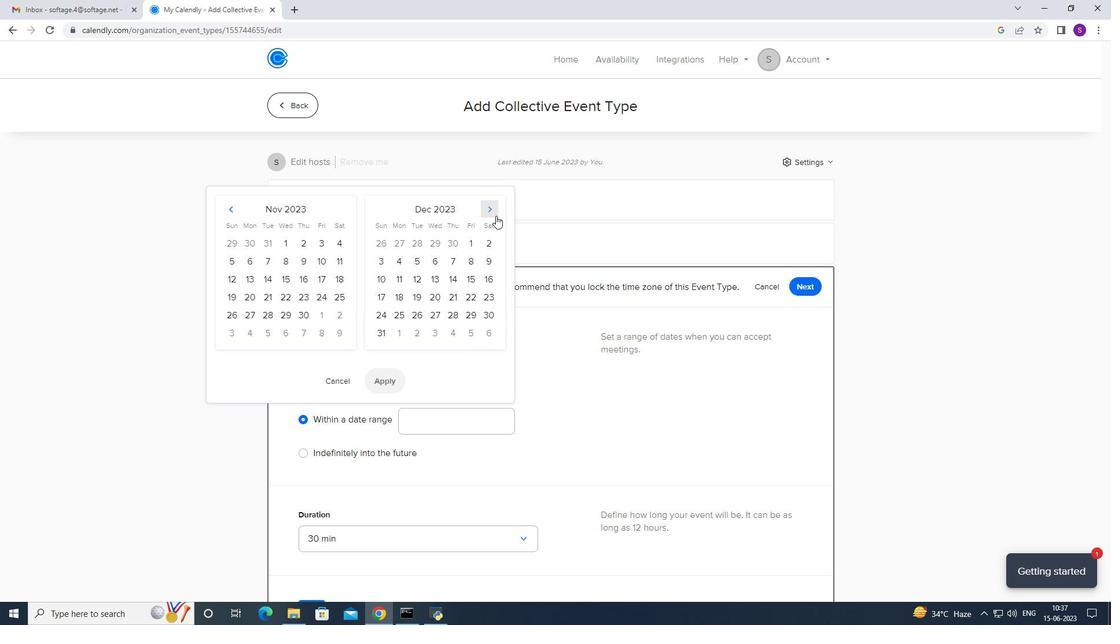 
Action: Mouse pressed left at (496, 215)
Screenshot: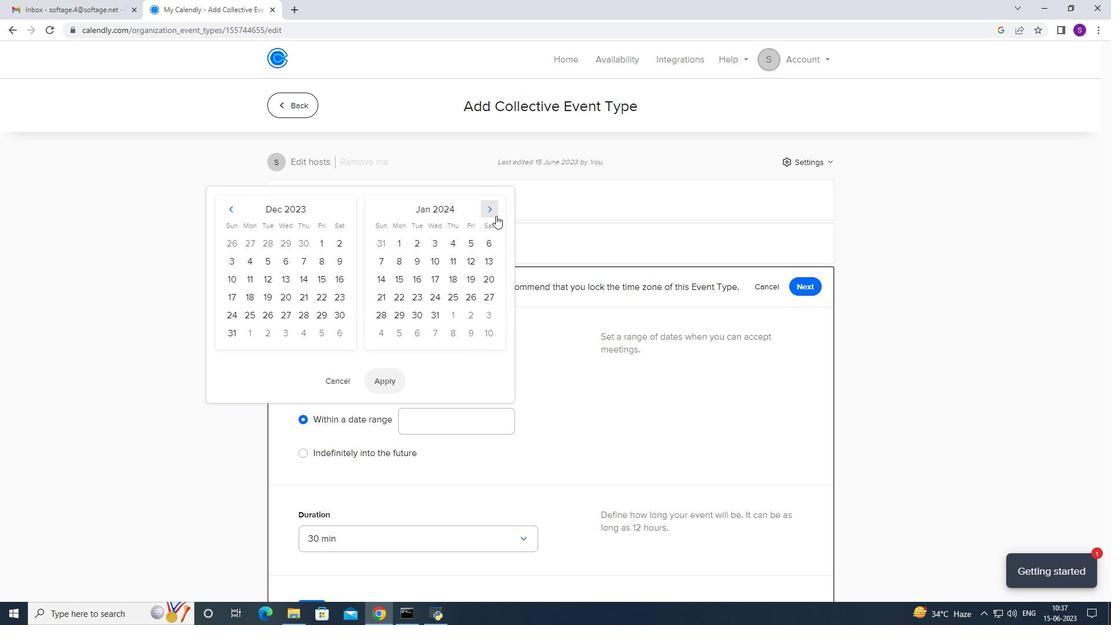 
Action: Mouse pressed left at (496, 215)
Screenshot: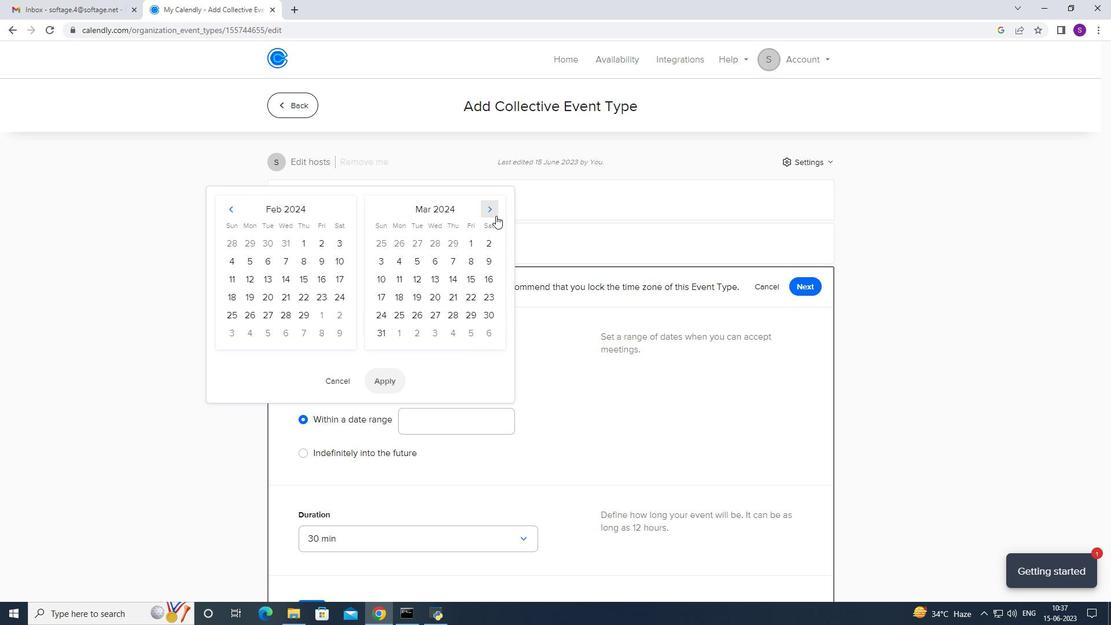 
Action: Mouse moved to (456, 239)
Screenshot: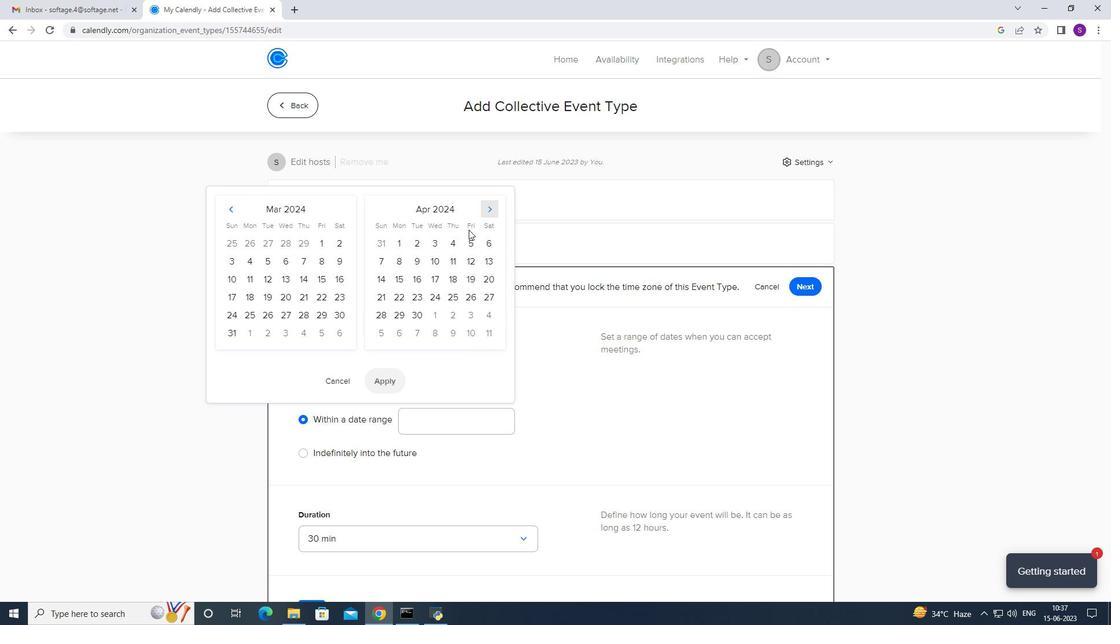 
Action: Mouse pressed left at (456, 239)
Screenshot: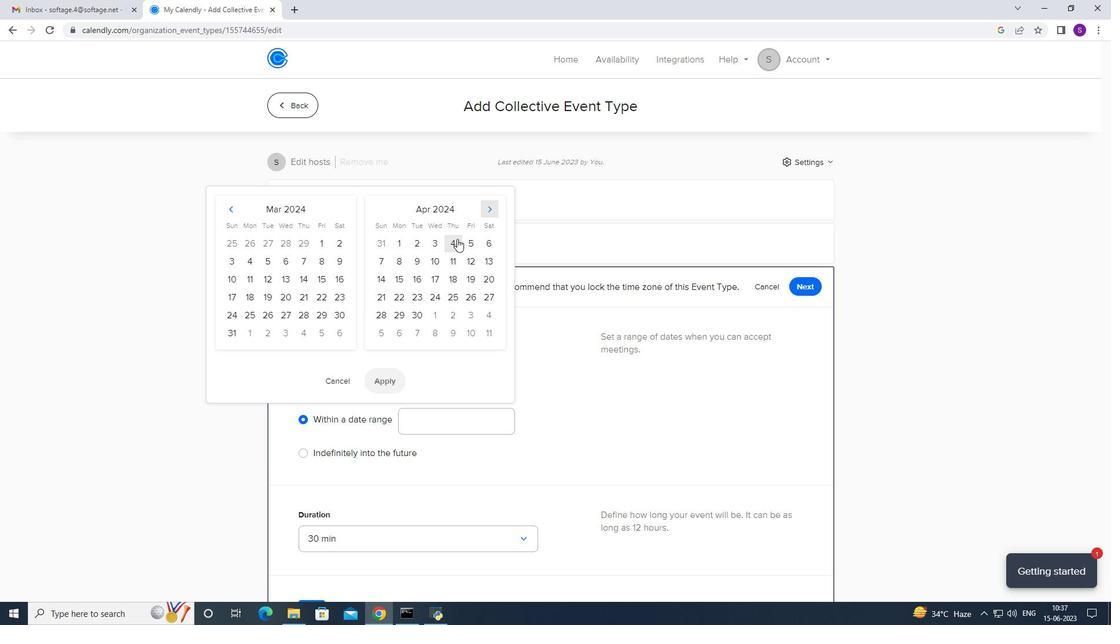 
Action: Mouse moved to (469, 239)
Screenshot: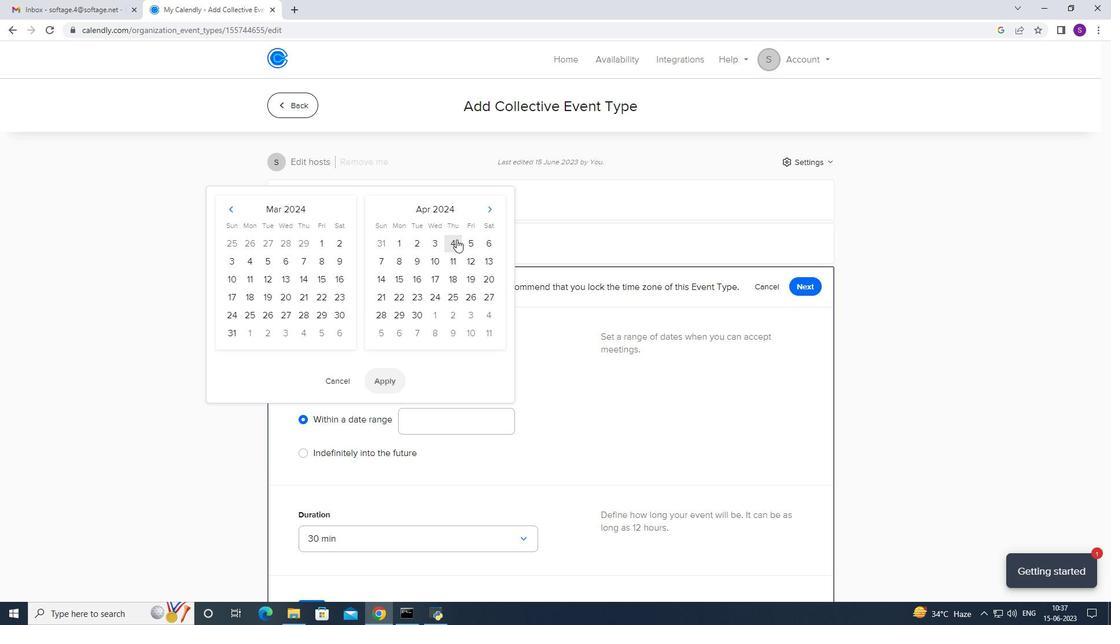 
Action: Mouse pressed left at (469, 239)
Screenshot: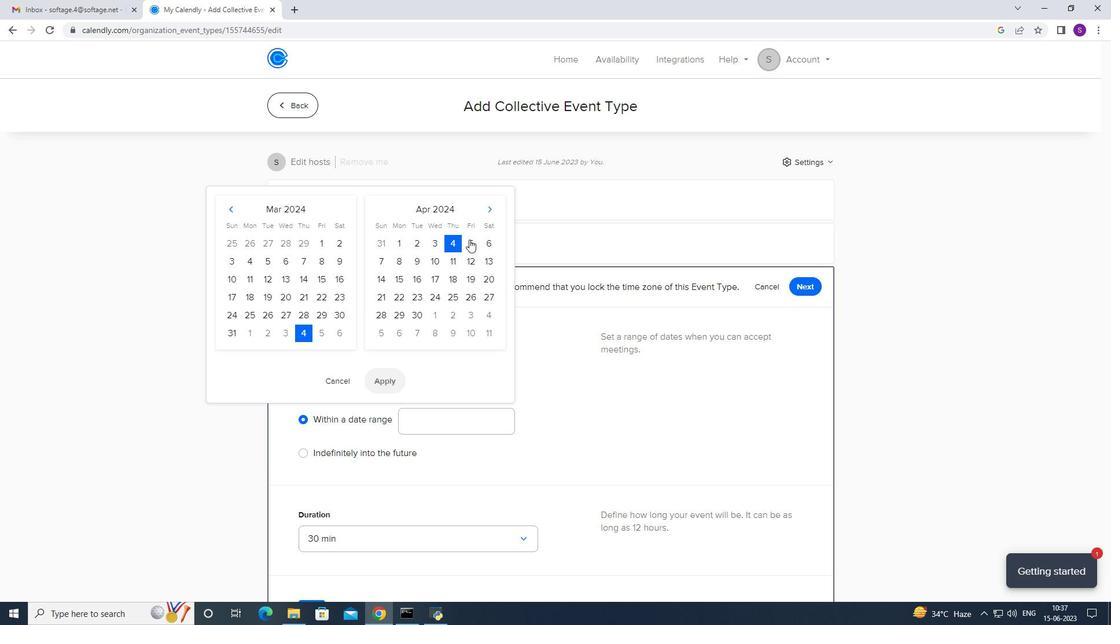 
Action: Mouse moved to (399, 393)
Screenshot: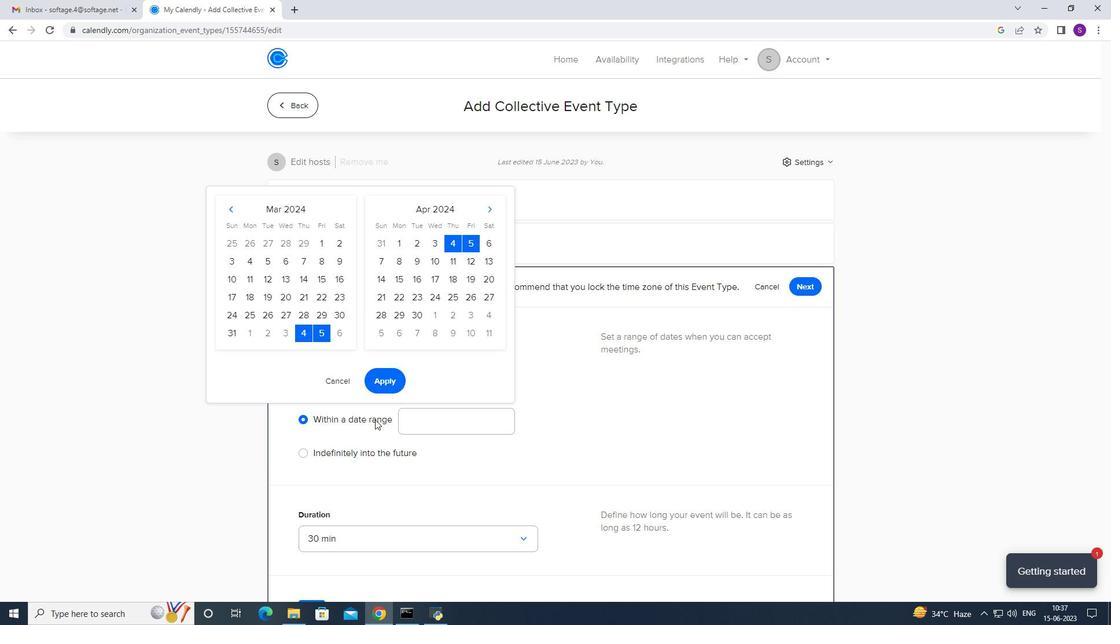 
Action: Mouse pressed left at (399, 393)
Screenshot: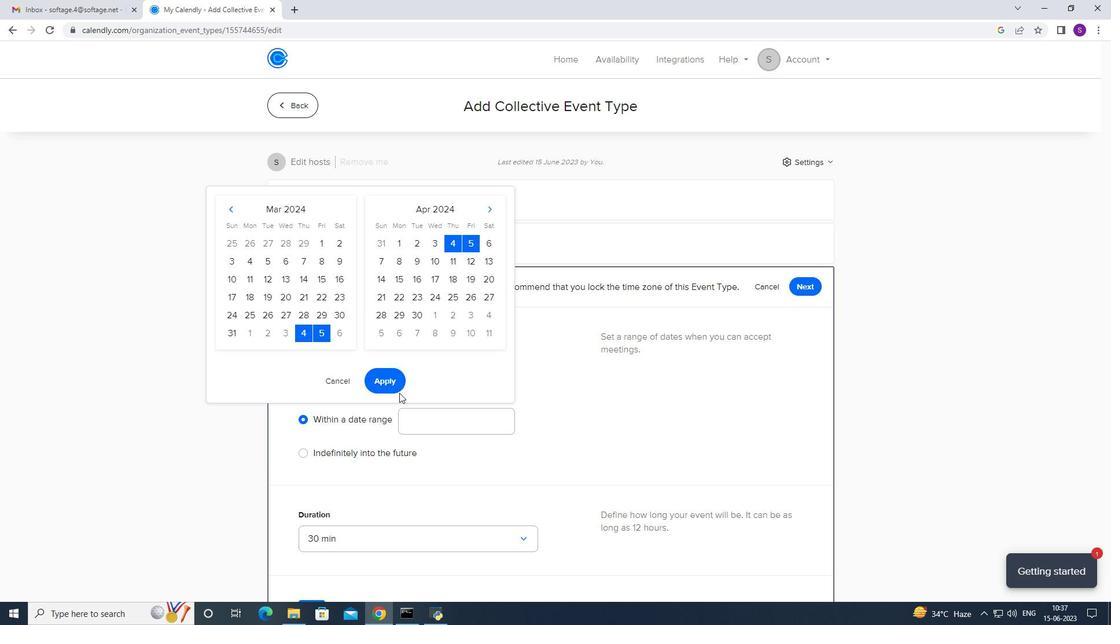 
Action: Mouse moved to (397, 389)
Screenshot: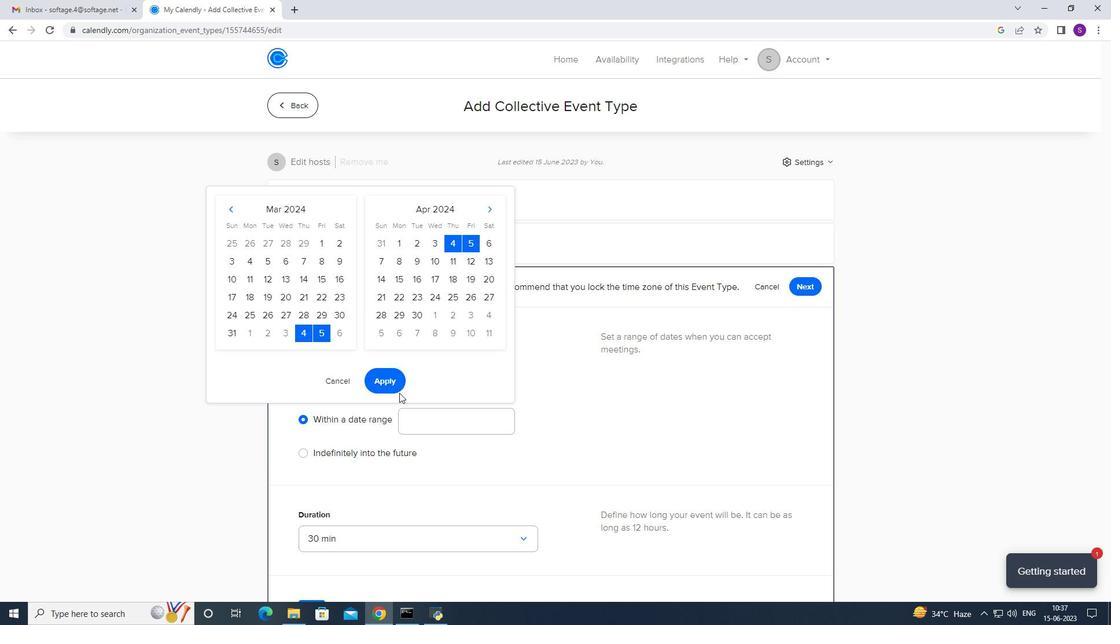 
Action: Mouse pressed left at (397, 389)
Screenshot: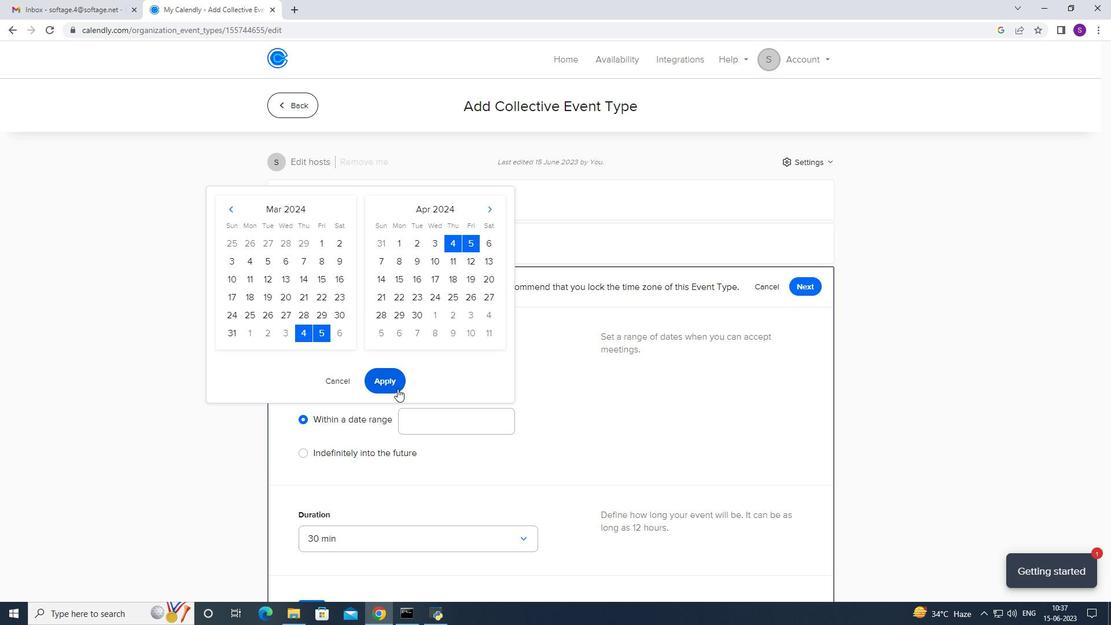 
Action: Mouse moved to (407, 385)
Screenshot: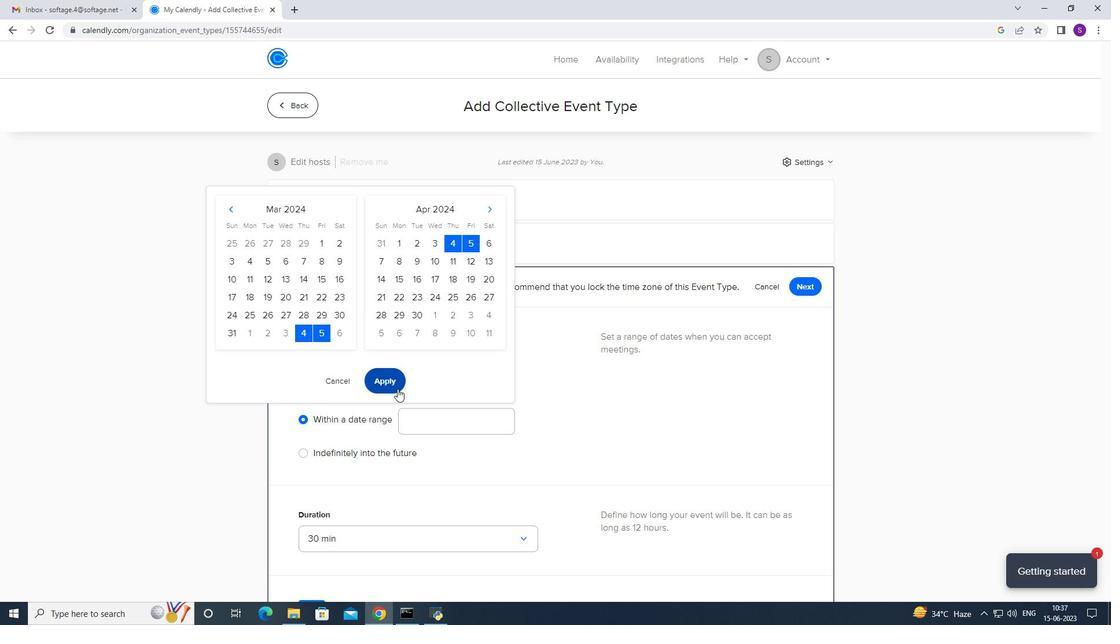 
Action: Mouse scrolled (407, 385) with delta (0, 0)
Screenshot: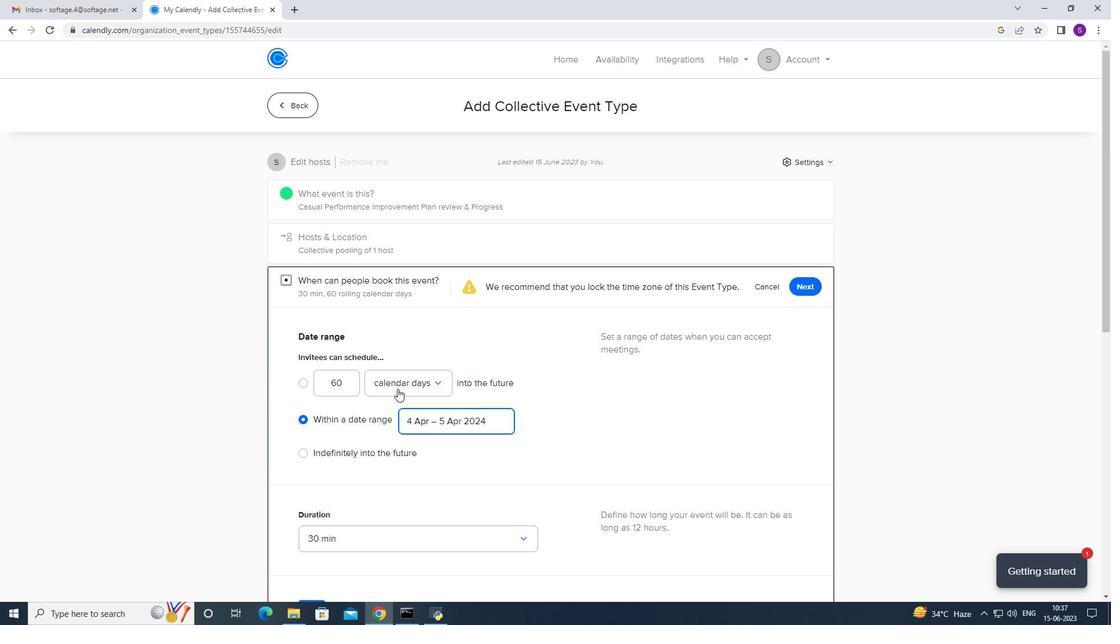 
Action: Mouse scrolled (407, 384) with delta (0, -1)
Screenshot: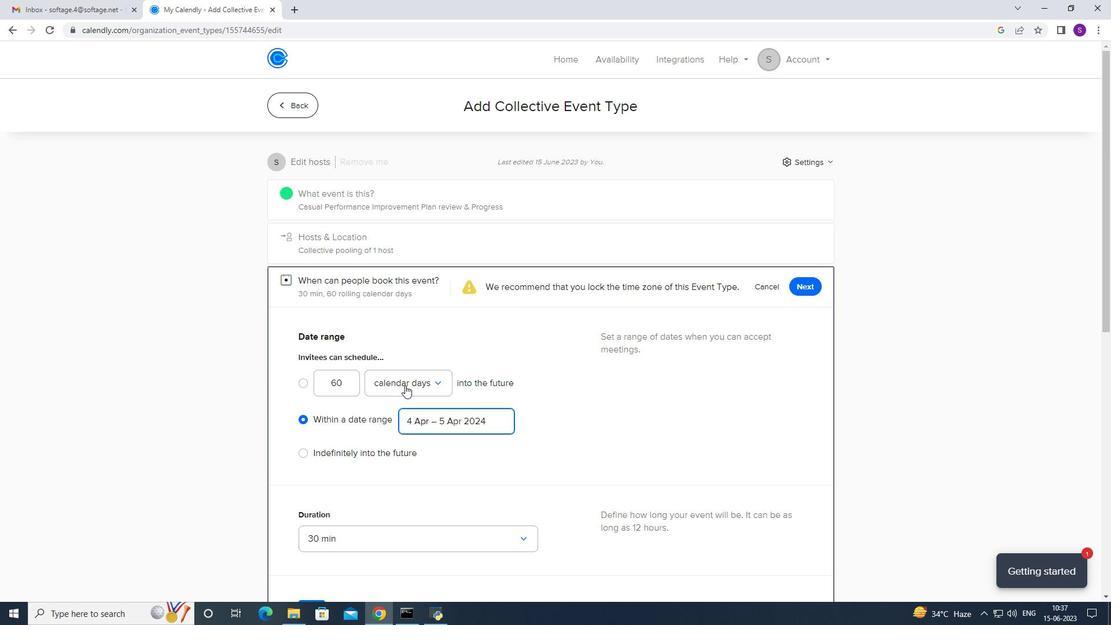 
Action: Mouse scrolled (407, 385) with delta (0, 0)
Screenshot: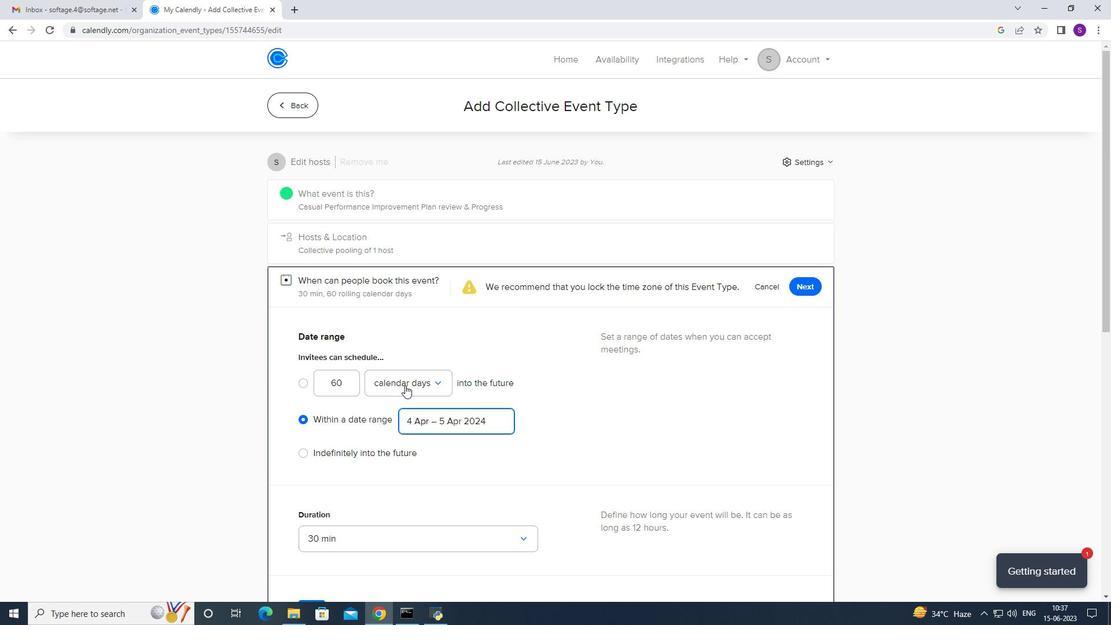
Action: Mouse scrolled (407, 384) with delta (0, -1)
Screenshot: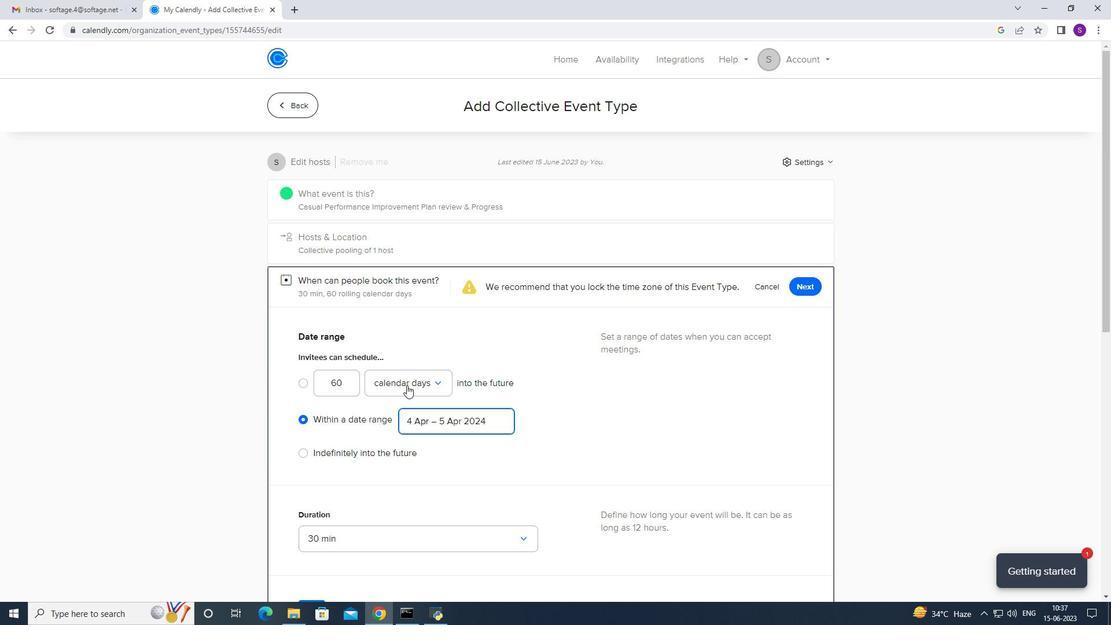 
Action: Mouse scrolled (407, 385) with delta (0, 0)
Screenshot: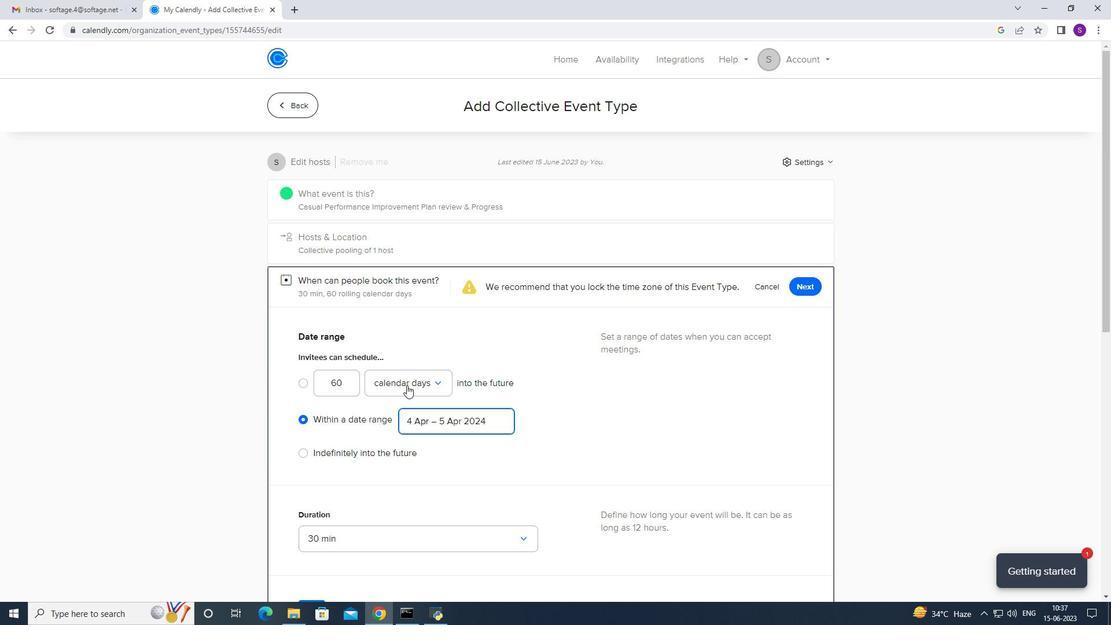 
Action: Mouse scrolled (407, 385) with delta (0, 0)
Screenshot: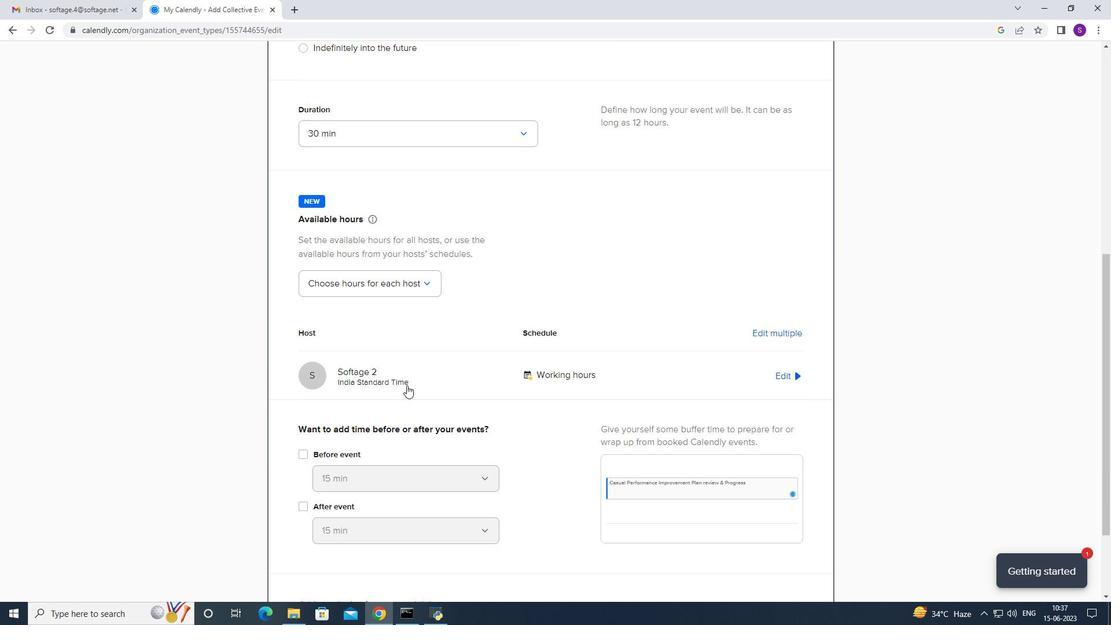 
Action: Mouse scrolled (407, 385) with delta (0, 0)
Screenshot: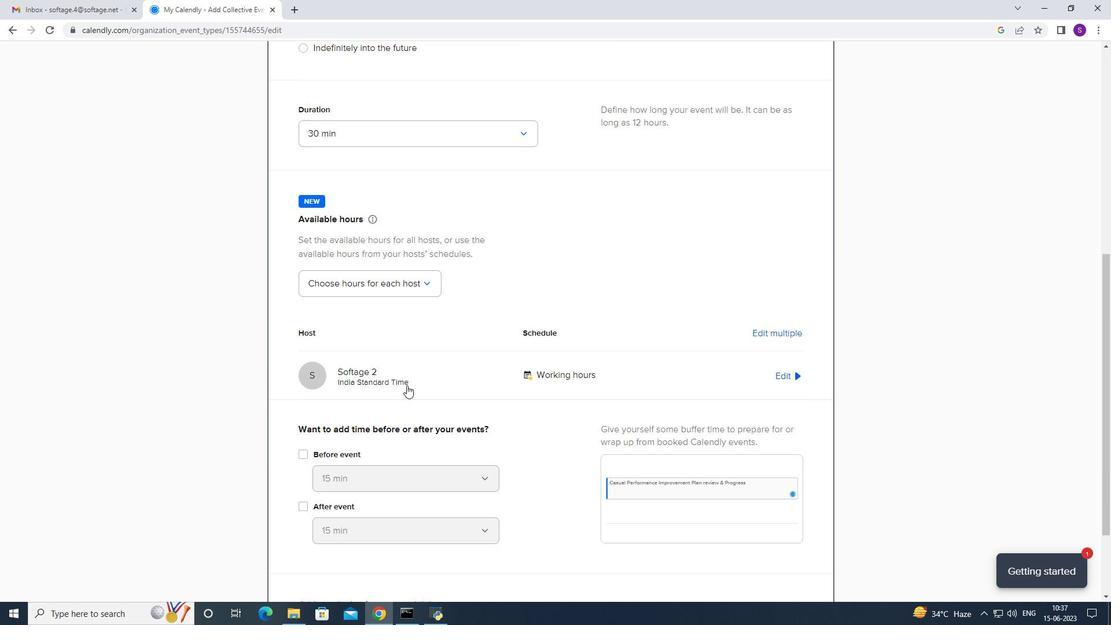 
Action: Mouse scrolled (407, 385) with delta (0, 0)
Screenshot: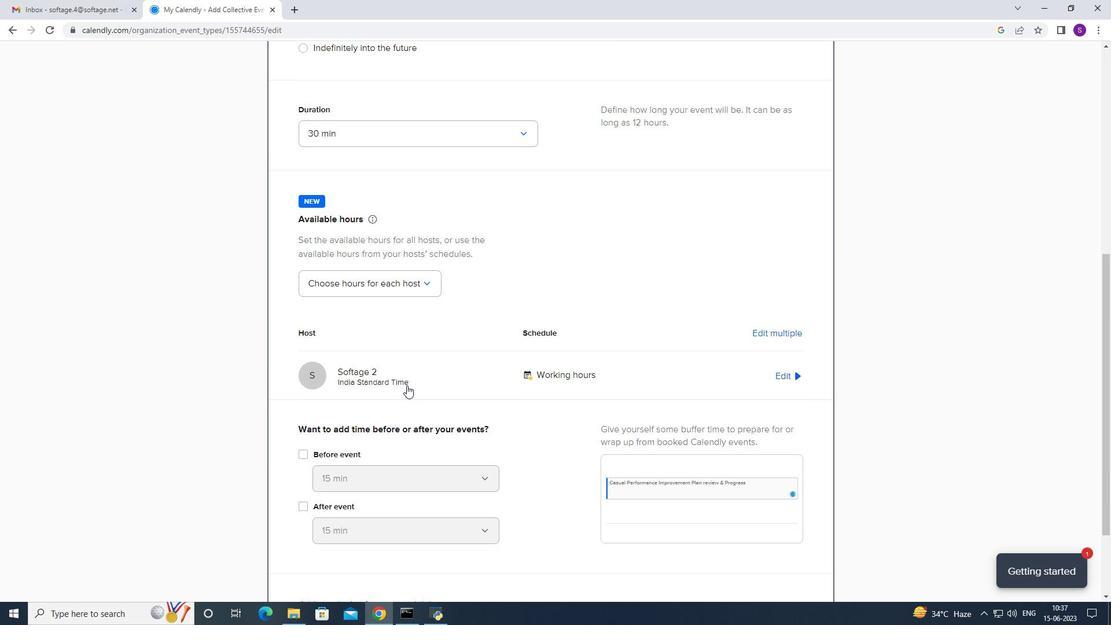 
Action: Mouse scrolled (407, 384) with delta (0, -1)
Screenshot: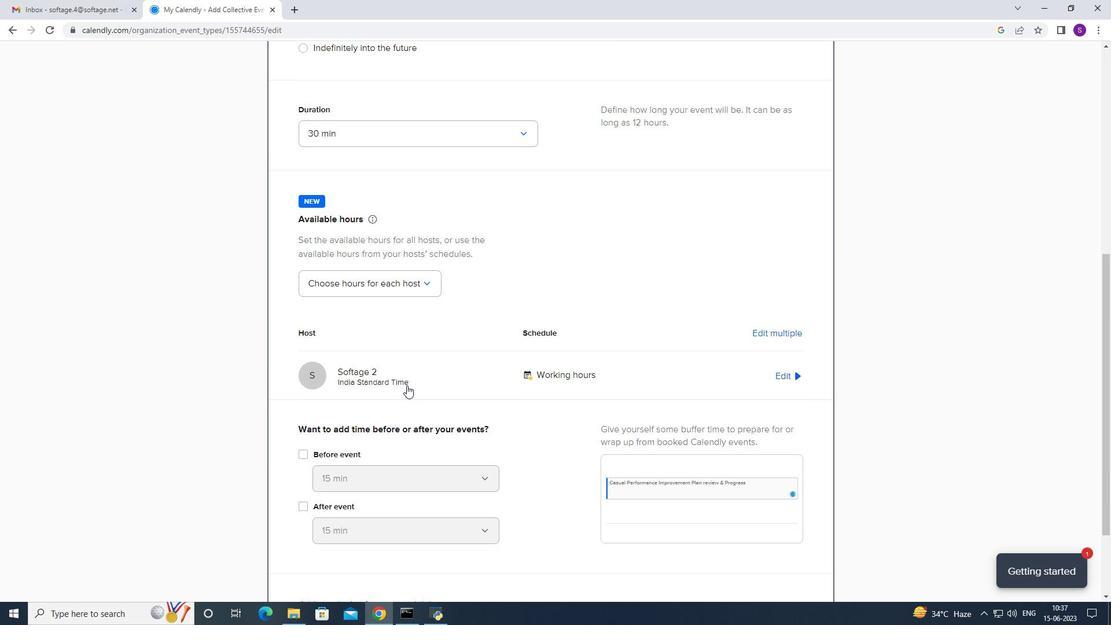 
Action: Mouse scrolled (407, 385) with delta (0, 0)
Screenshot: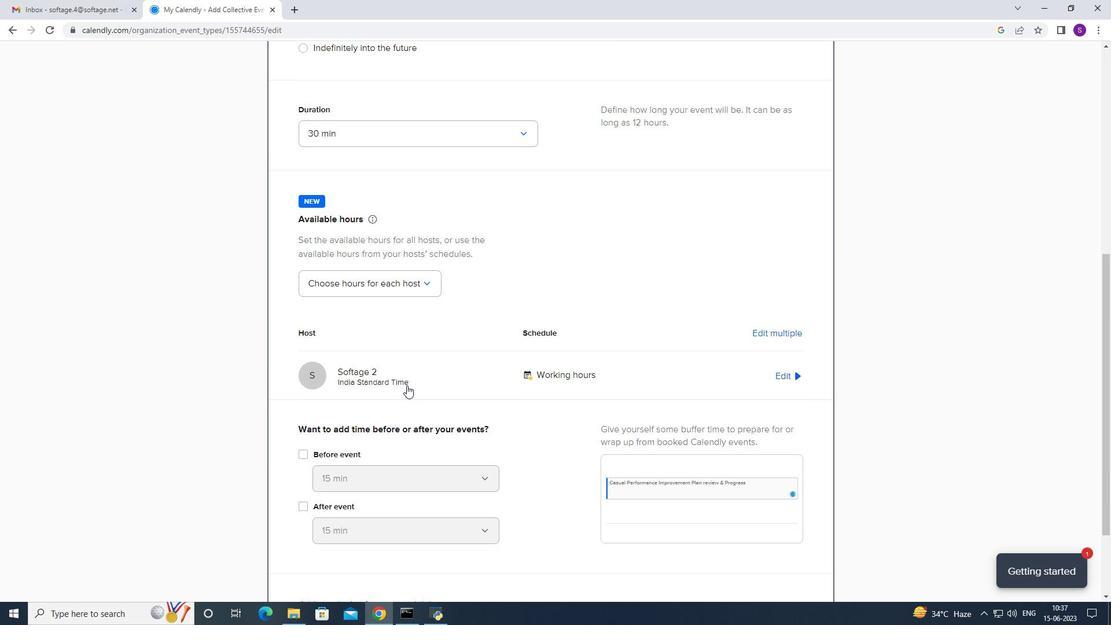 
Action: Mouse scrolled (407, 385) with delta (0, 0)
Screenshot: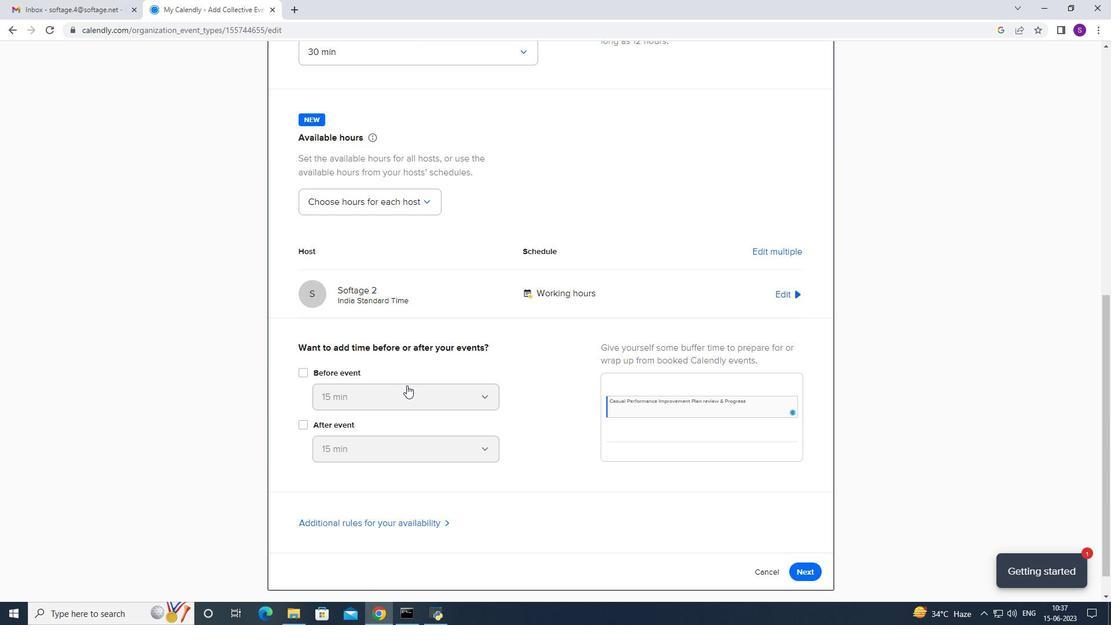 
Action: Mouse scrolled (407, 385) with delta (0, 0)
Screenshot: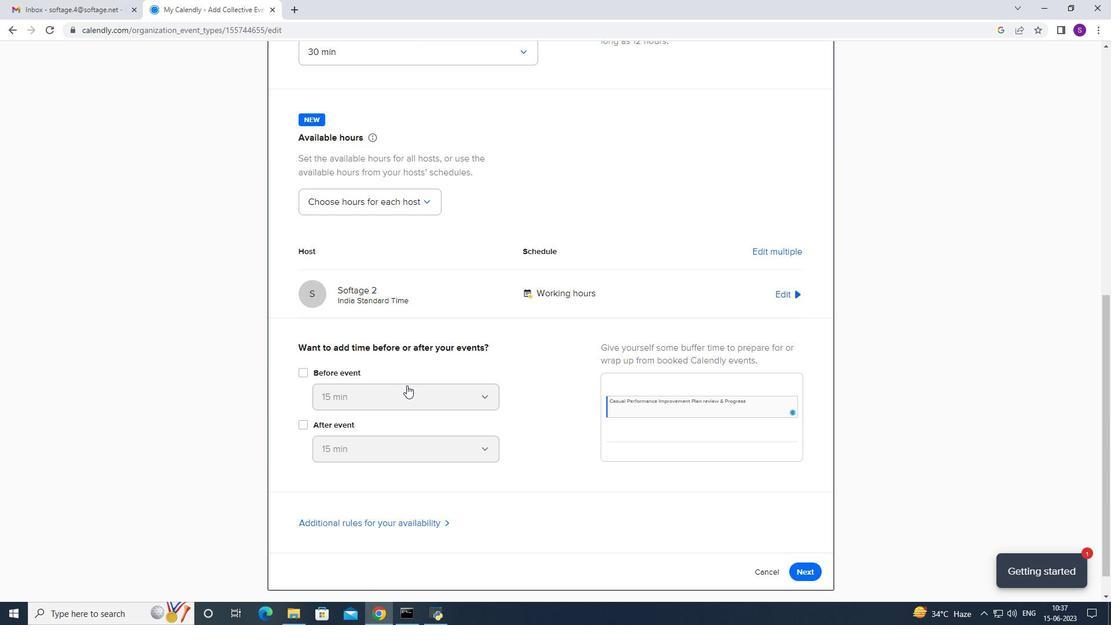 
Action: Mouse scrolled (407, 385) with delta (0, 0)
Screenshot: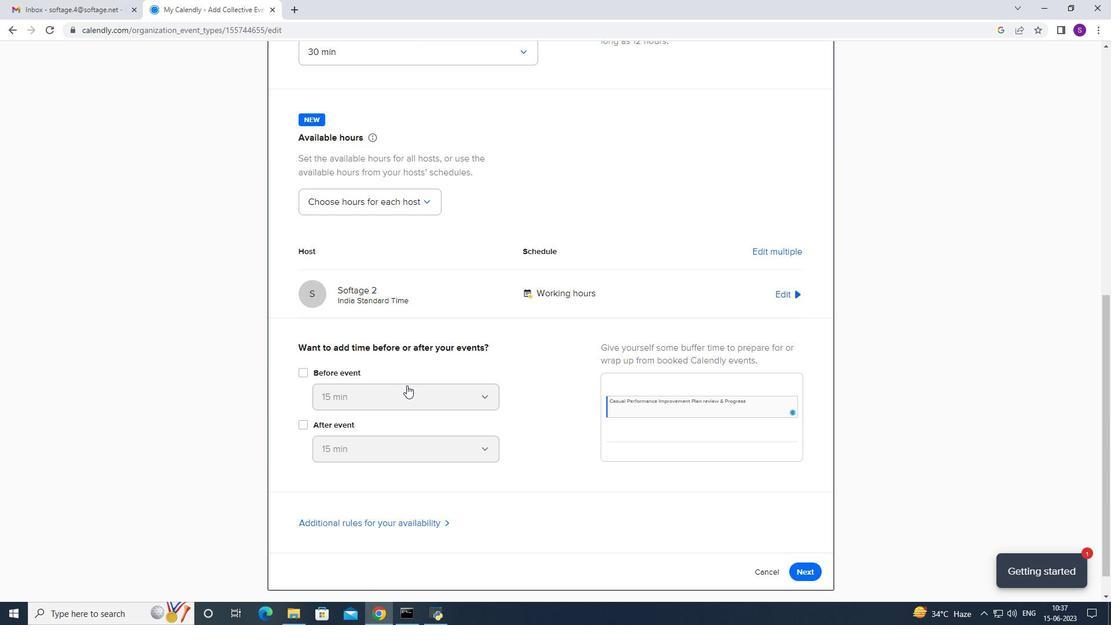 
Action: Mouse scrolled (407, 385) with delta (0, 0)
Screenshot: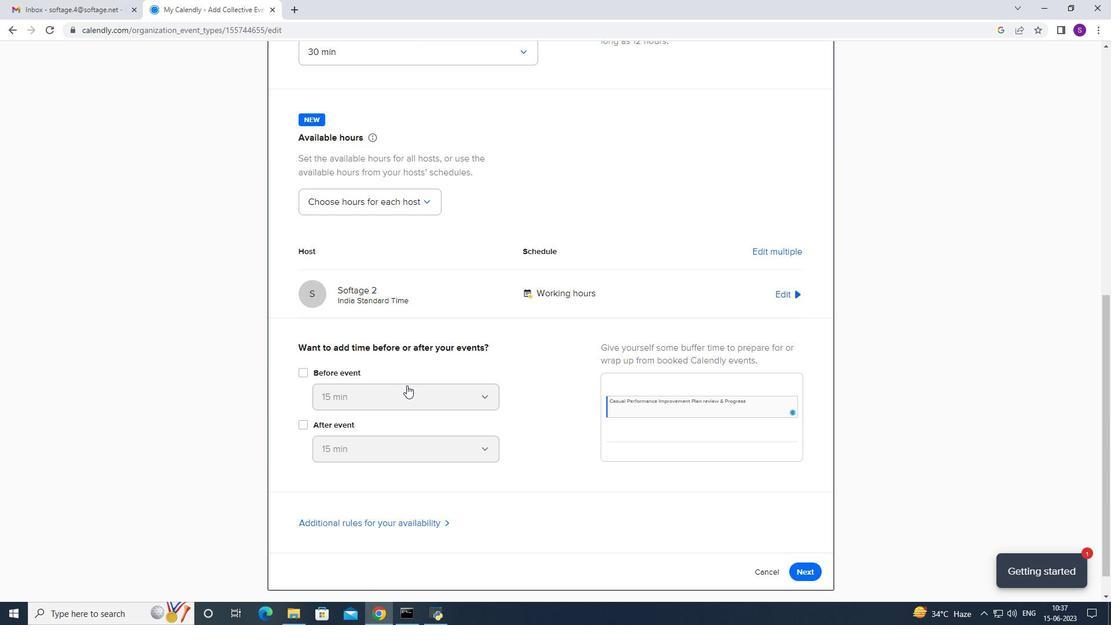 
Action: Mouse moved to (808, 546)
Screenshot: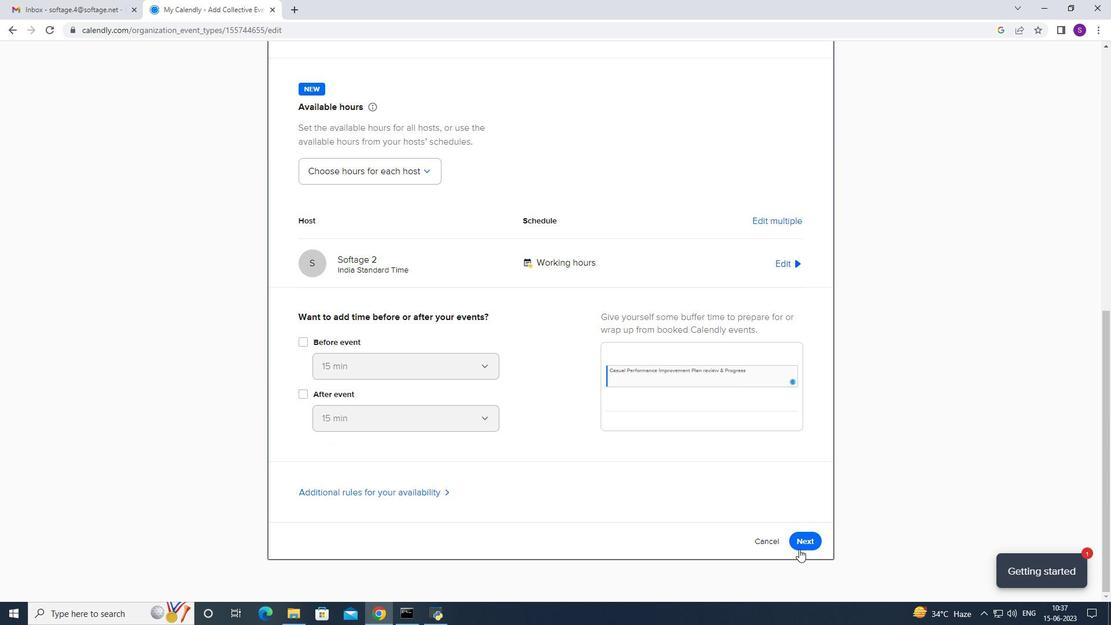 
Action: Mouse pressed left at (808, 546)
Screenshot: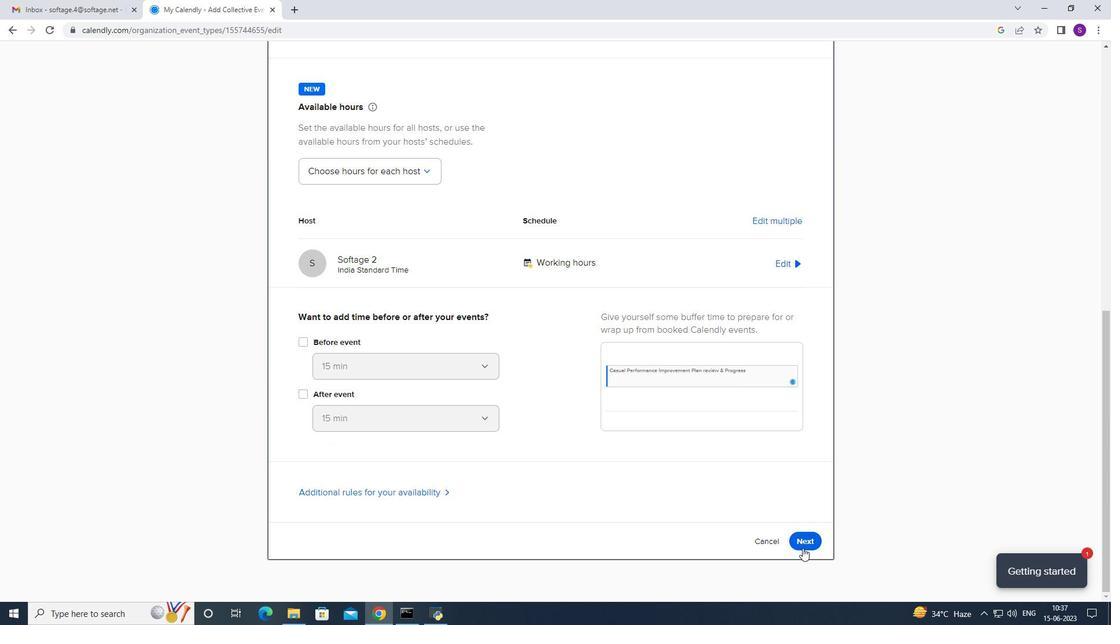 
Action: Mouse moved to (798, 116)
Screenshot: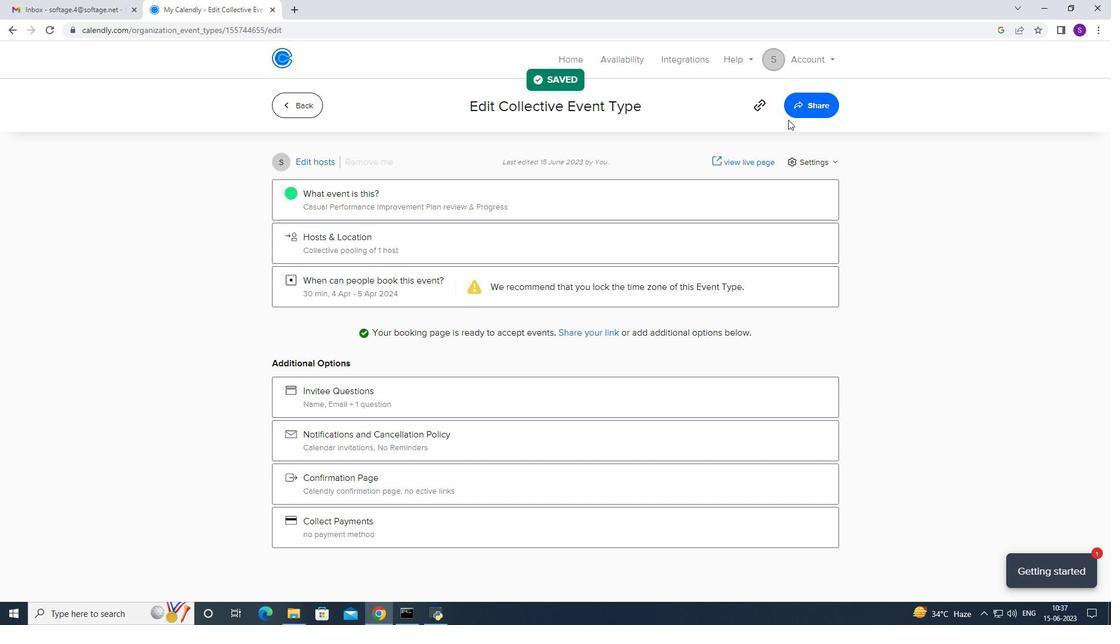 
Action: Mouse pressed left at (798, 116)
Screenshot: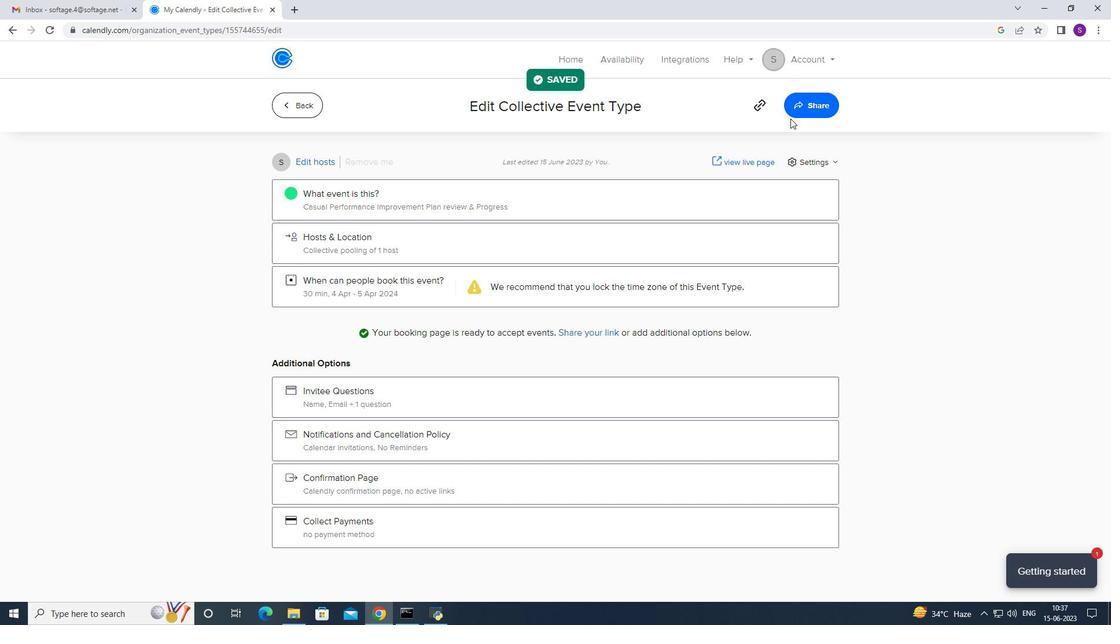 
Action: Mouse moved to (682, 215)
Screenshot: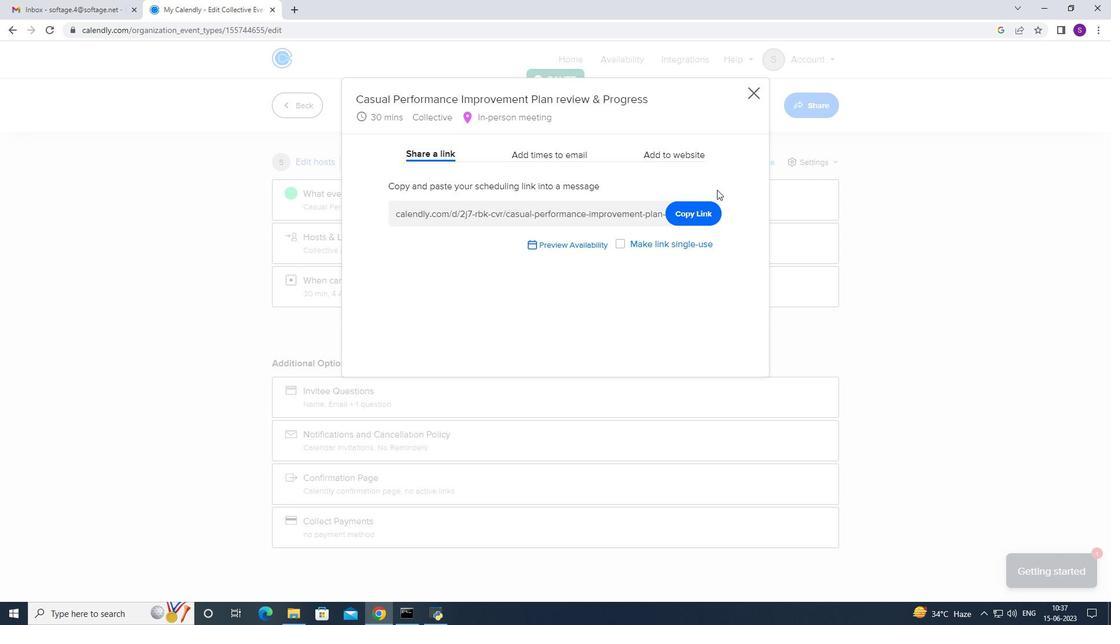 
Action: Mouse pressed left at (682, 215)
Screenshot: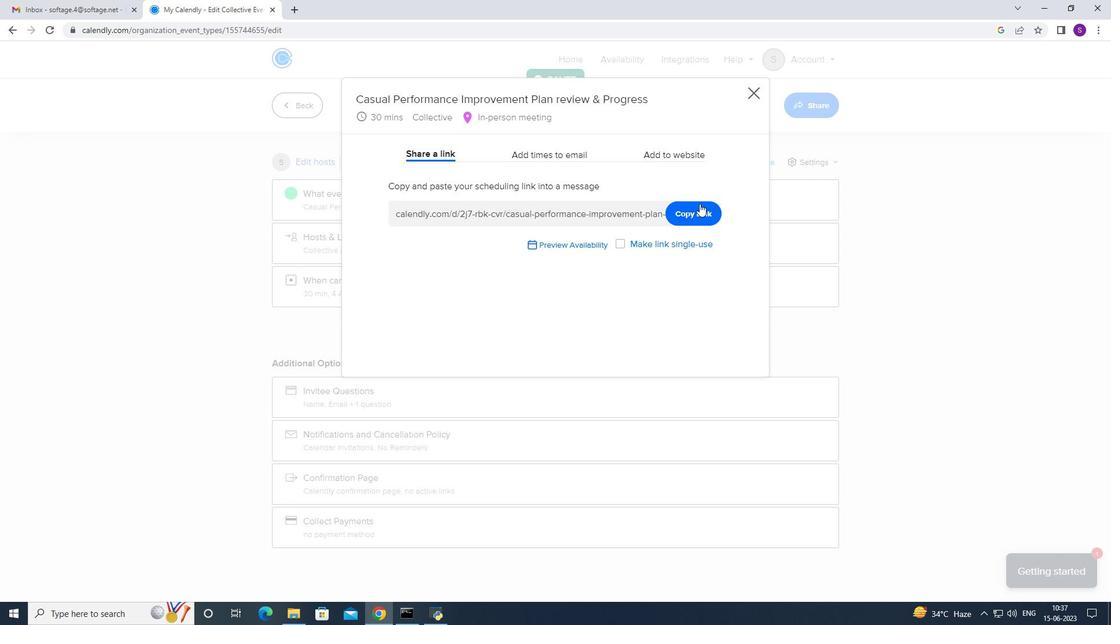 
Action: Mouse moved to (101, 6)
Screenshot: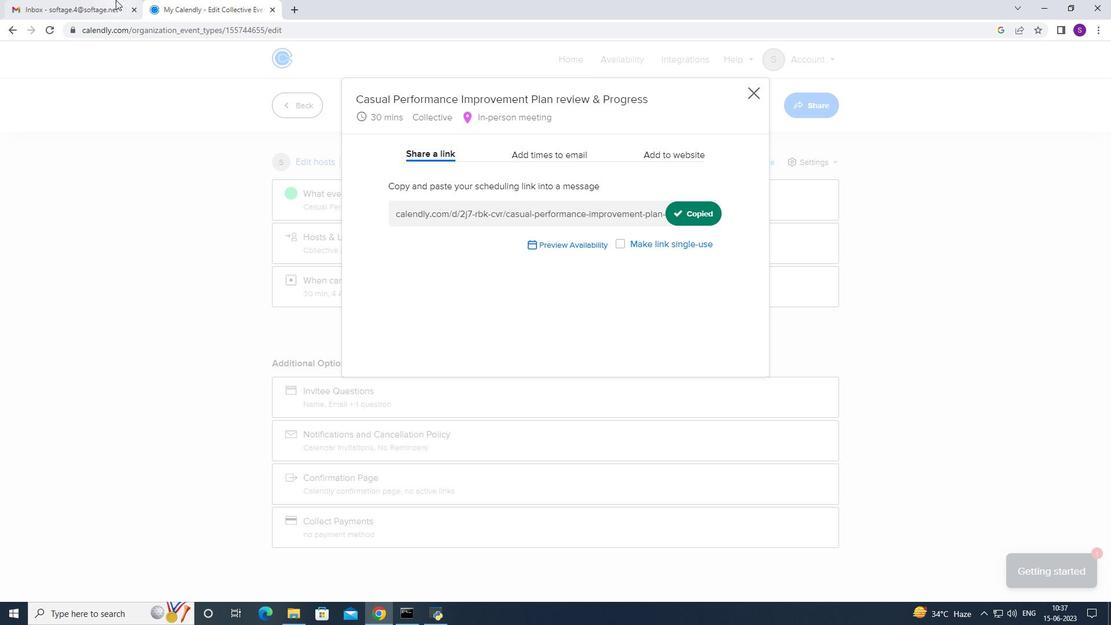 
Action: Mouse pressed left at (101, 6)
Screenshot: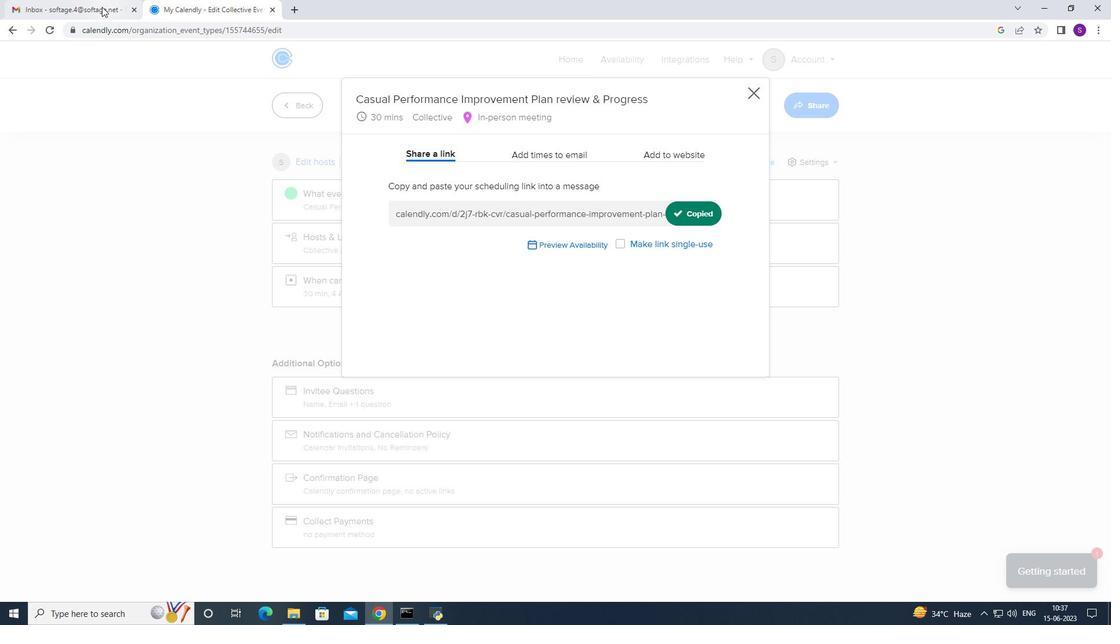 
Action: Mouse moved to (72, 88)
Screenshot: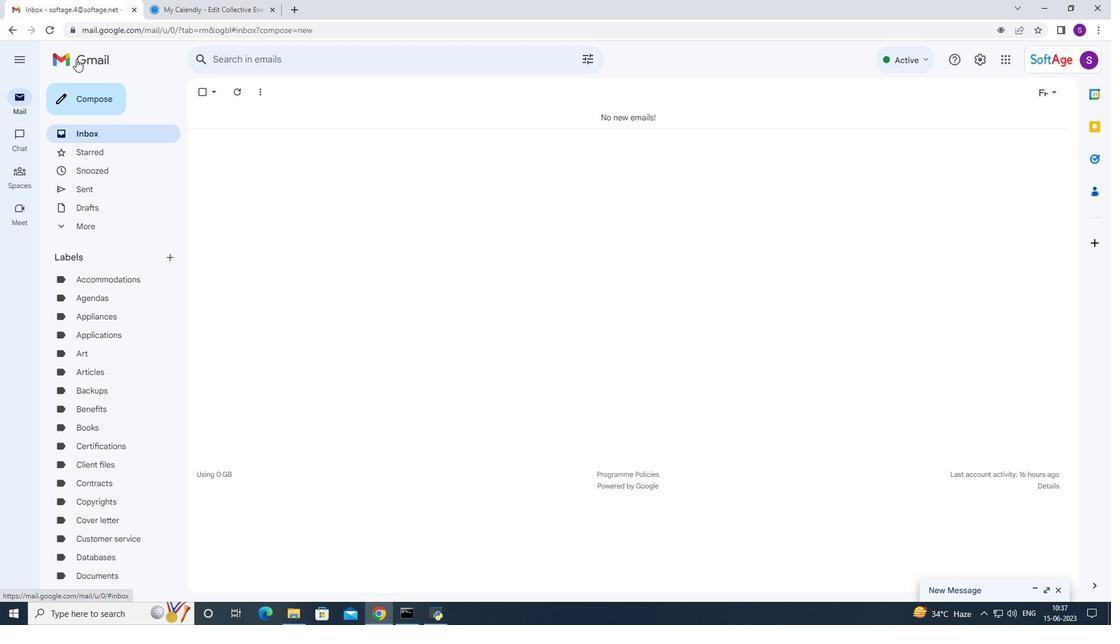 
Action: Mouse pressed left at (72, 88)
Screenshot: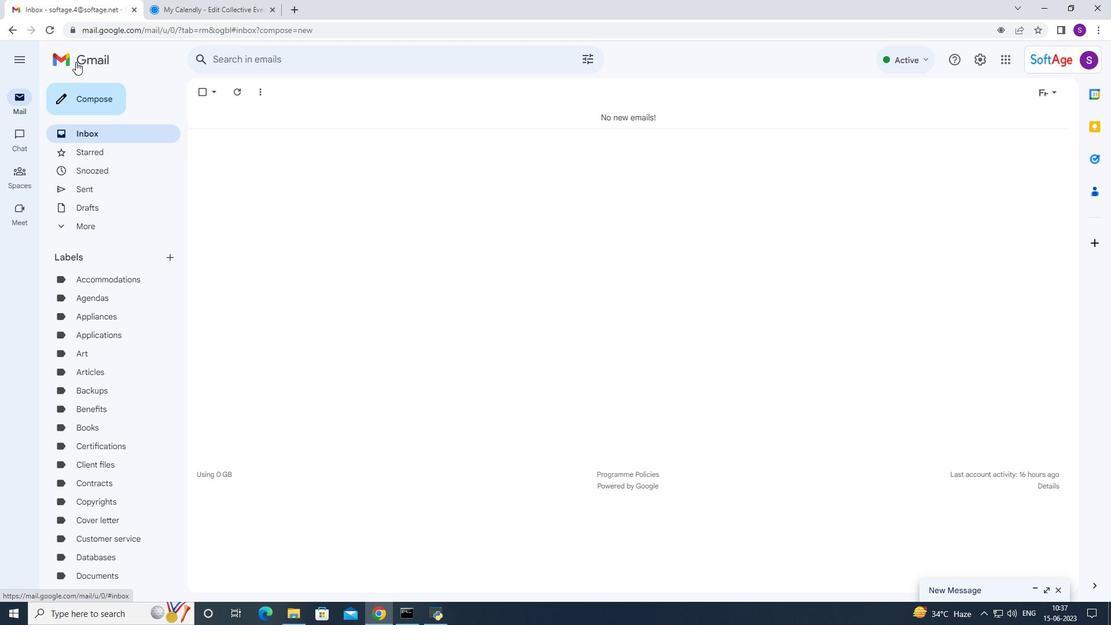
Action: Mouse moved to (613, 327)
Screenshot: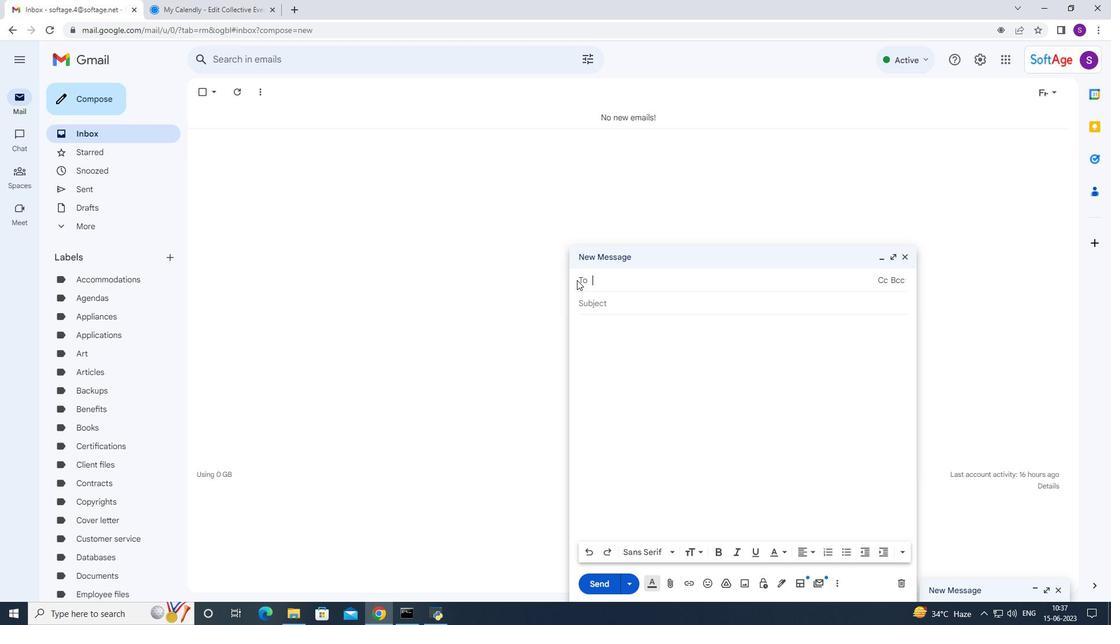 
Action: Mouse pressed right at (613, 327)
Screenshot: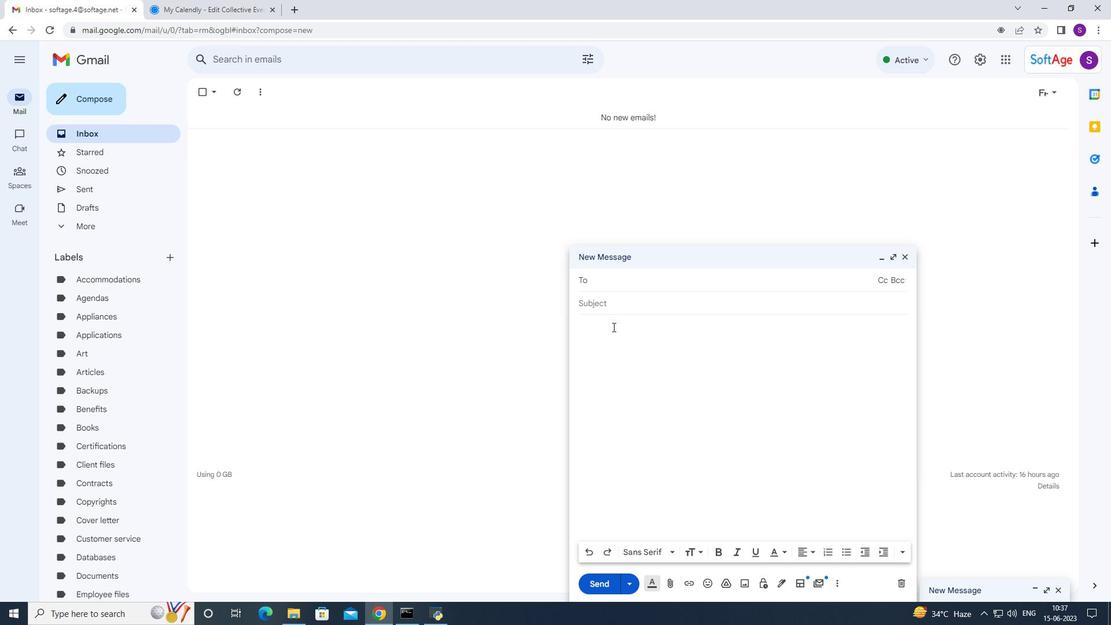 
Action: Mouse moved to (640, 421)
Screenshot: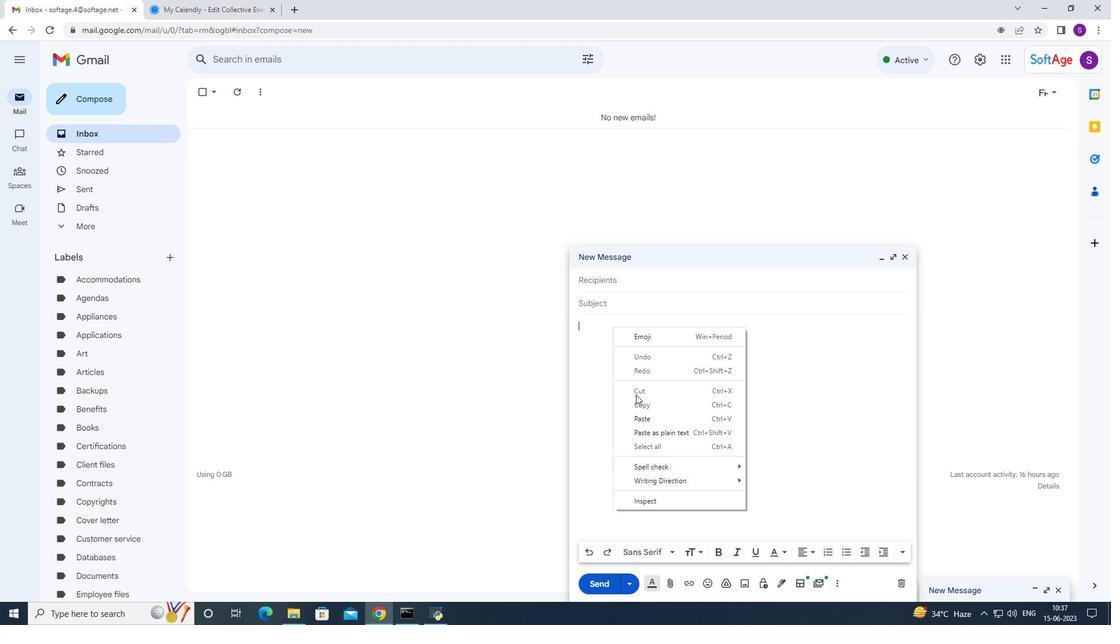 
Action: Mouse pressed left at (640, 421)
Screenshot: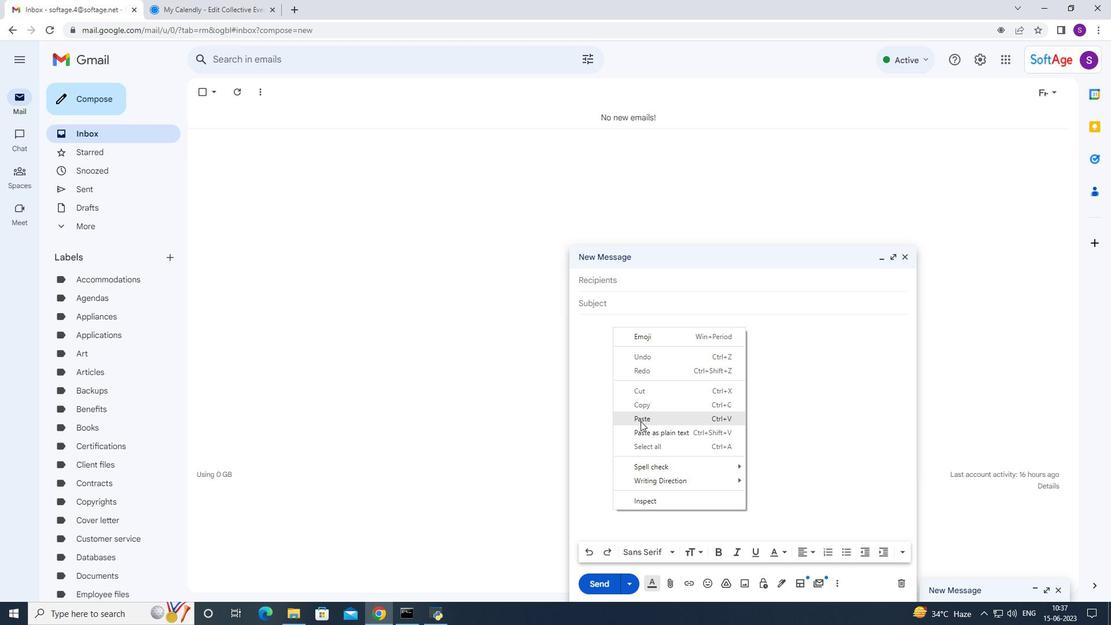 
Action: Mouse moved to (629, 285)
Screenshot: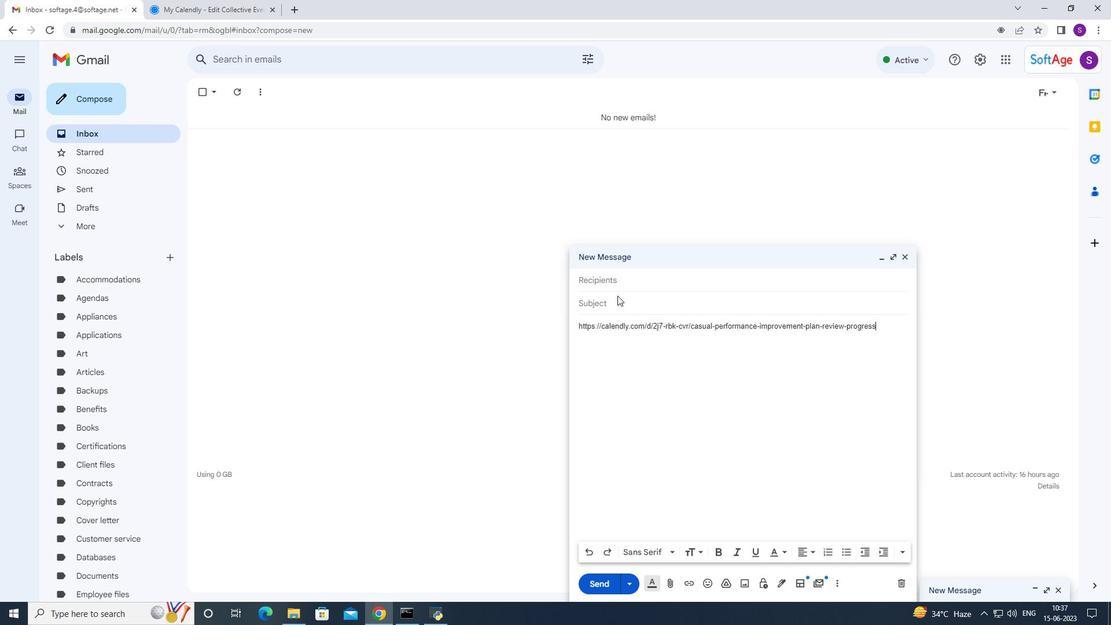 
Action: Mouse pressed left at (629, 285)
Screenshot: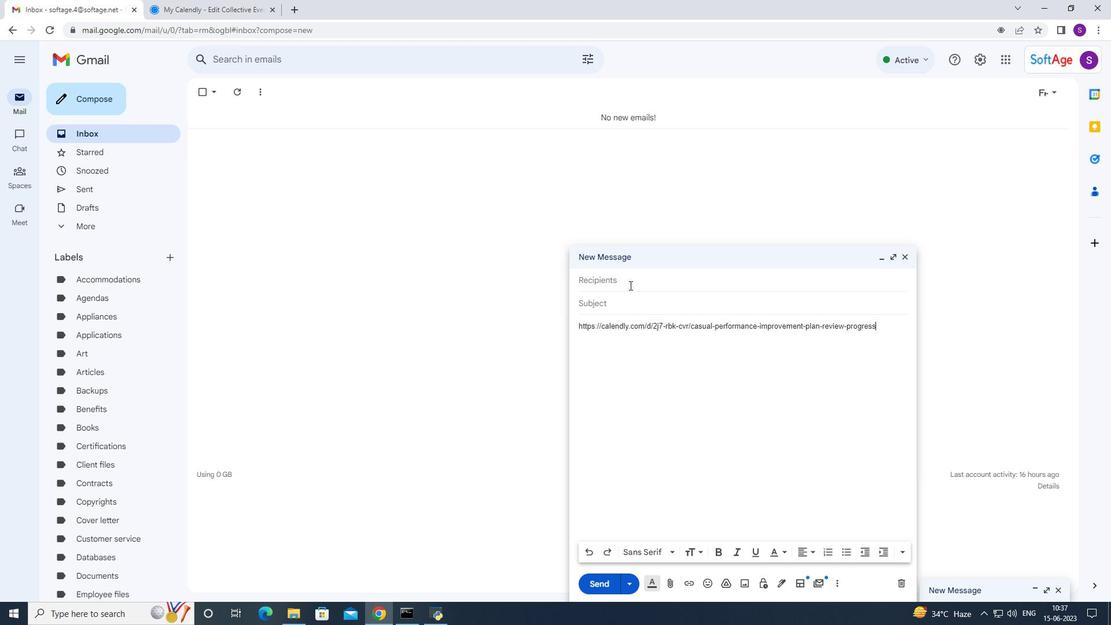 
Action: Mouse moved to (629, 284)
Screenshot: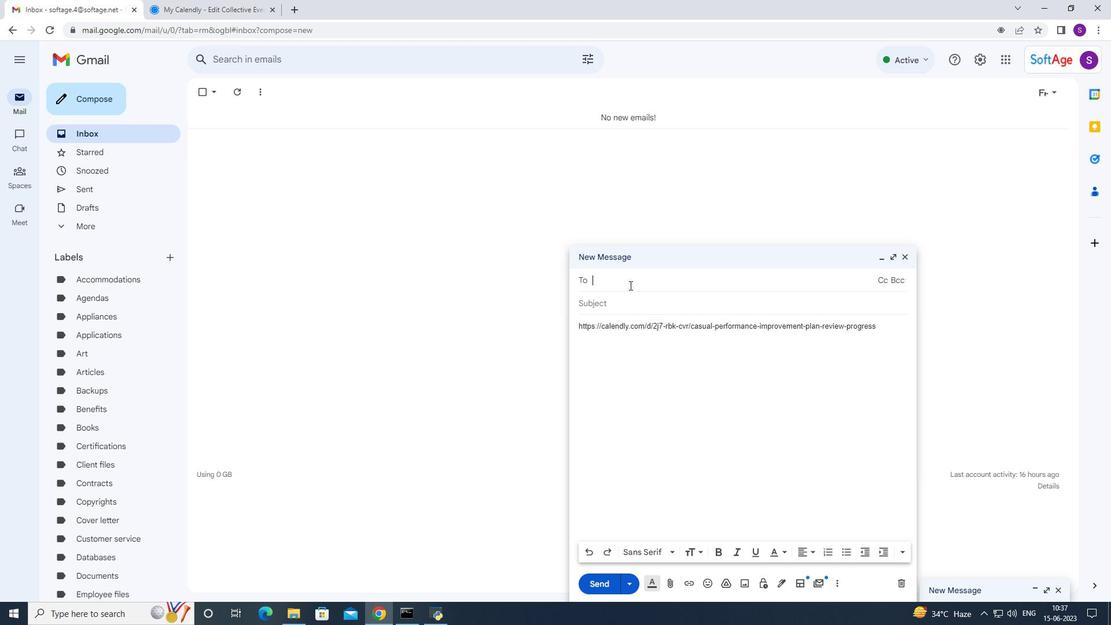 
Action: Key pressed softage.5<Key.enter>softage.10<Key.enter>softage.9<Key.enter>
Screenshot: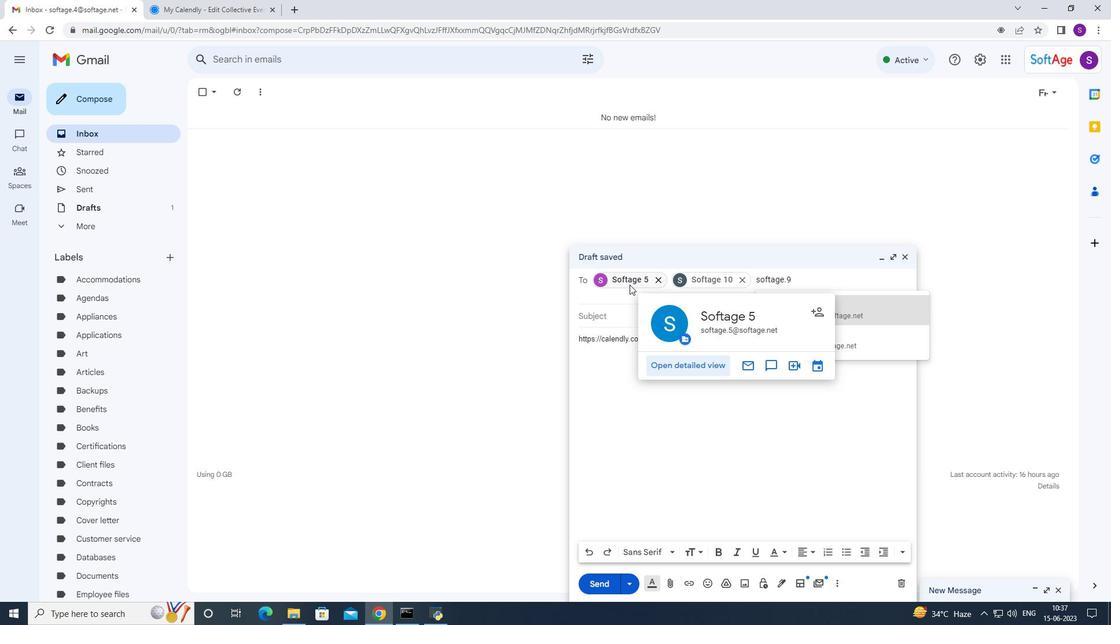 
Action: Mouse moved to (662, 279)
Screenshot: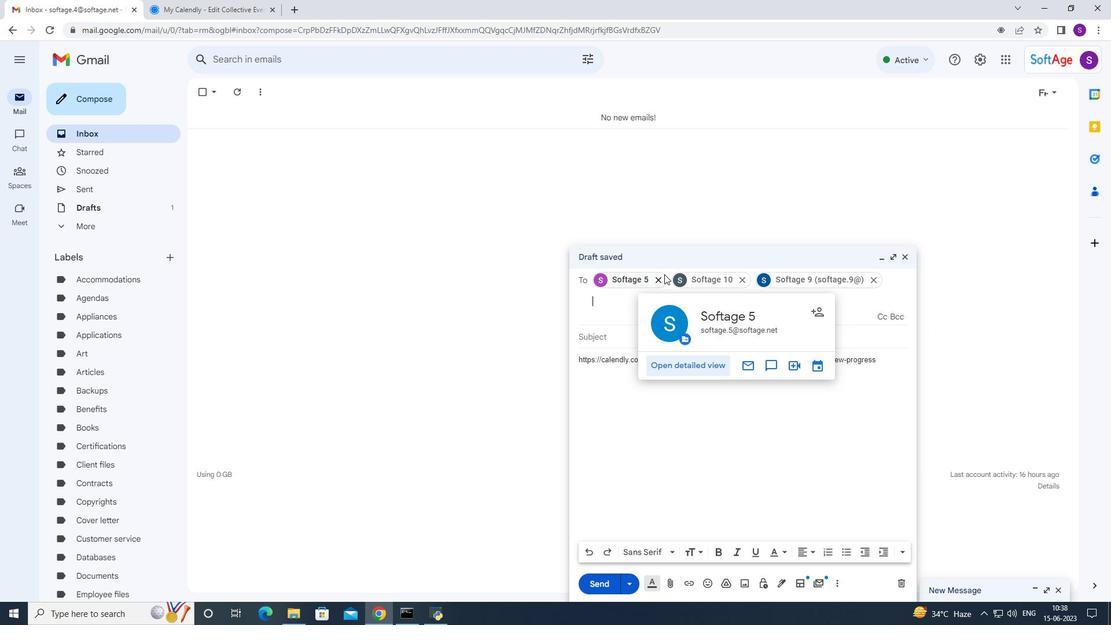 
Action: Mouse pressed left at (662, 279)
Screenshot: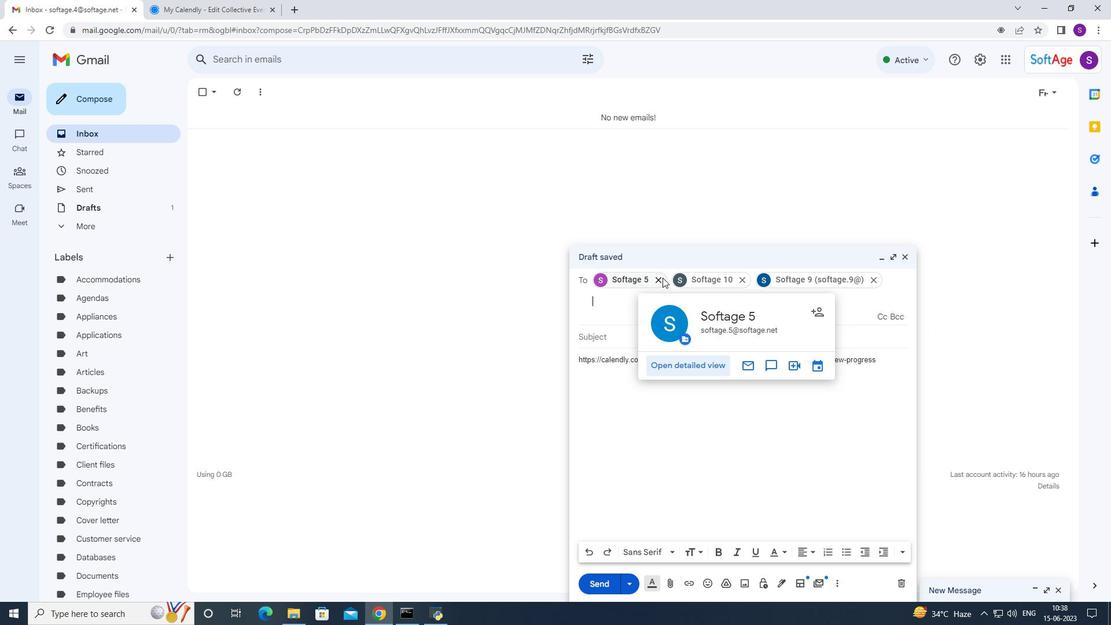 
Action: Mouse moved to (600, 420)
Screenshot: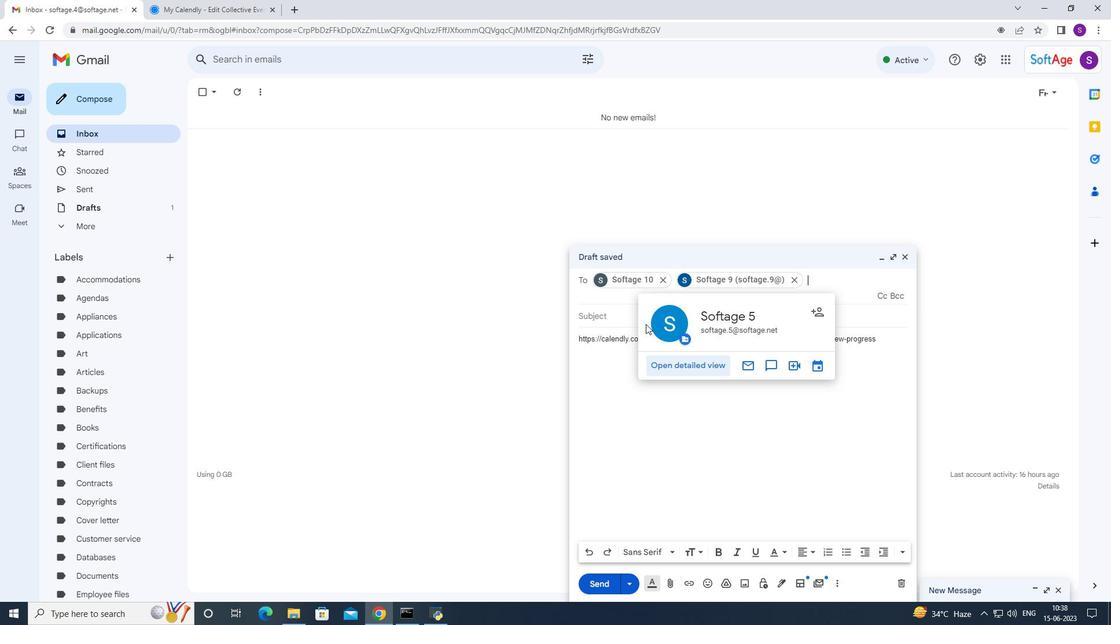 
Action: Mouse pressed left at (600, 420)
Screenshot: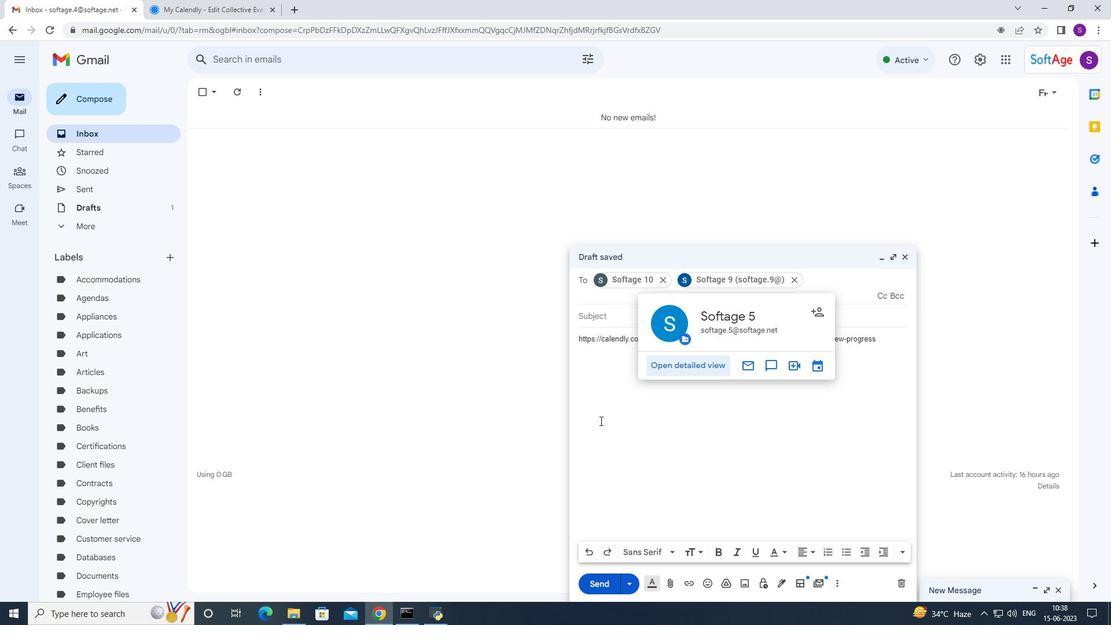 
Action: Mouse moved to (597, 575)
Screenshot: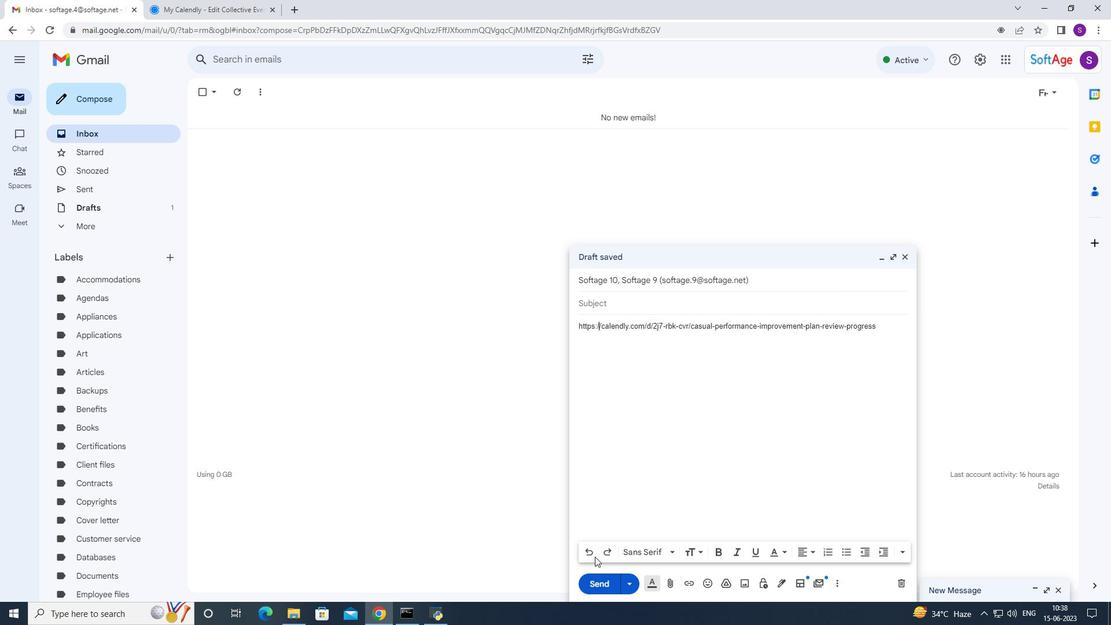 
Action: Mouse pressed left at (597, 575)
Screenshot: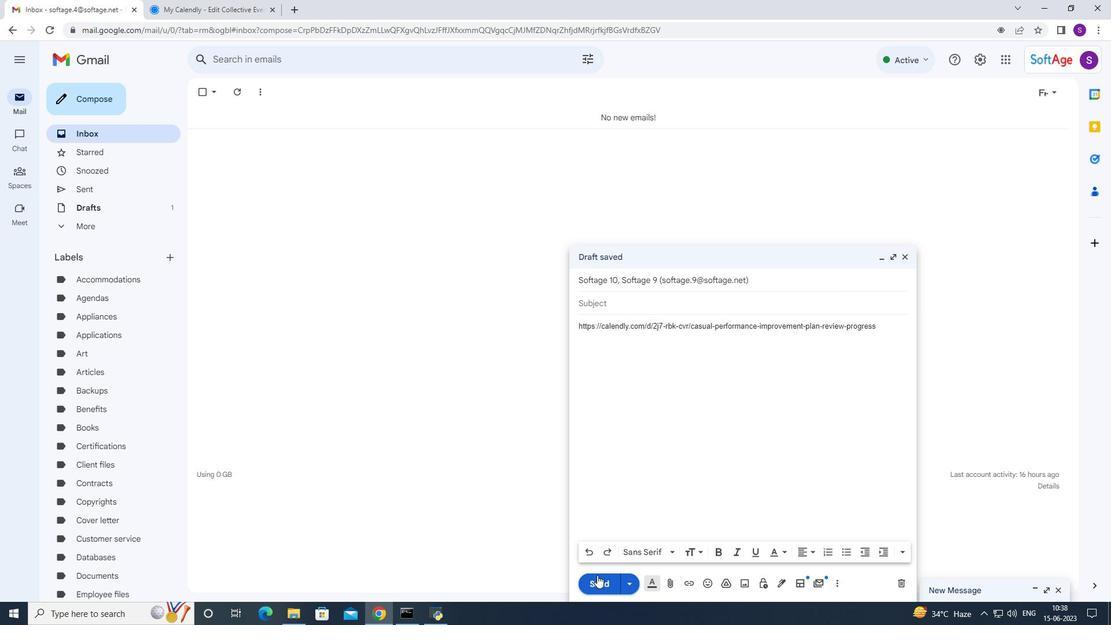 
